 Task: Open Card Financial Audit Performance Review in Board Content Marketing Interactive Content Strategy and Execution to Workspace Career Coaching and add a team member Softage.1@softage.net, a label Red, a checklist Music Production, an attachment from your google drive, a color Red and finally, add a card description 'Review and update company policies and procedures' and a comment 'Given the potential impact of this task on our company reputation, let us ensure that we approach it with a sense of professionalism and respect.'. Add a start date 'Jan 09, 1900' with a due date 'Jan 16, 1900'
Action: Mouse moved to (85, 345)
Screenshot: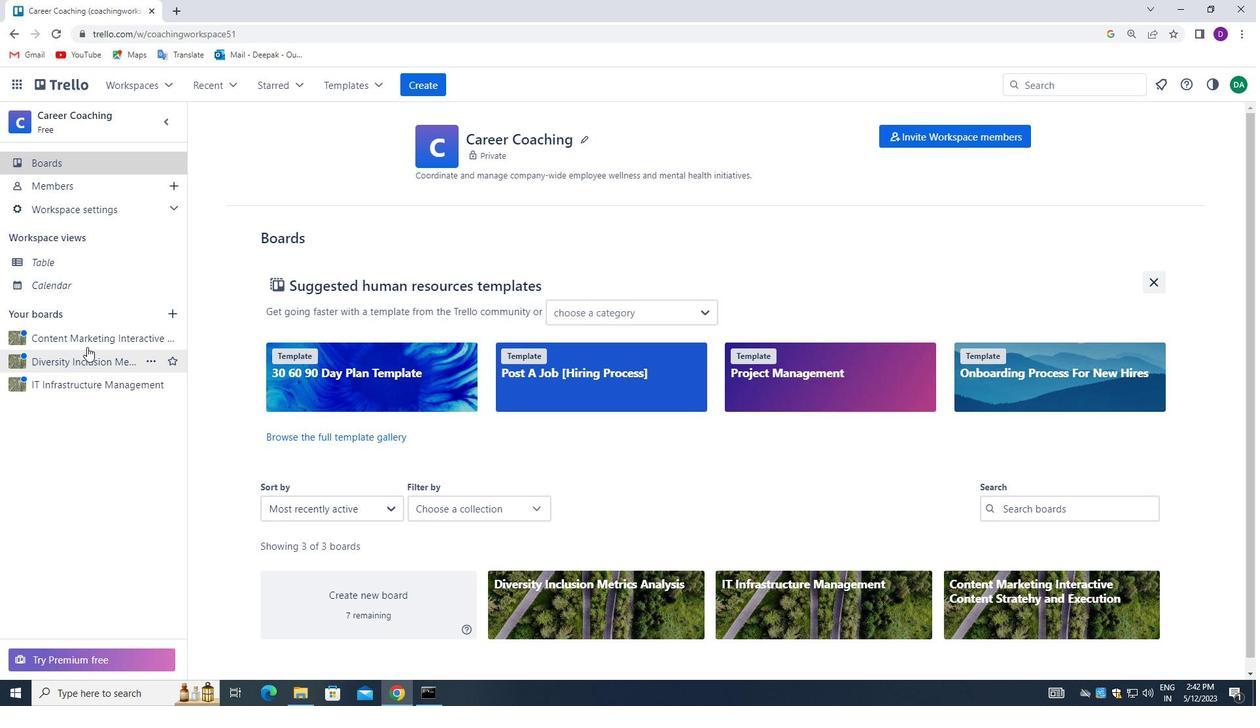 
Action: Mouse pressed left at (85, 345)
Screenshot: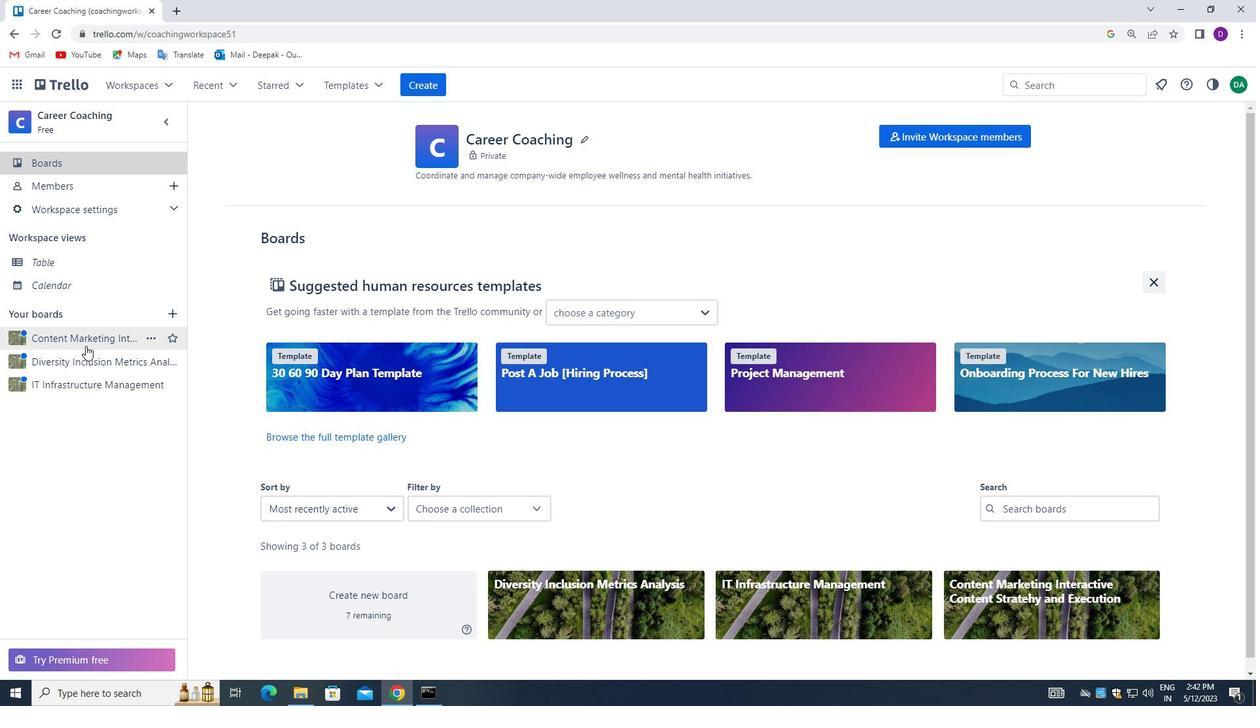 
Action: Mouse moved to (686, 197)
Screenshot: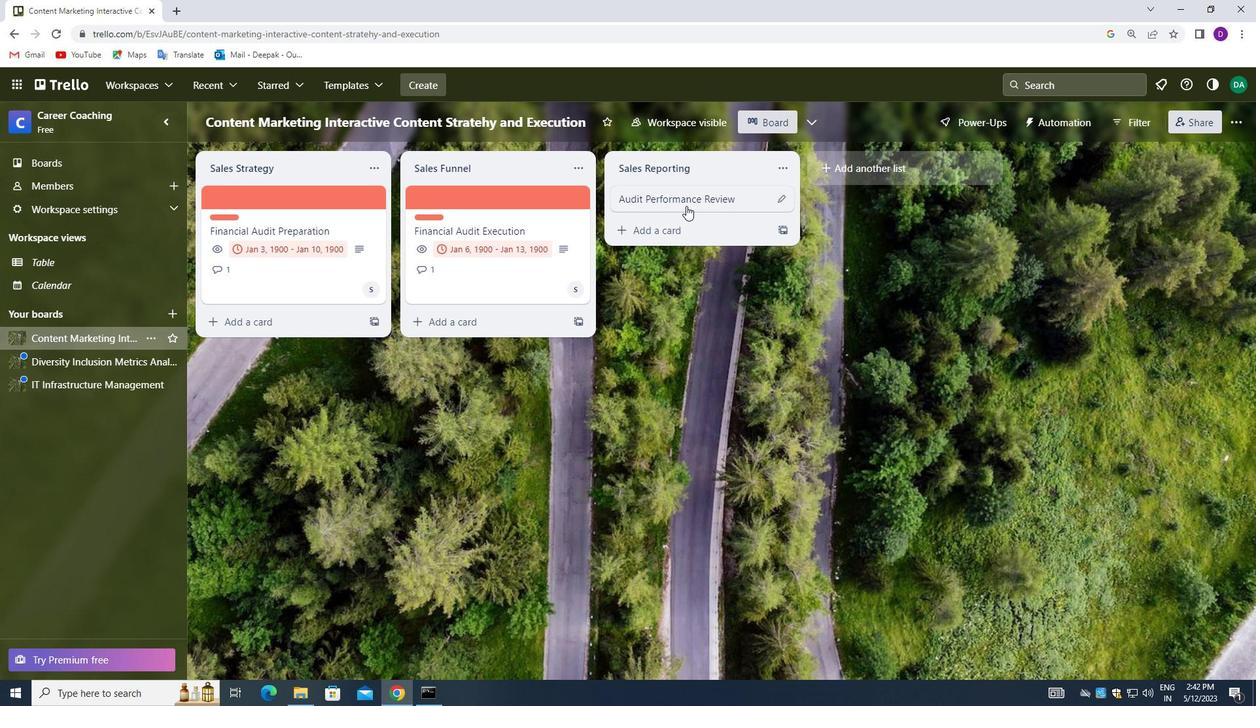
Action: Mouse pressed left at (686, 197)
Screenshot: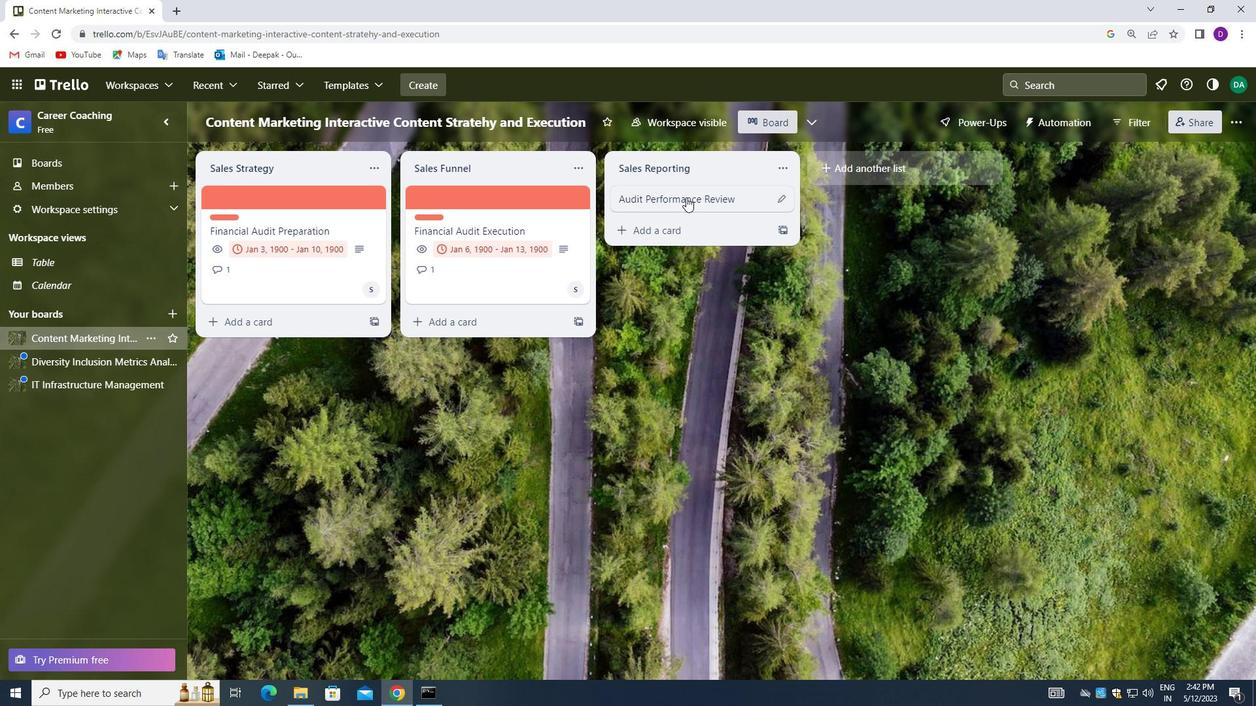 
Action: Mouse moved to (807, 257)
Screenshot: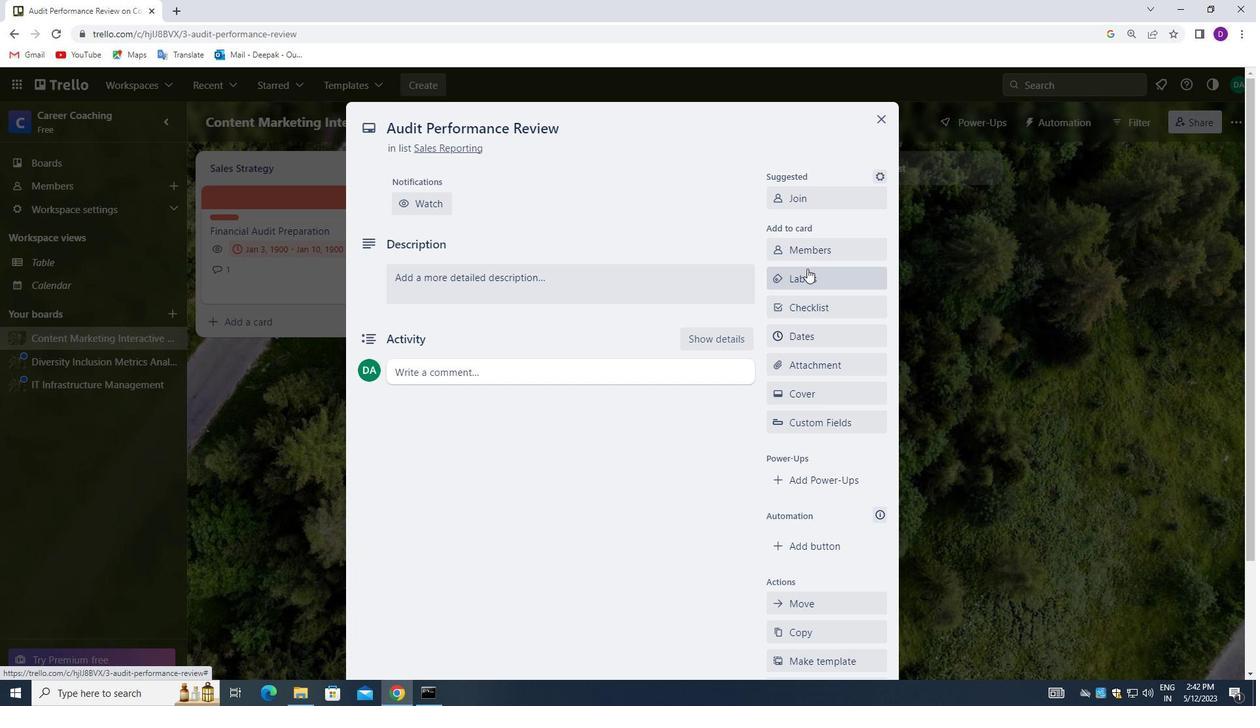 
Action: Mouse pressed left at (807, 257)
Screenshot: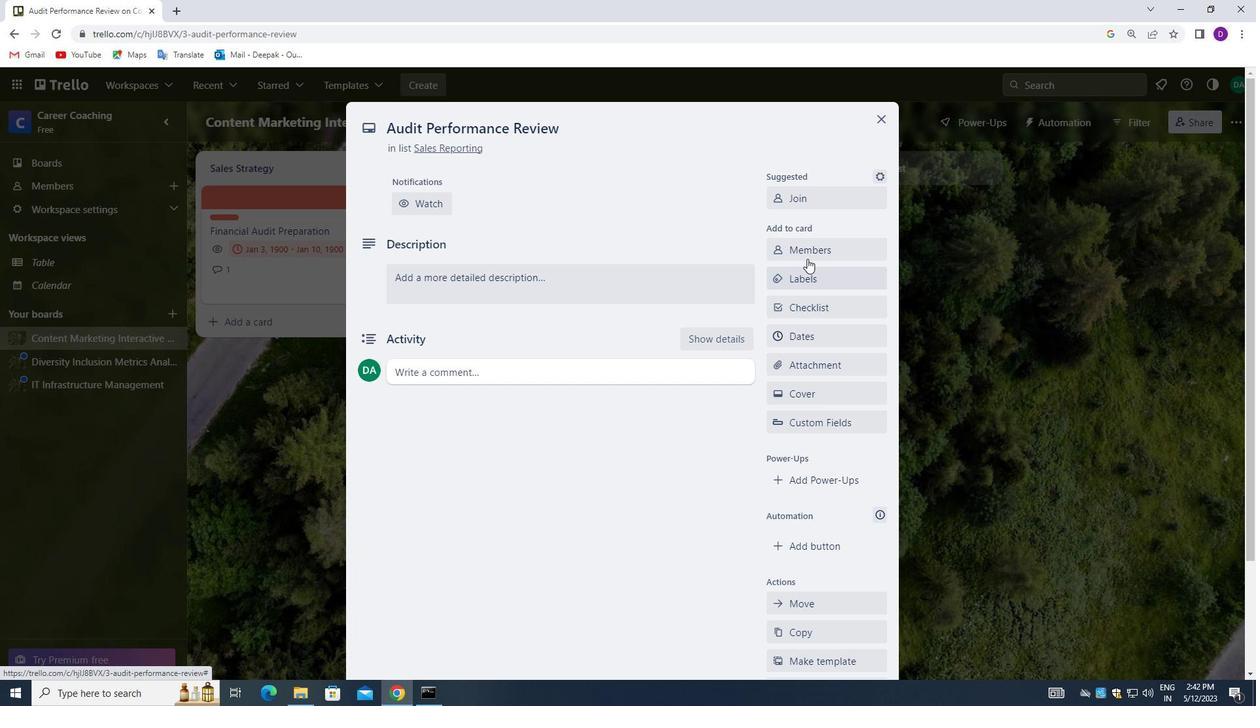 
Action: Mouse moved to (830, 315)
Screenshot: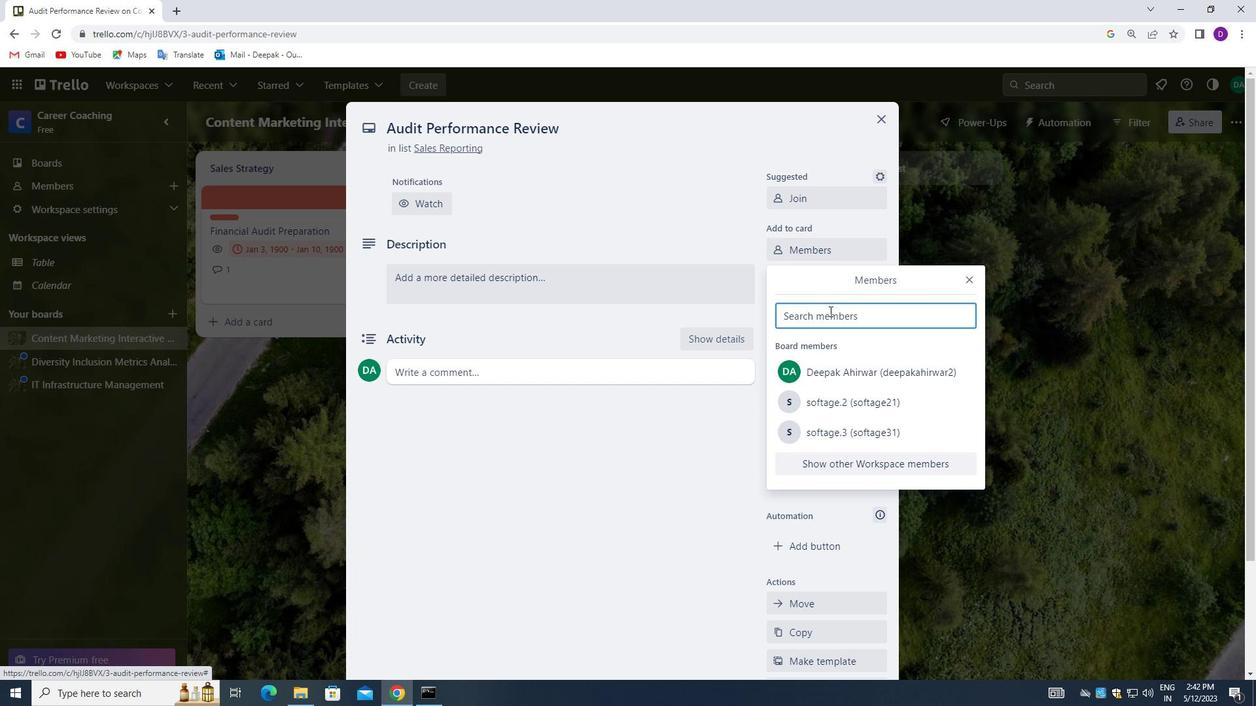 
Action: Mouse pressed left at (830, 315)
Screenshot: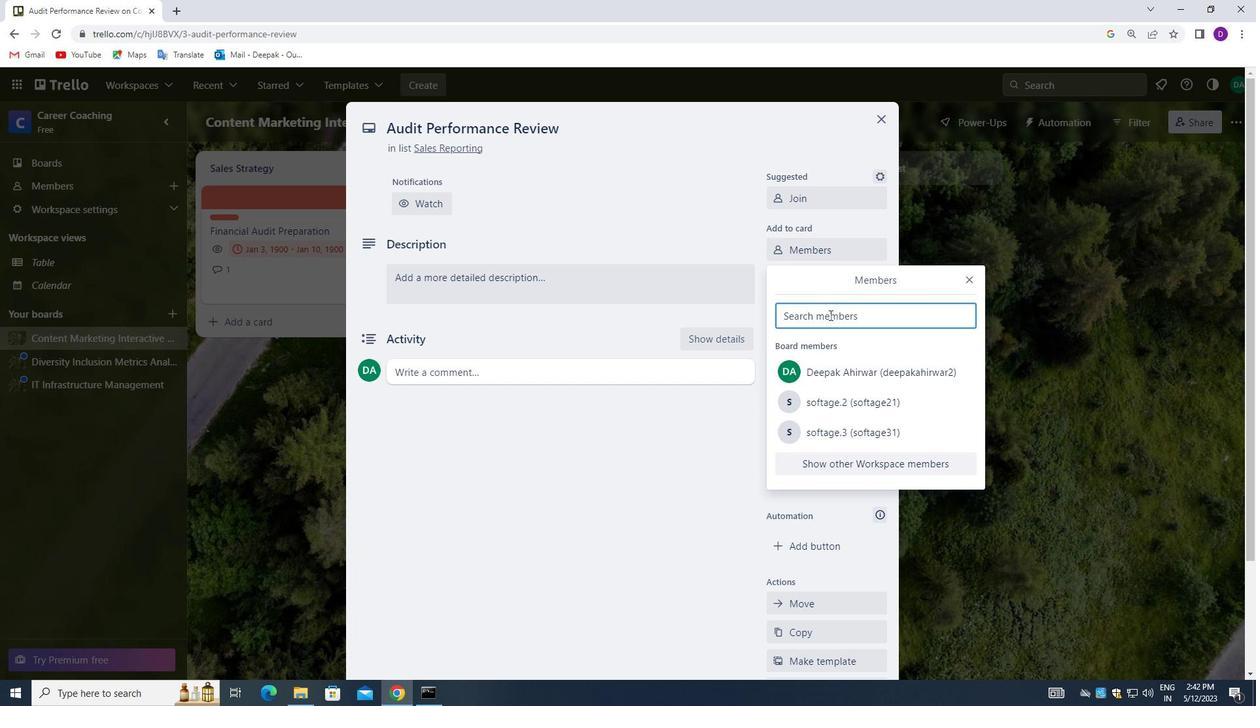 
Action: Mouse moved to (830, 316)
Screenshot: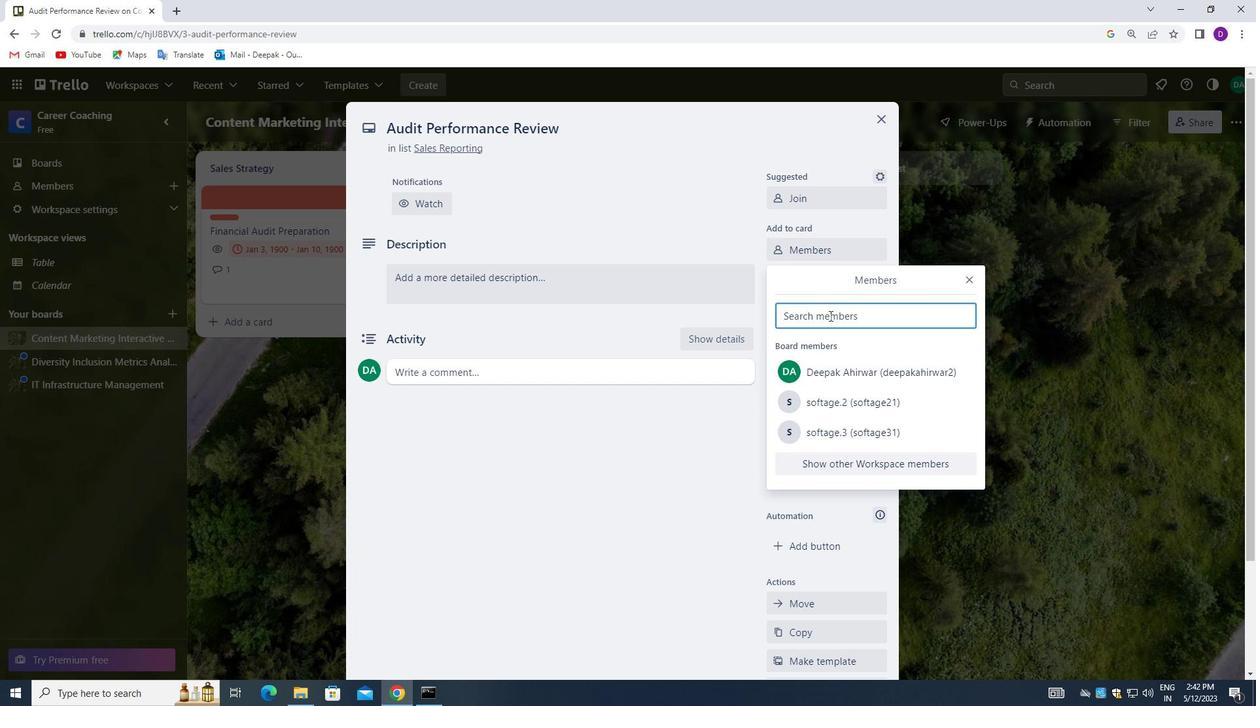 
Action: Key pressed softage.1<Key.shift>@SOFTAGE.NET
Screenshot: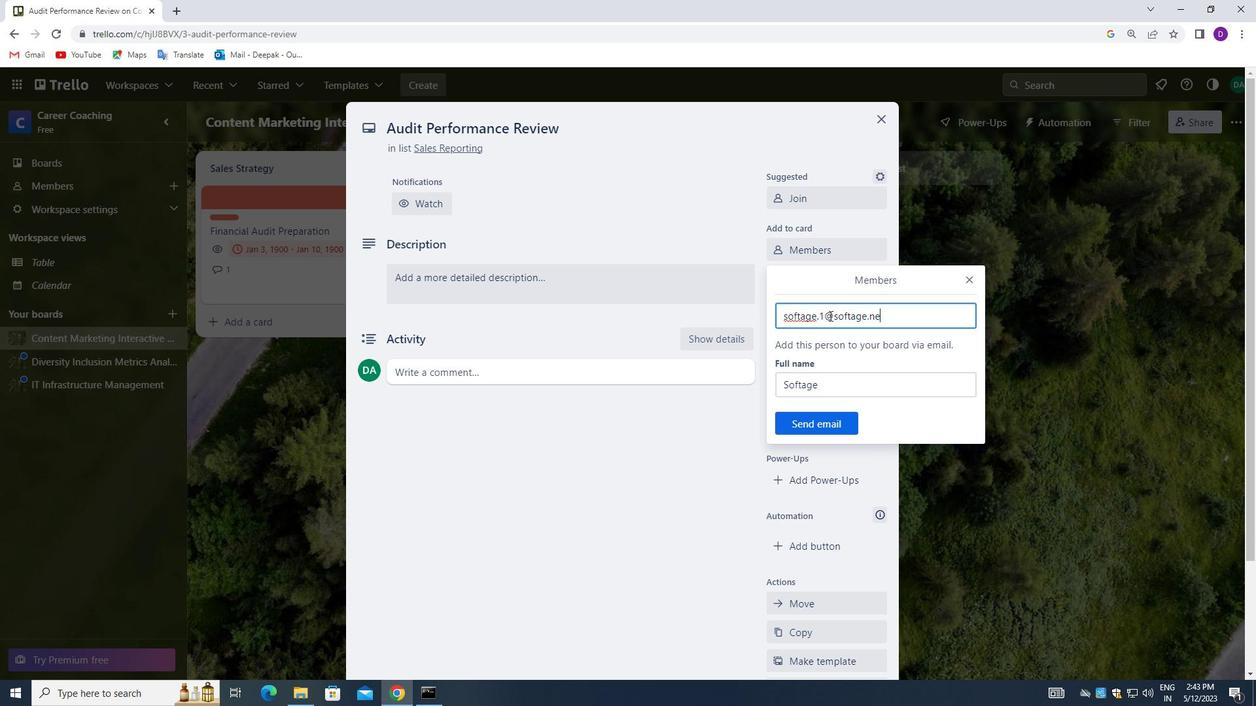 
Action: Mouse moved to (812, 418)
Screenshot: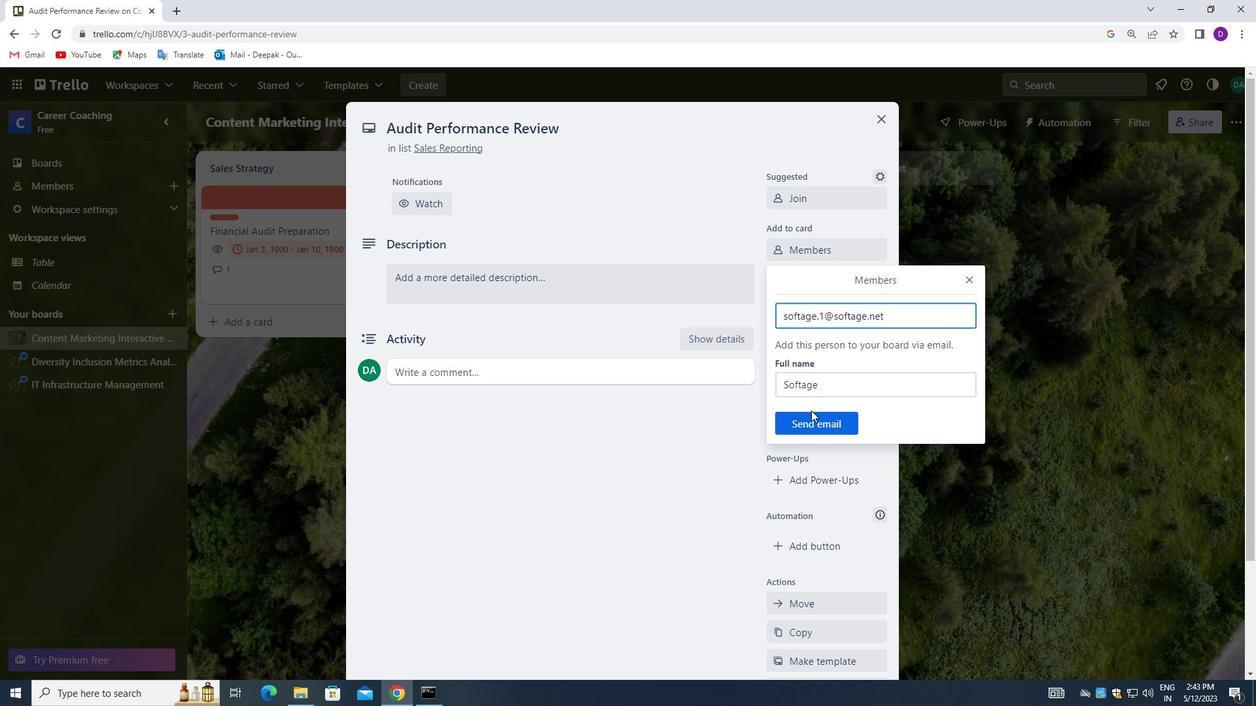
Action: Mouse pressed left at (812, 418)
Screenshot: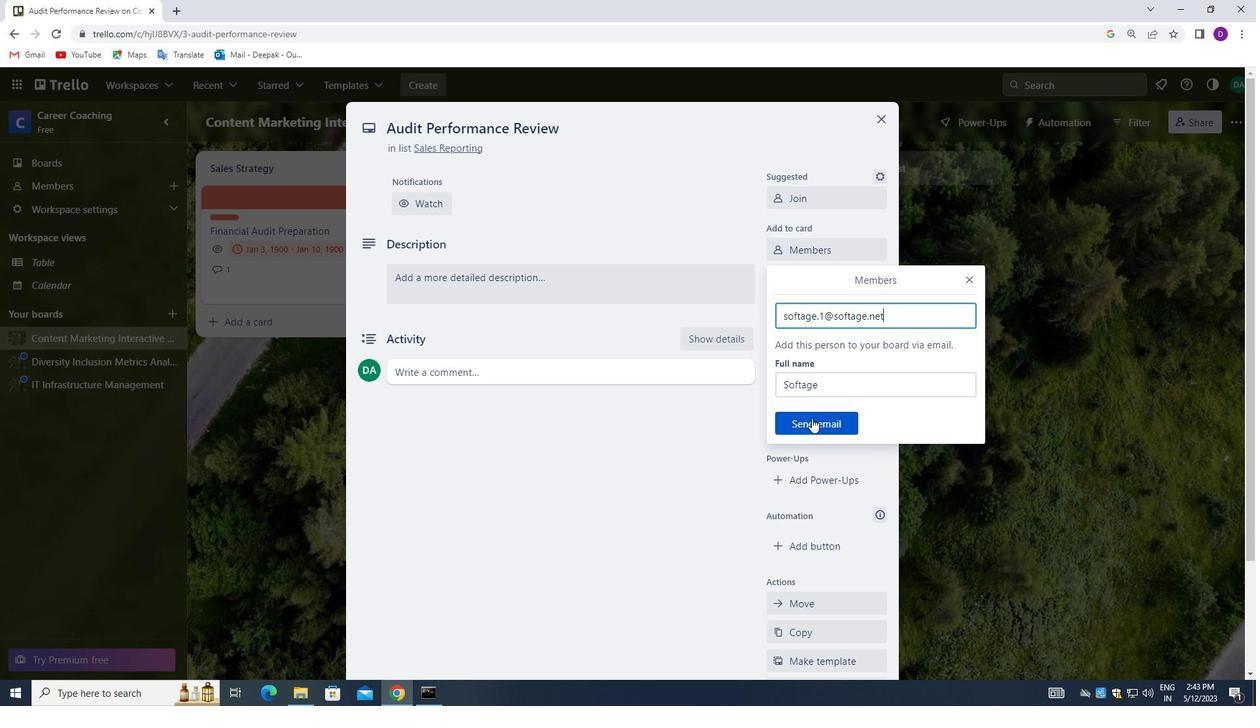 
Action: Mouse moved to (824, 284)
Screenshot: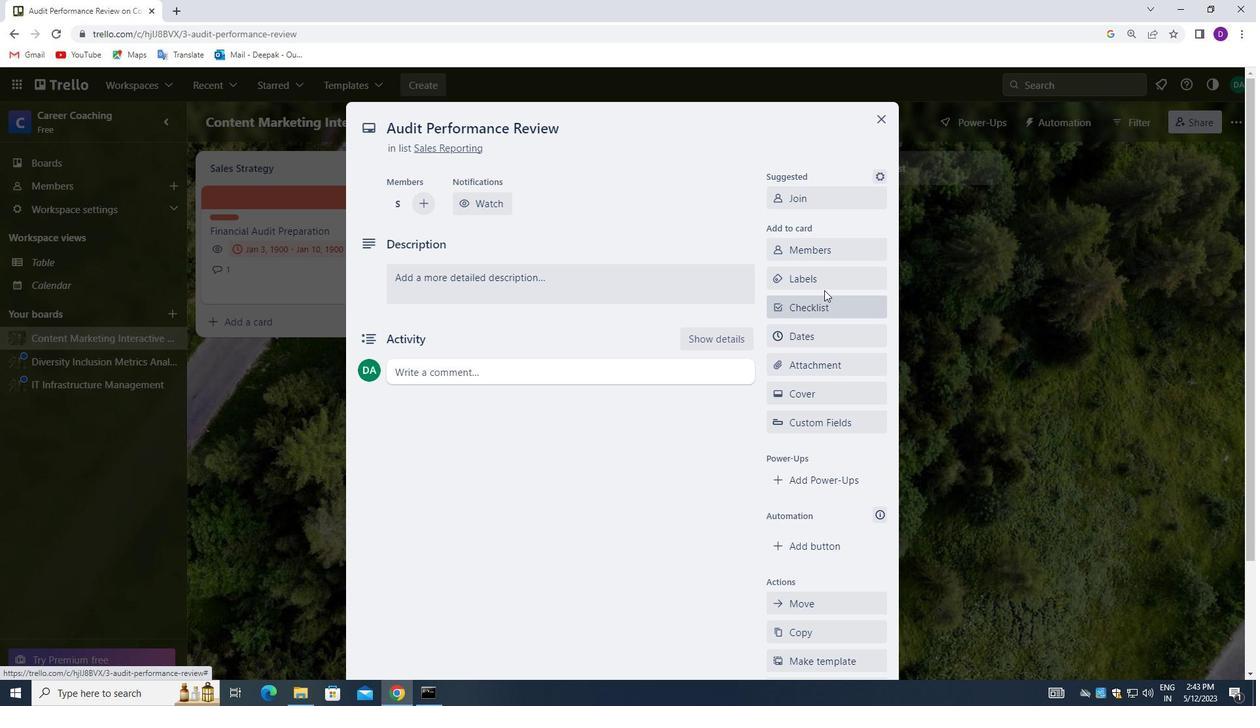 
Action: Mouse pressed left at (824, 284)
Screenshot: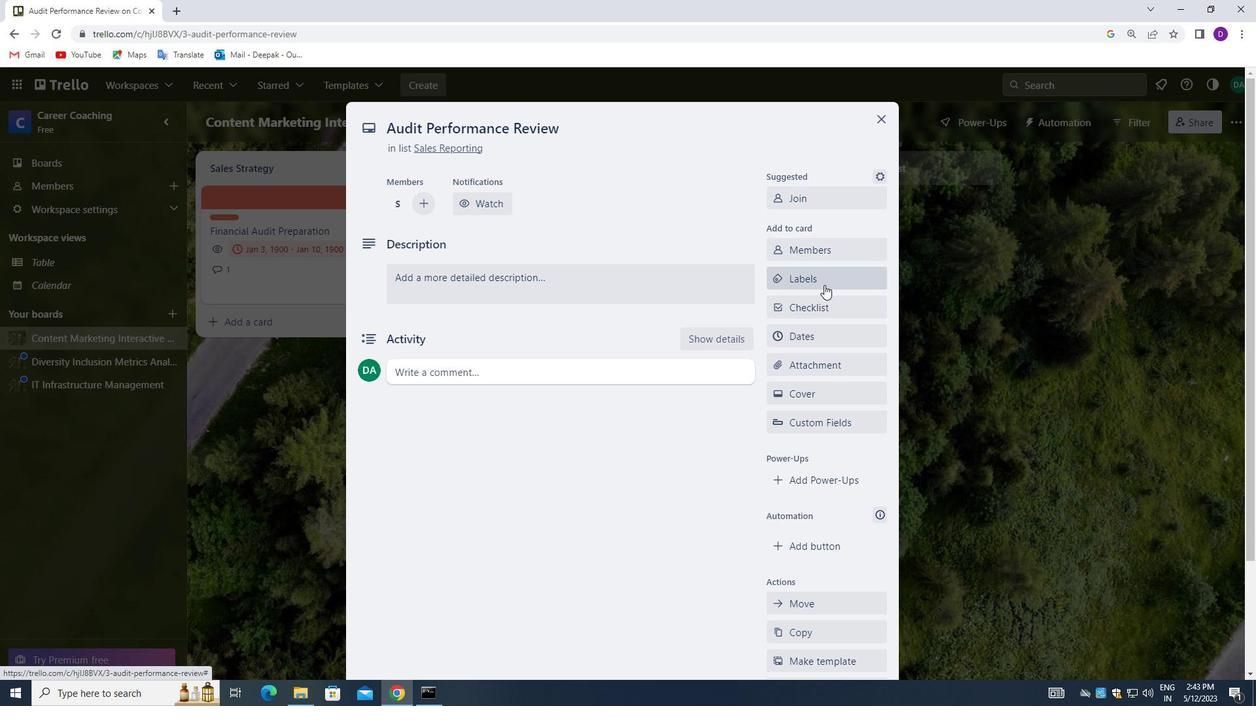 
Action: Mouse moved to (854, 473)
Screenshot: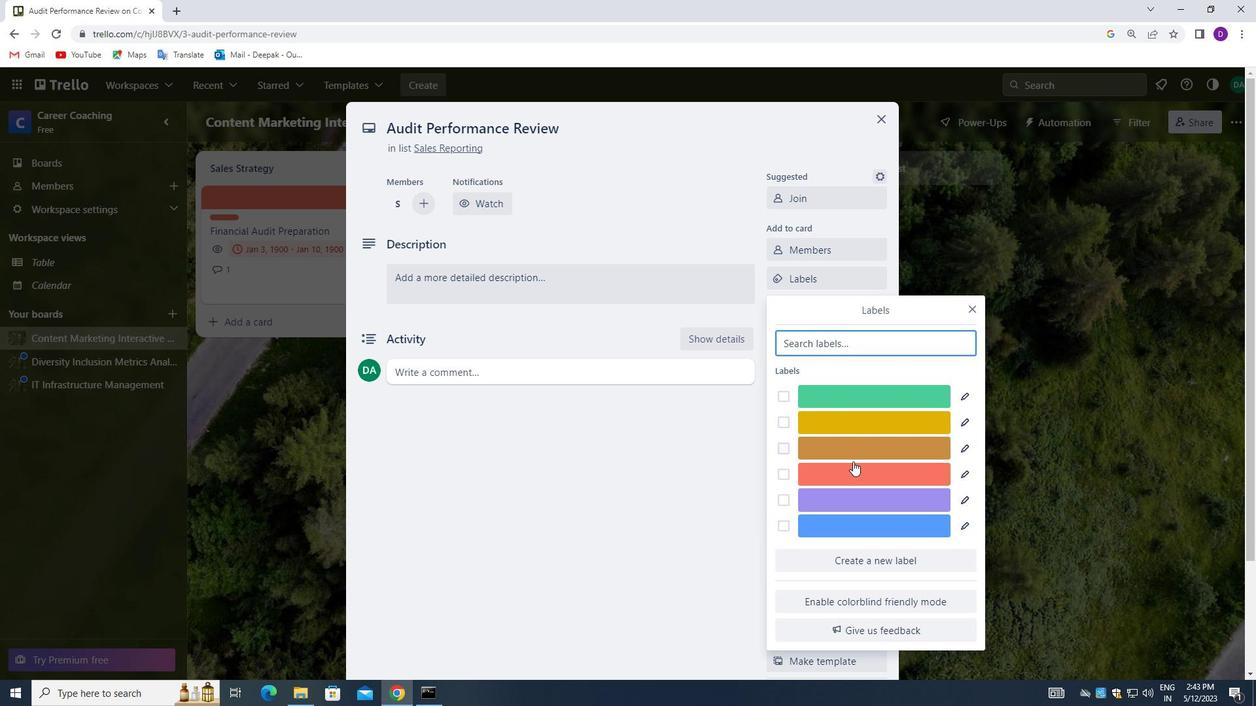 
Action: Mouse pressed left at (854, 473)
Screenshot: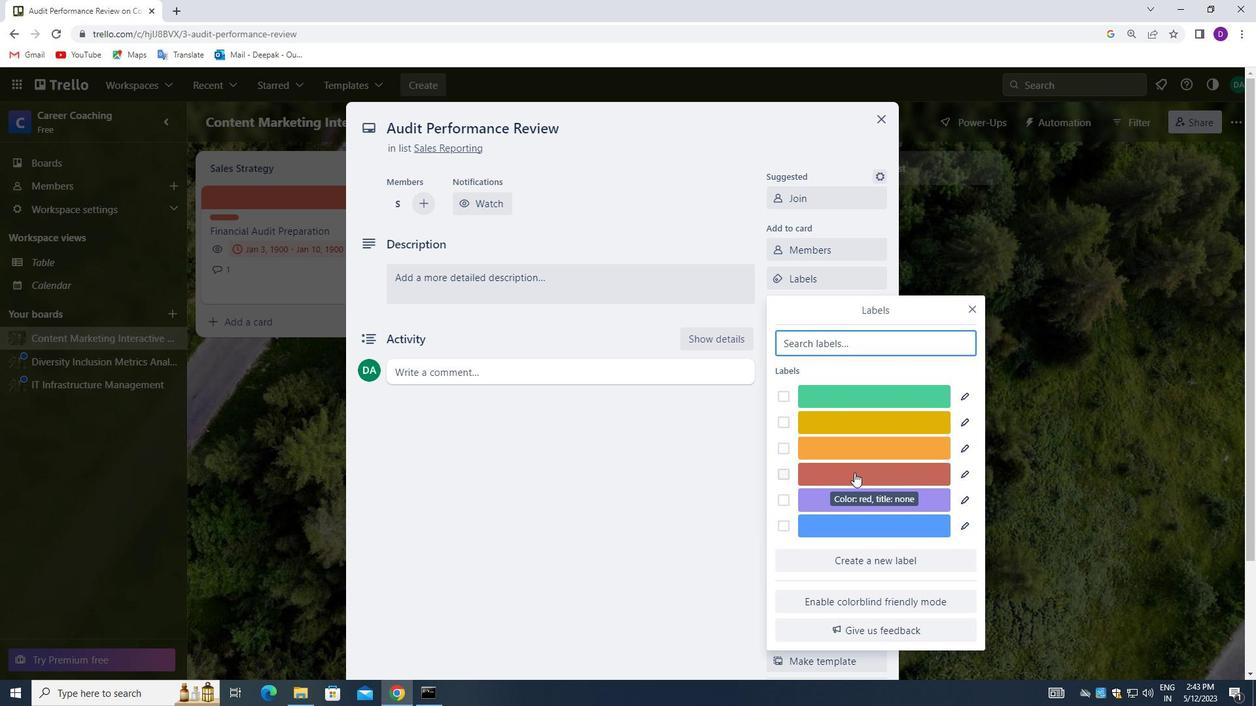 
Action: Mouse moved to (972, 308)
Screenshot: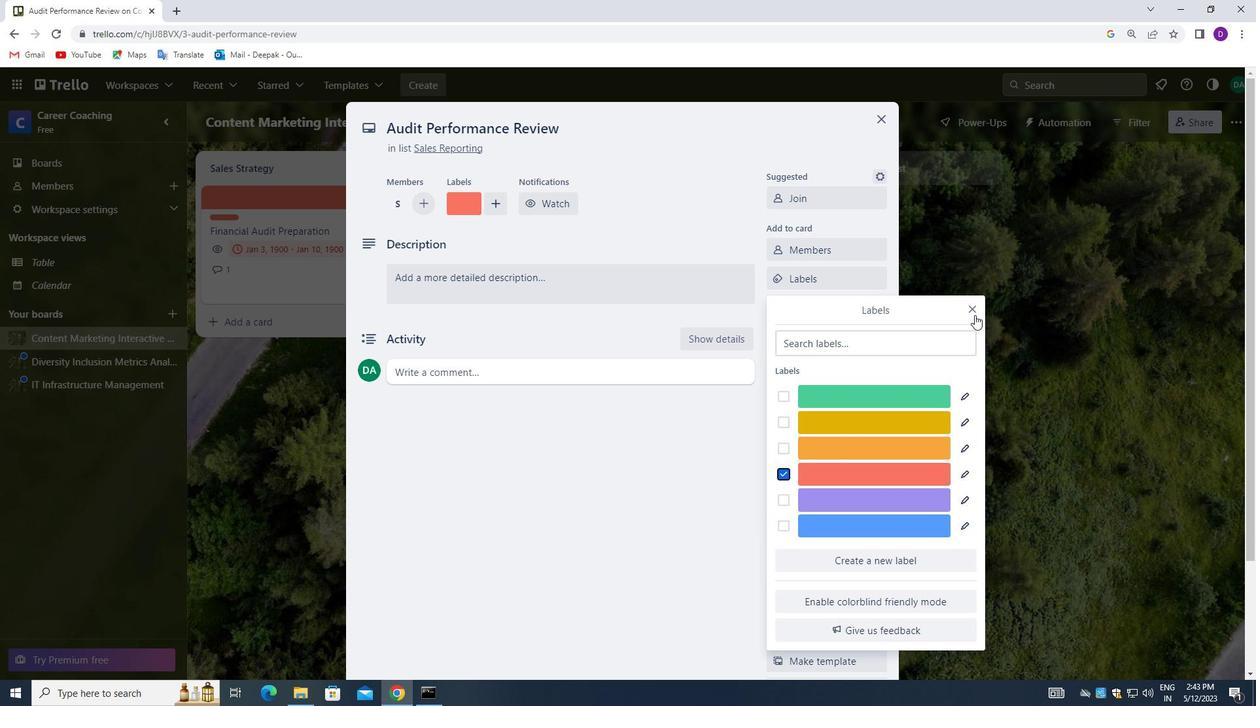
Action: Mouse pressed left at (972, 308)
Screenshot: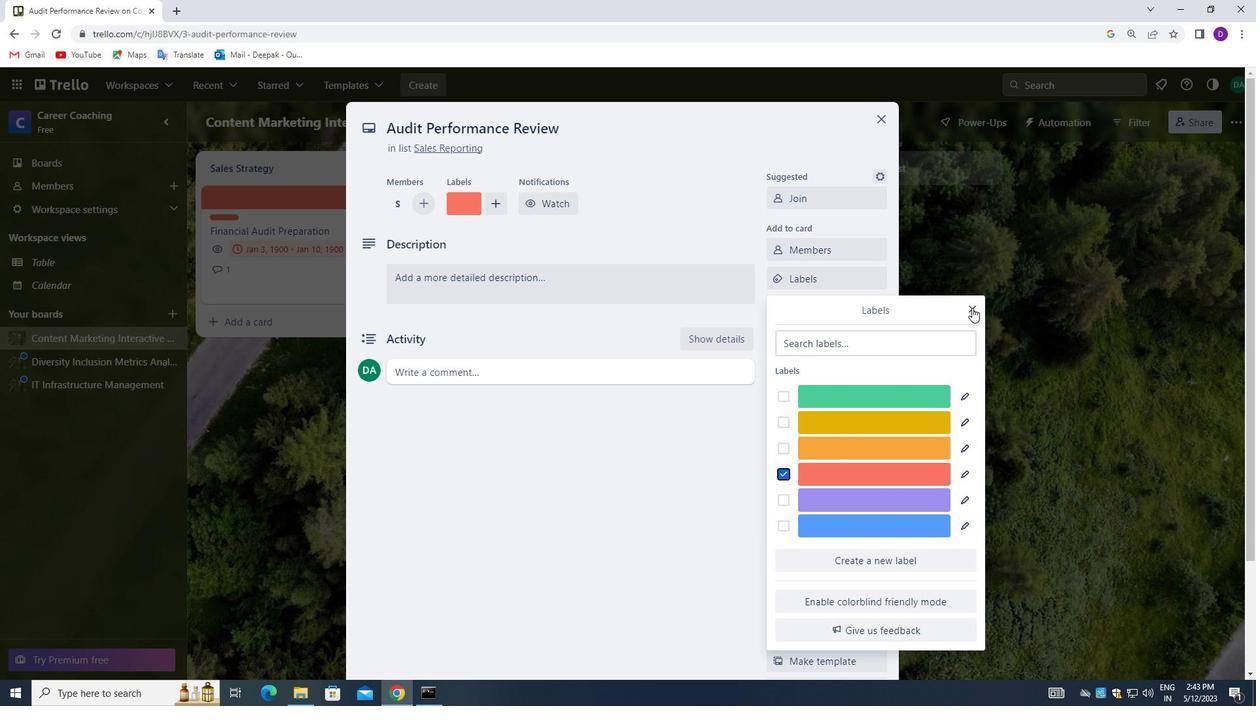 
Action: Mouse moved to (812, 307)
Screenshot: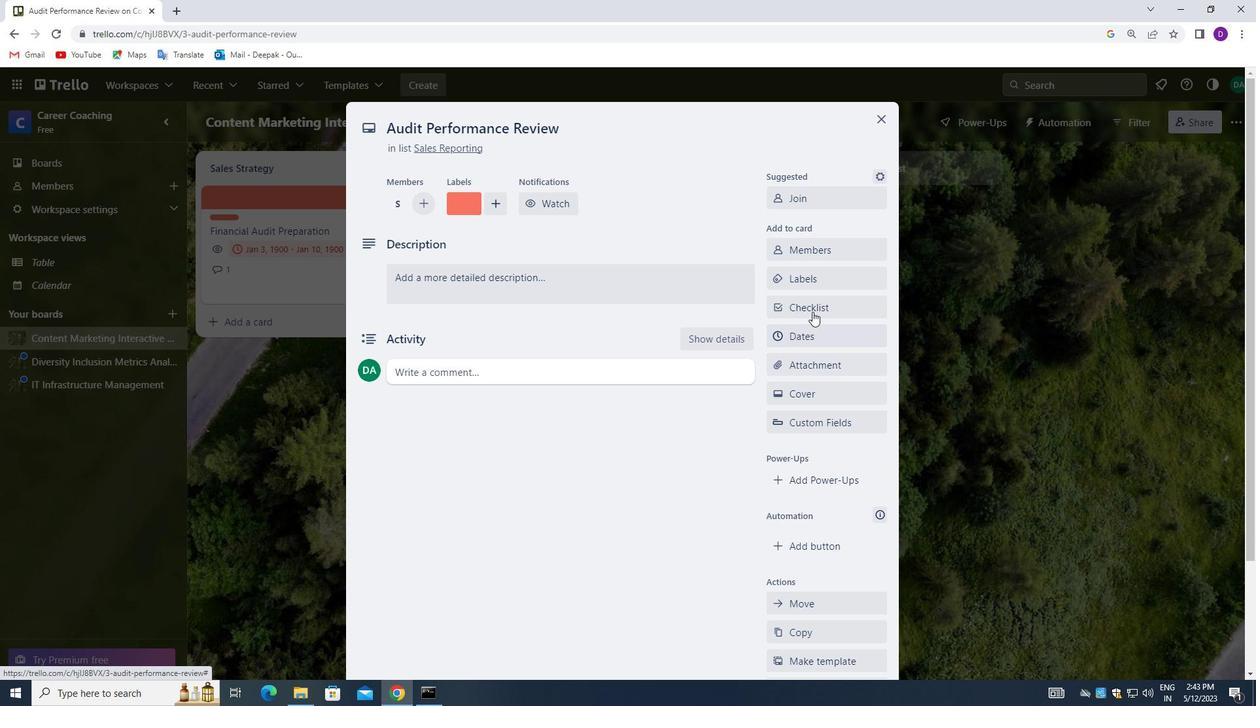 
Action: Mouse pressed left at (812, 307)
Screenshot: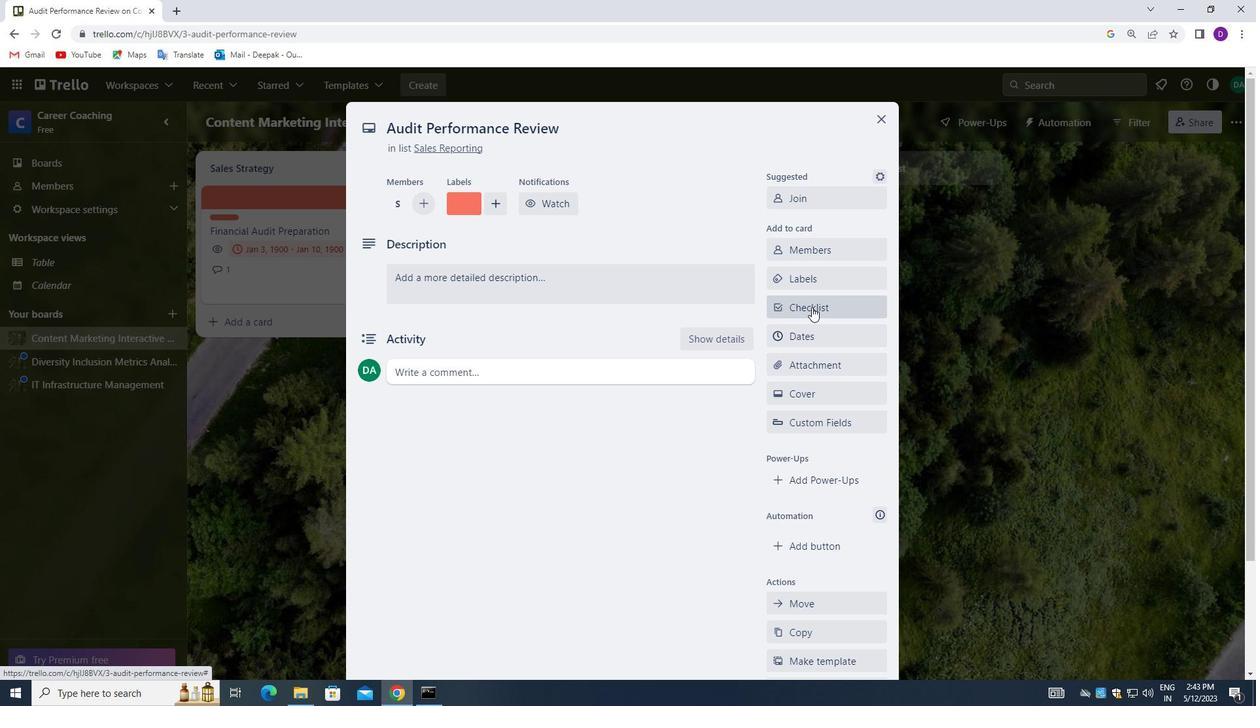 
Action: Mouse moved to (840, 373)
Screenshot: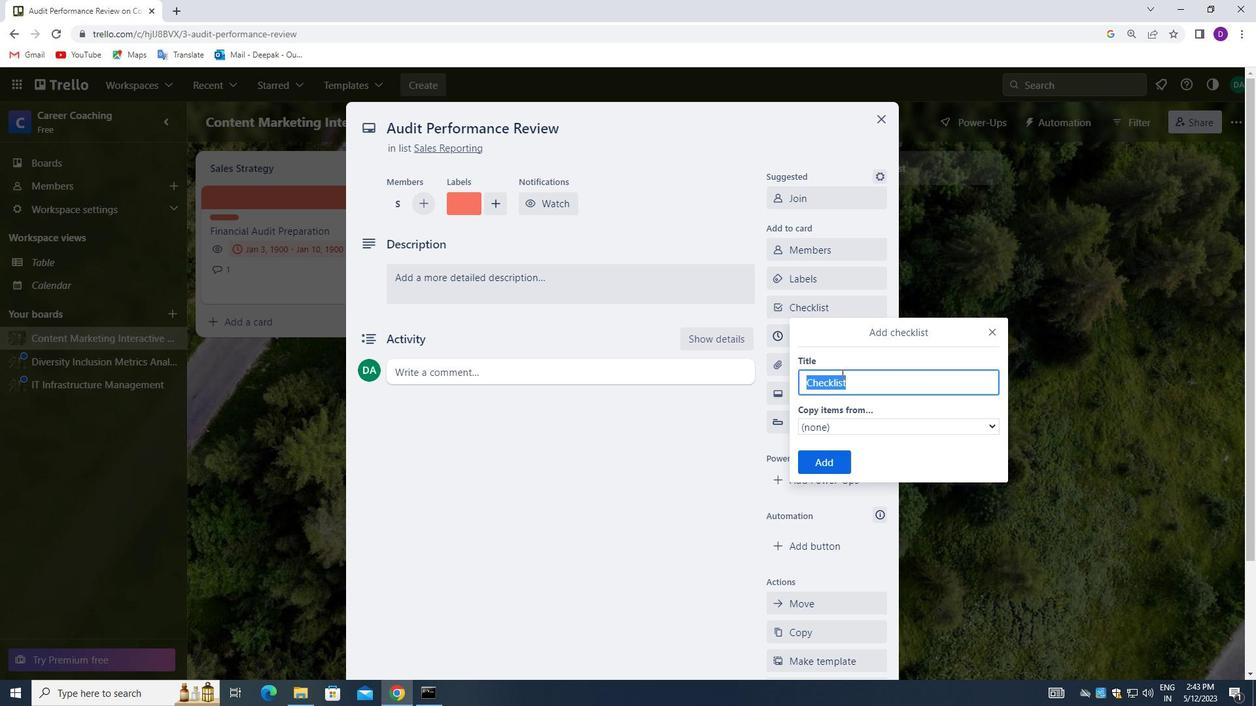
Action: Key pressed <Key.backspace><Key.shift>MUSIC<Key.space>P<Key.backspace><Key.shift>PRODUCTION
Screenshot: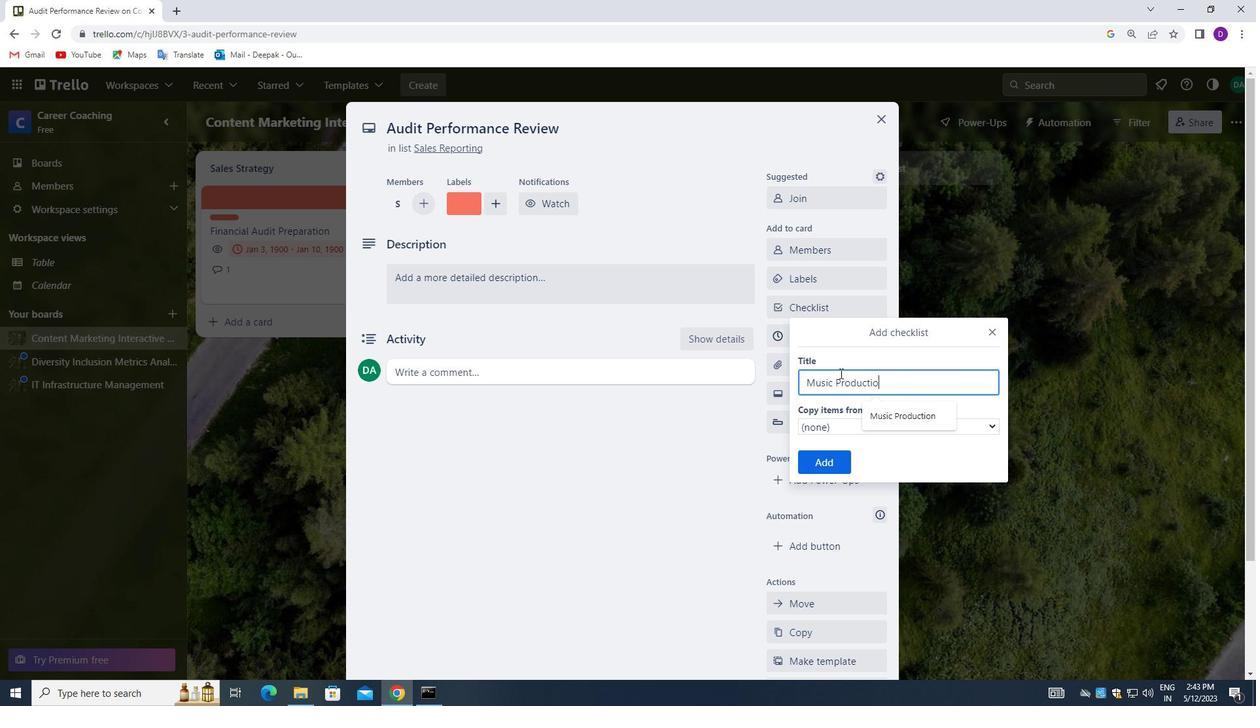 
Action: Mouse moved to (824, 457)
Screenshot: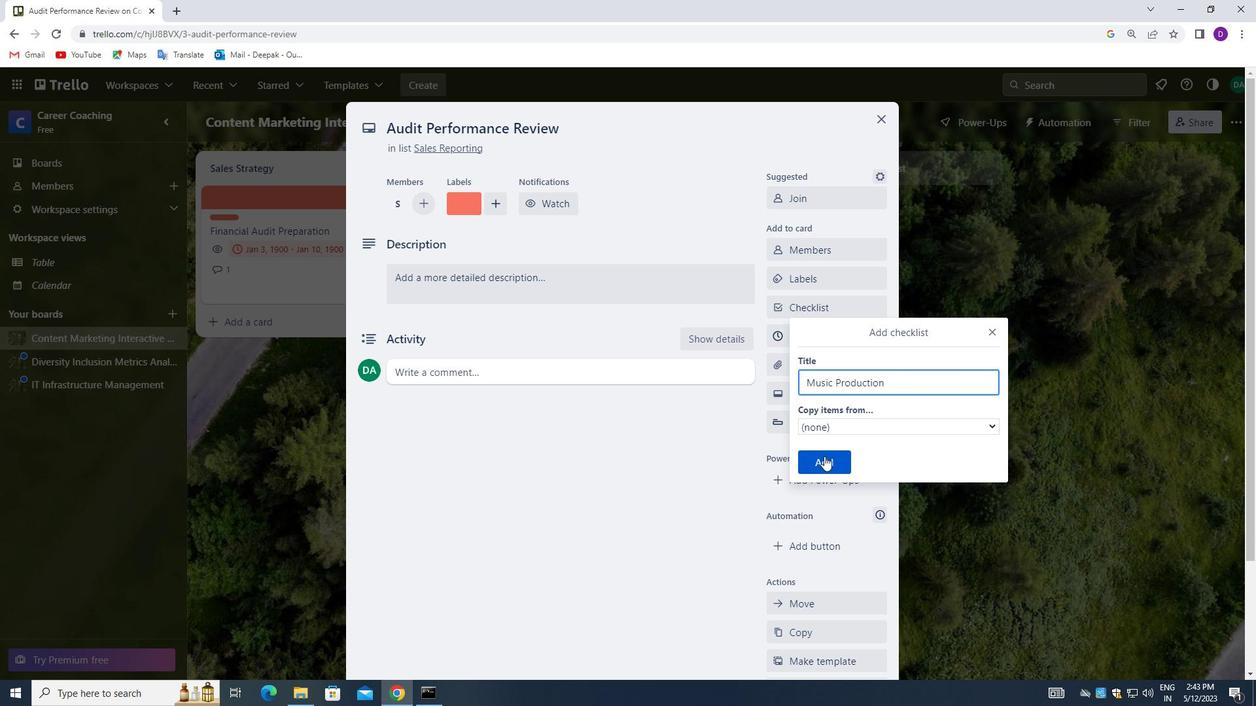 
Action: Mouse pressed left at (824, 457)
Screenshot: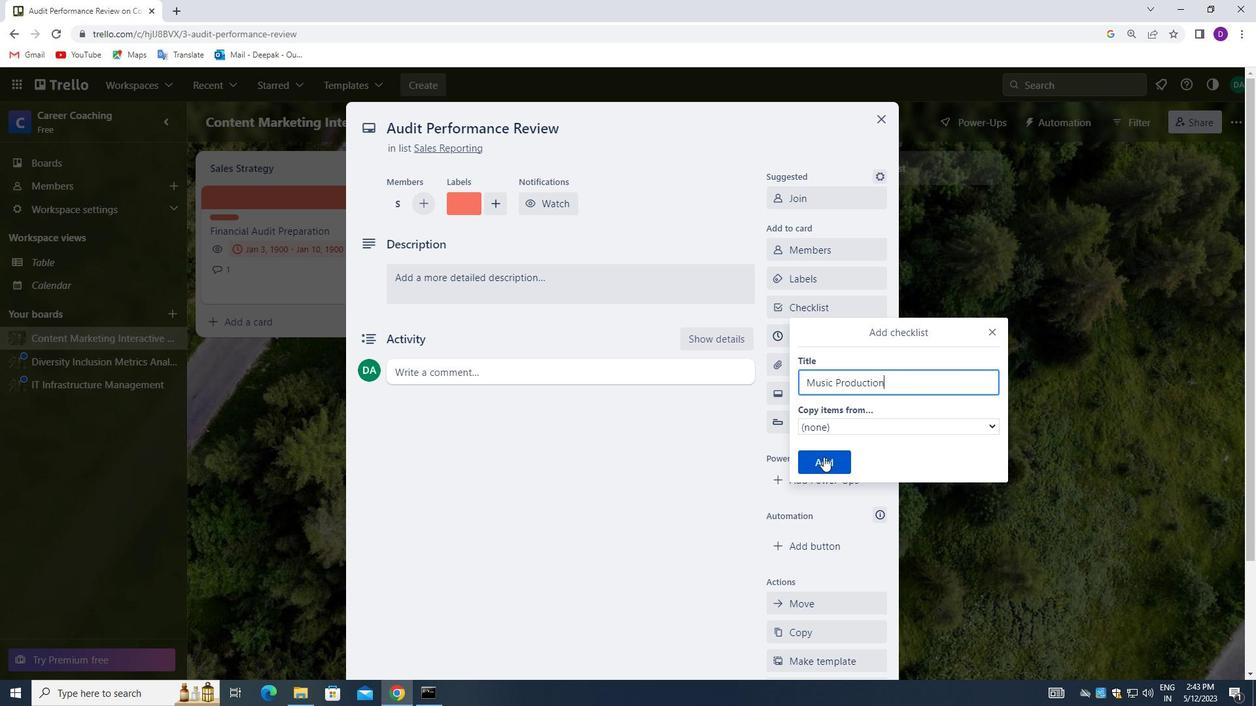 
Action: Mouse moved to (828, 361)
Screenshot: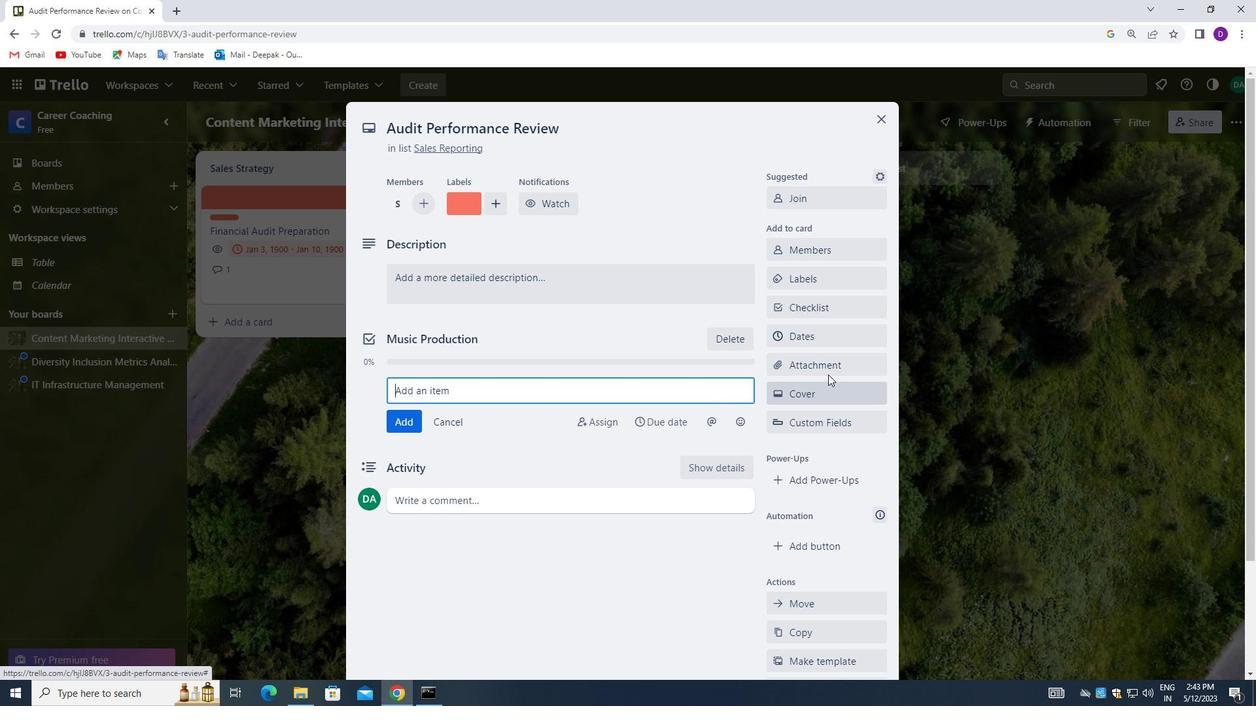
Action: Mouse pressed left at (828, 361)
Screenshot: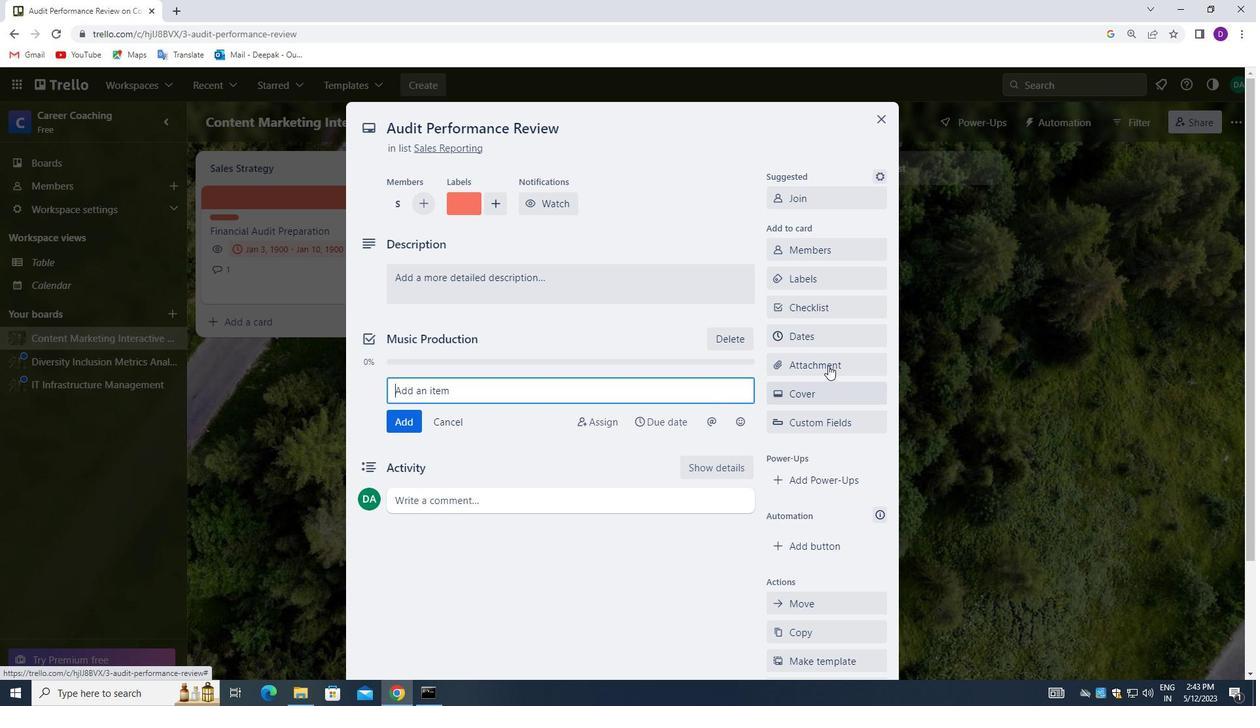 
Action: Mouse moved to (826, 193)
Screenshot: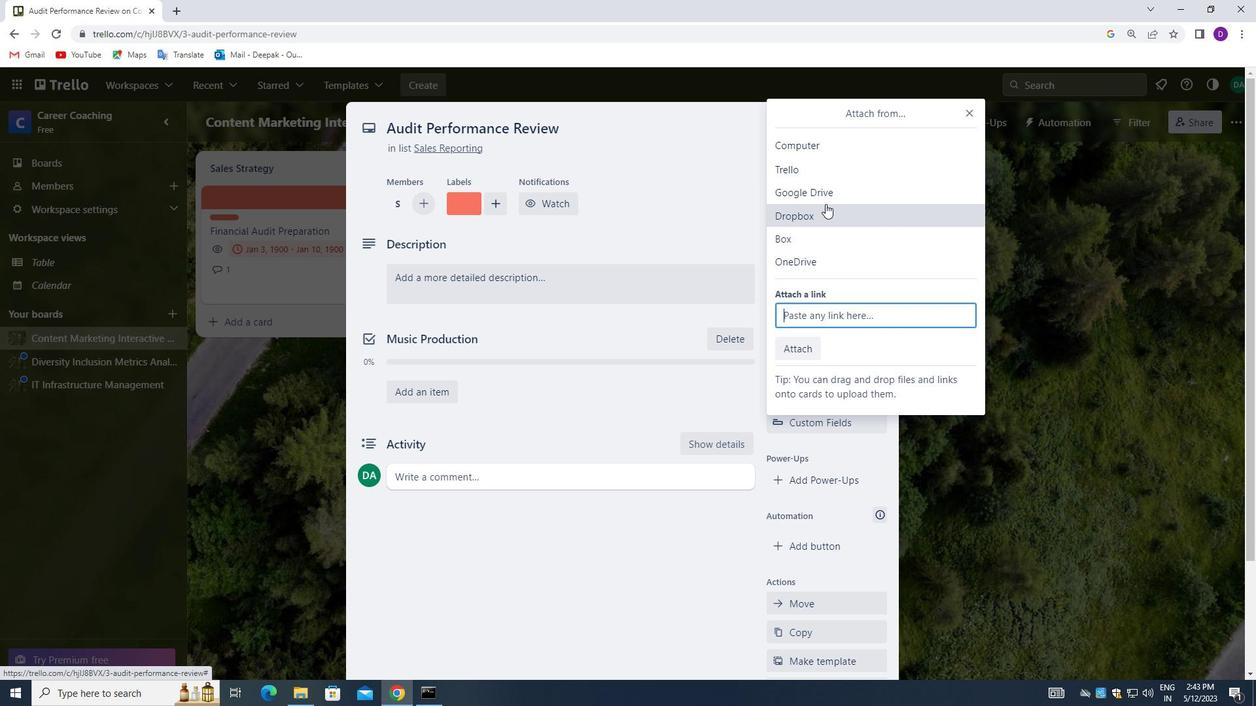 
Action: Mouse pressed left at (826, 193)
Screenshot: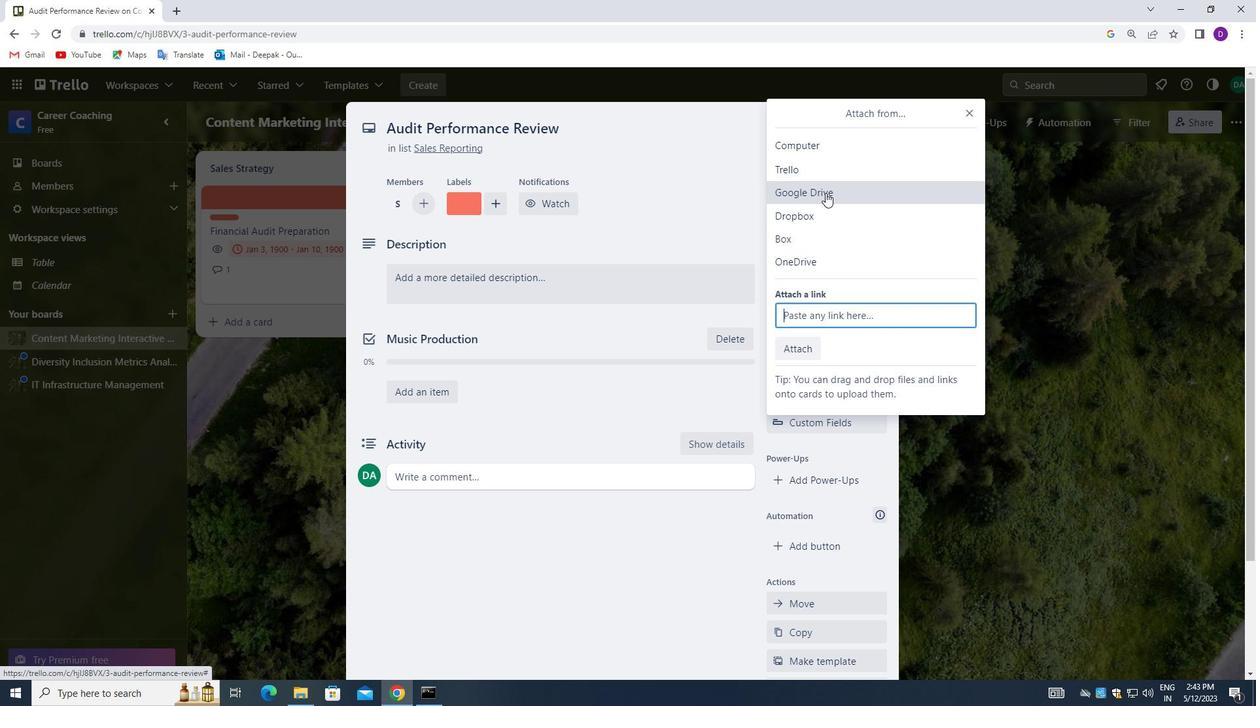 
Action: Mouse moved to (985, 159)
Screenshot: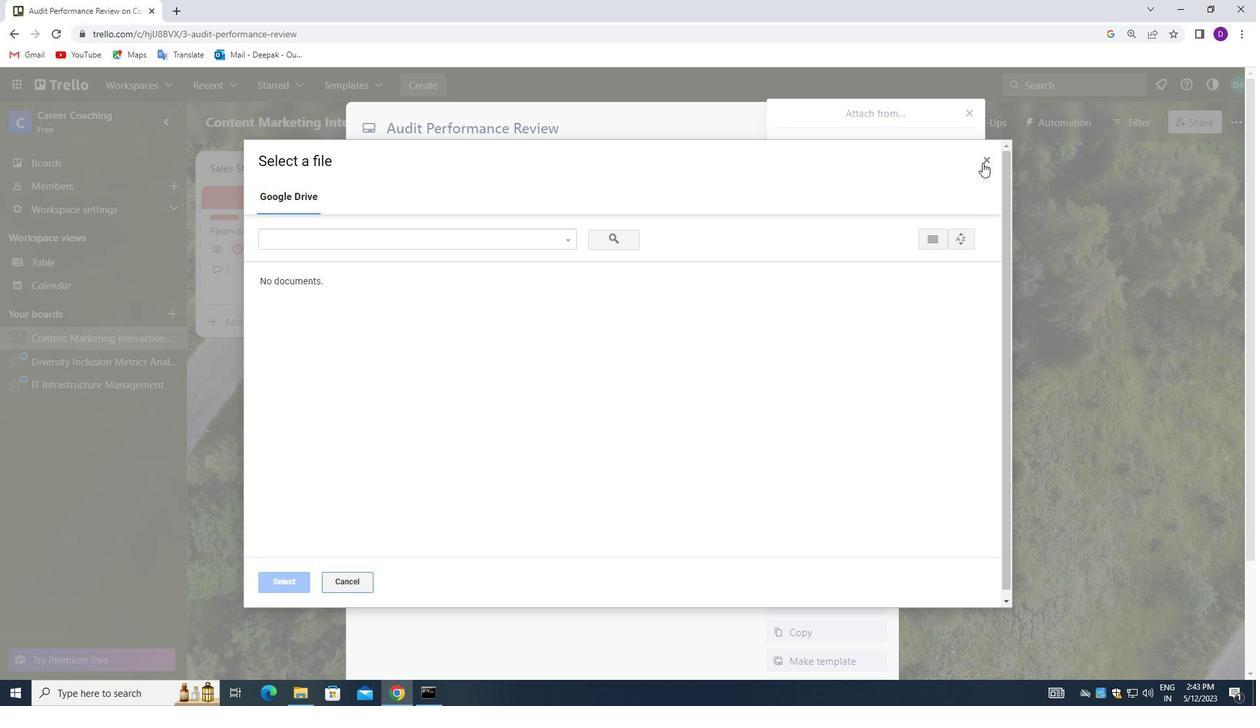 
Action: Mouse pressed left at (985, 159)
Screenshot: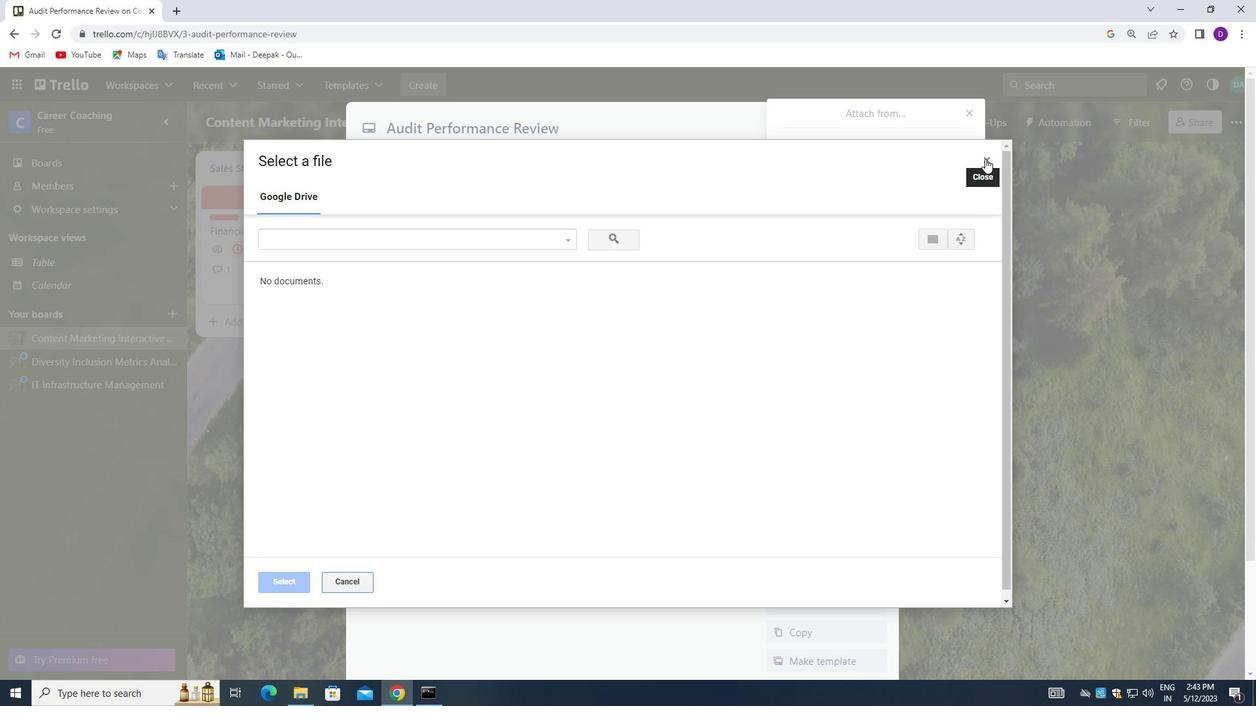 
Action: Mouse moved to (967, 115)
Screenshot: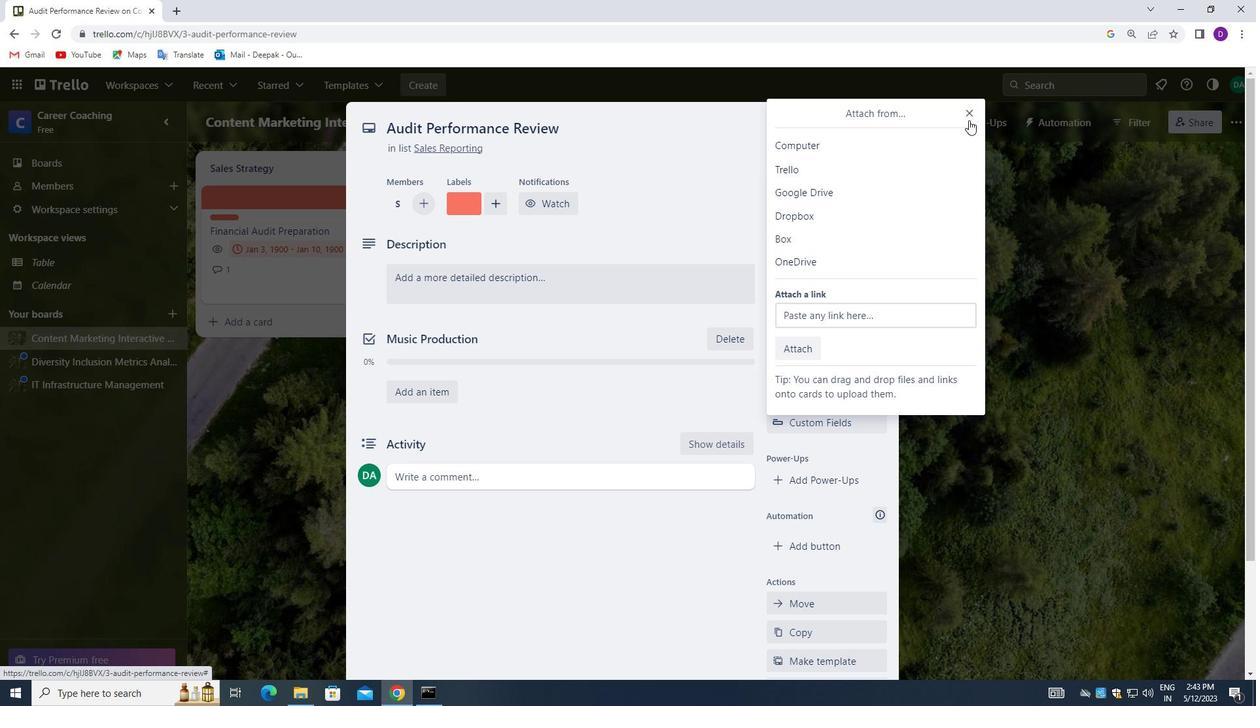 
Action: Mouse pressed left at (967, 115)
Screenshot: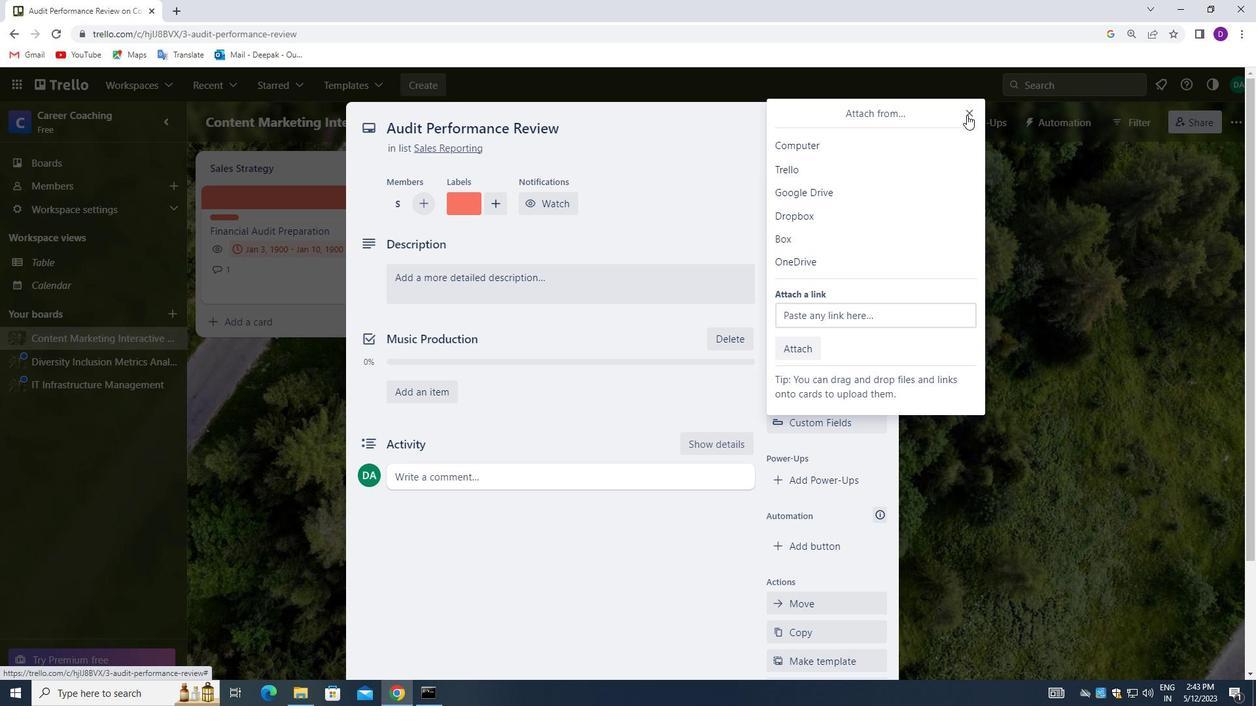 
Action: Mouse moved to (804, 389)
Screenshot: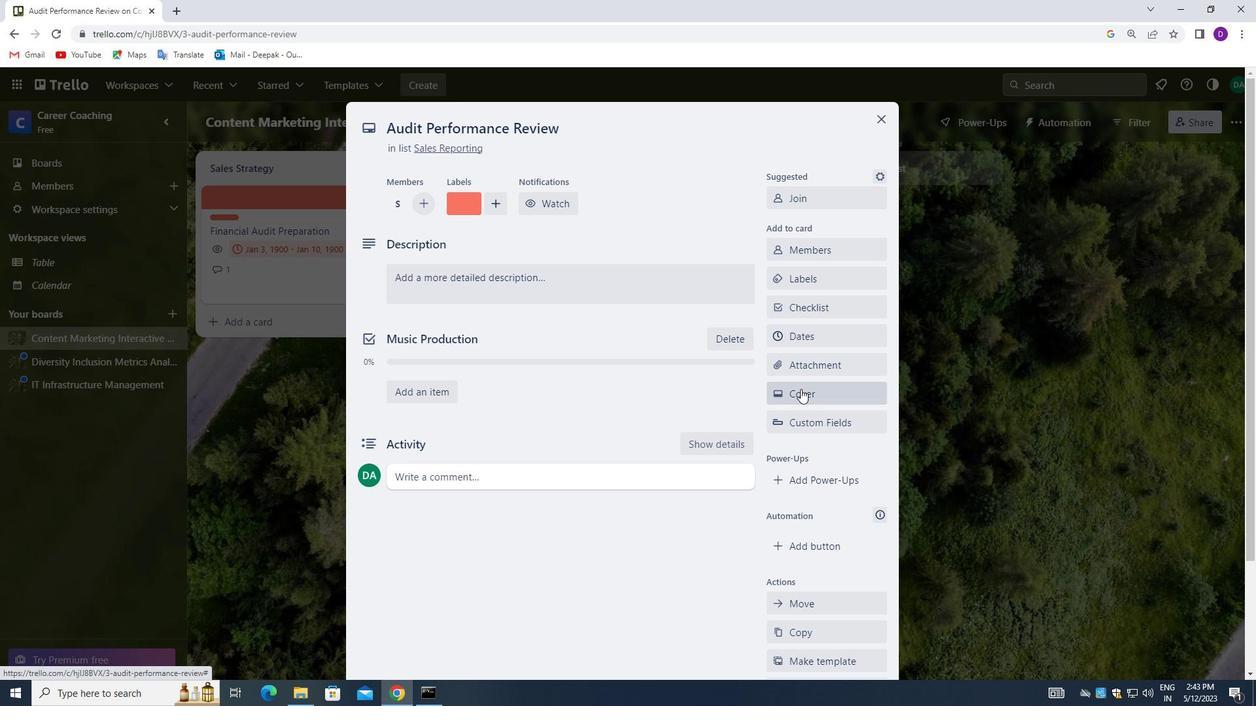 
Action: Mouse pressed left at (804, 389)
Screenshot: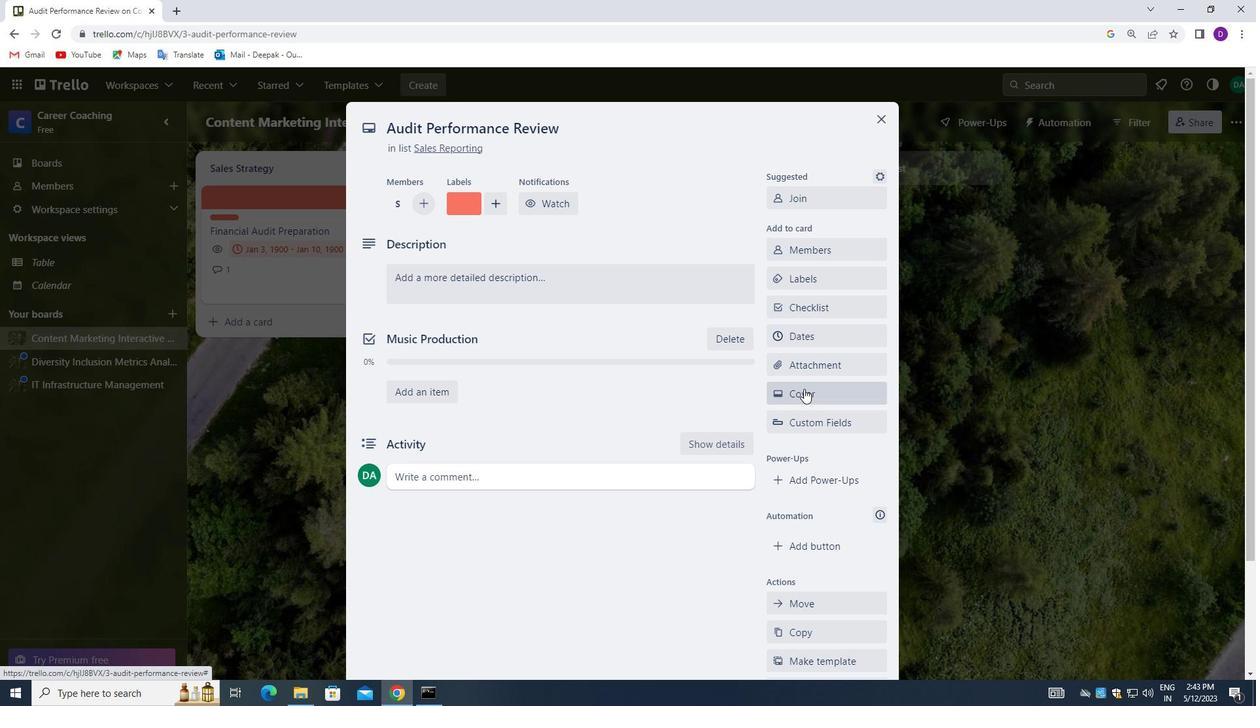 
Action: Mouse moved to (912, 399)
Screenshot: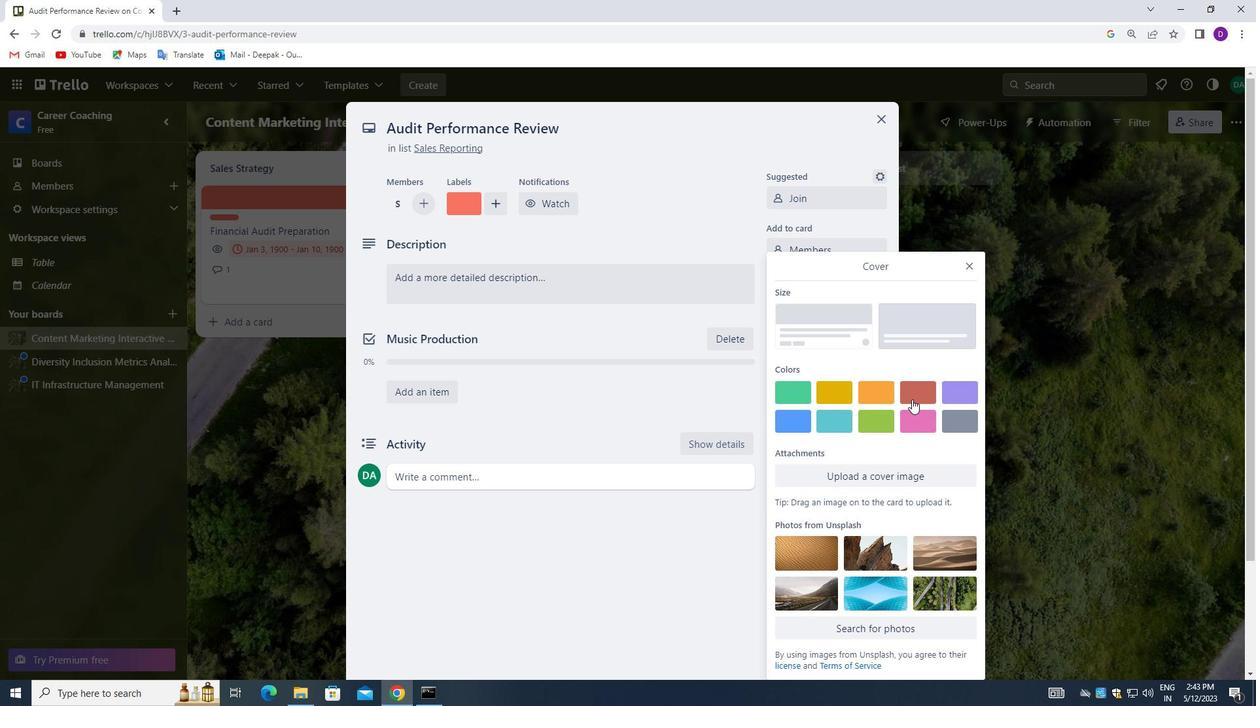 
Action: Mouse pressed left at (912, 399)
Screenshot: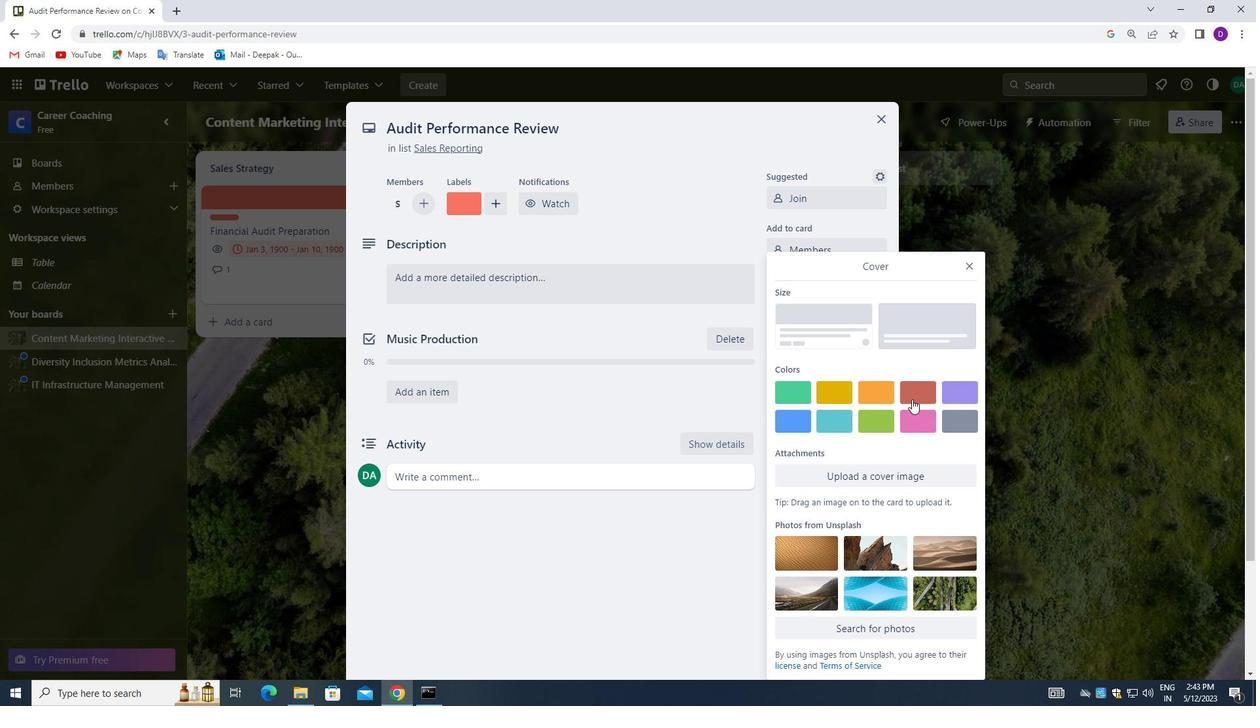 
Action: Mouse moved to (970, 236)
Screenshot: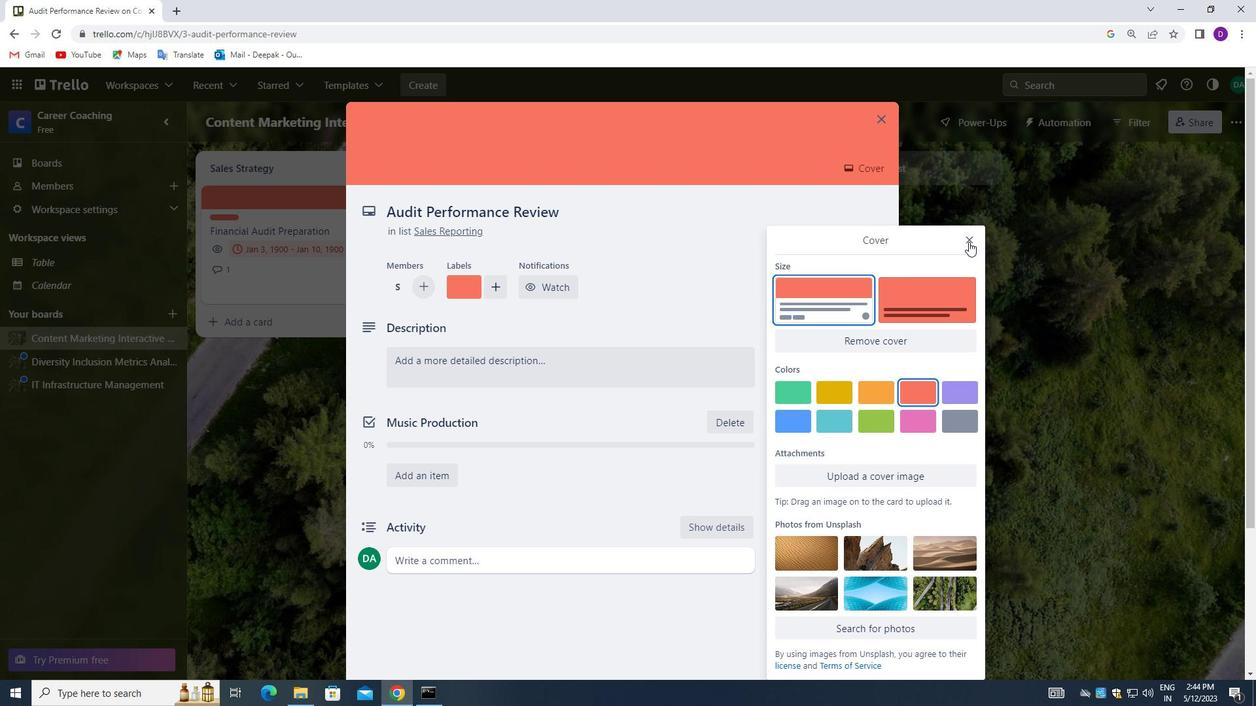 
Action: Mouse pressed left at (970, 236)
Screenshot: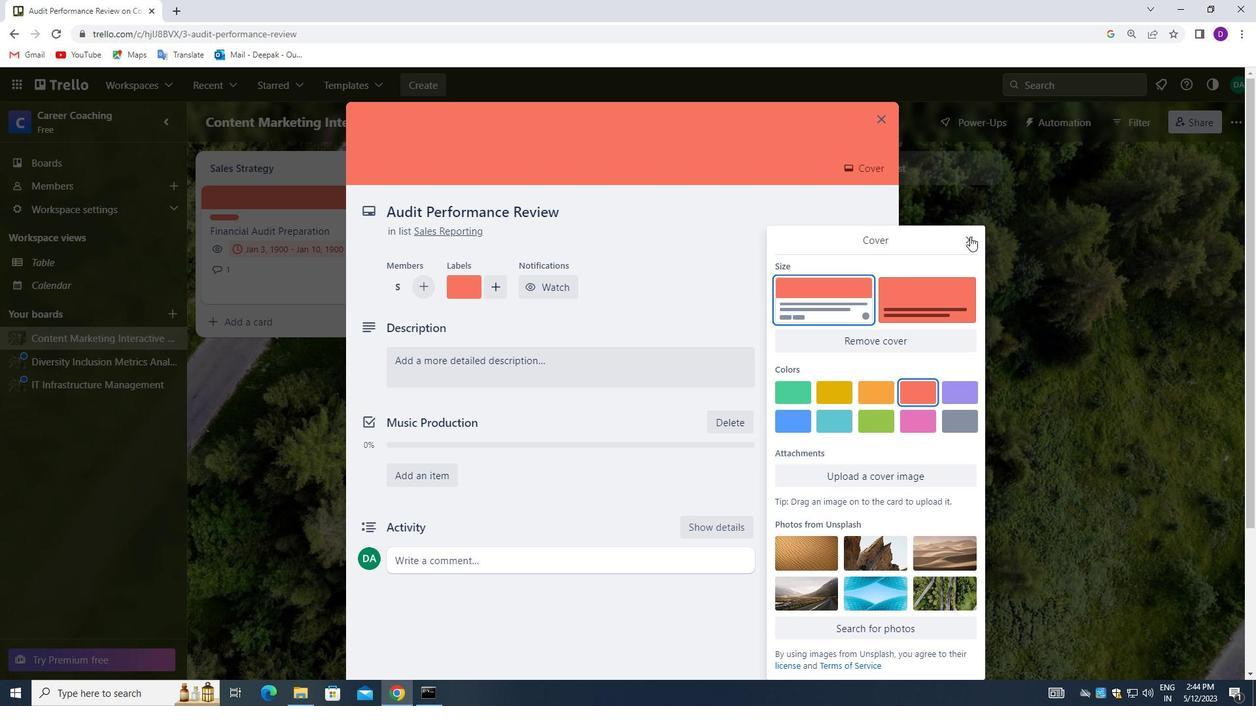 
Action: Mouse moved to (777, 339)
Screenshot: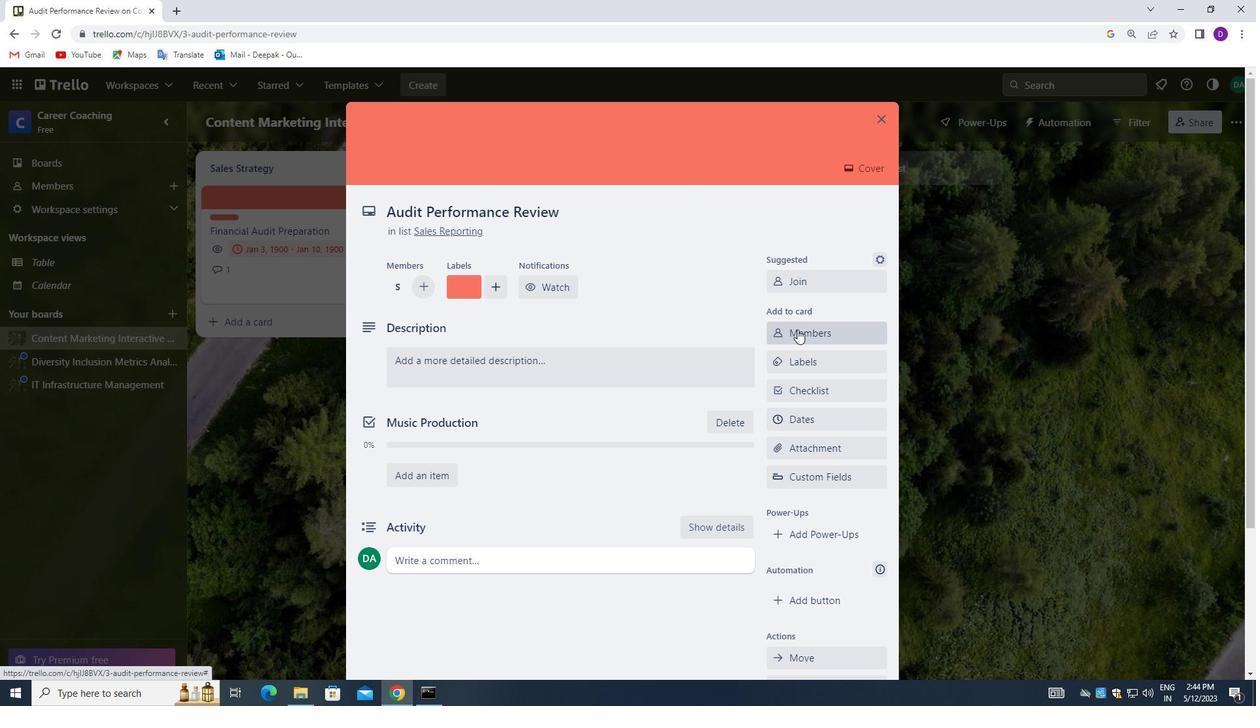 
Action: Mouse scrolled (777, 339) with delta (0, 0)
Screenshot: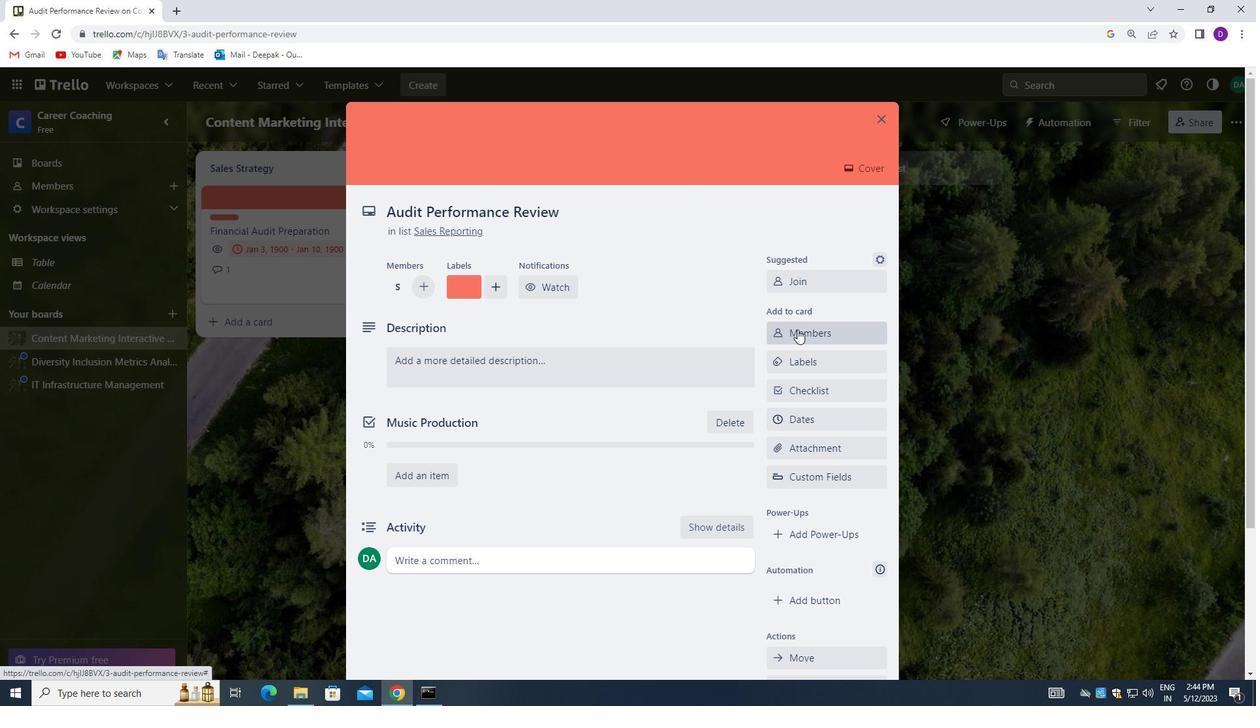 
Action: Mouse moved to (516, 293)
Screenshot: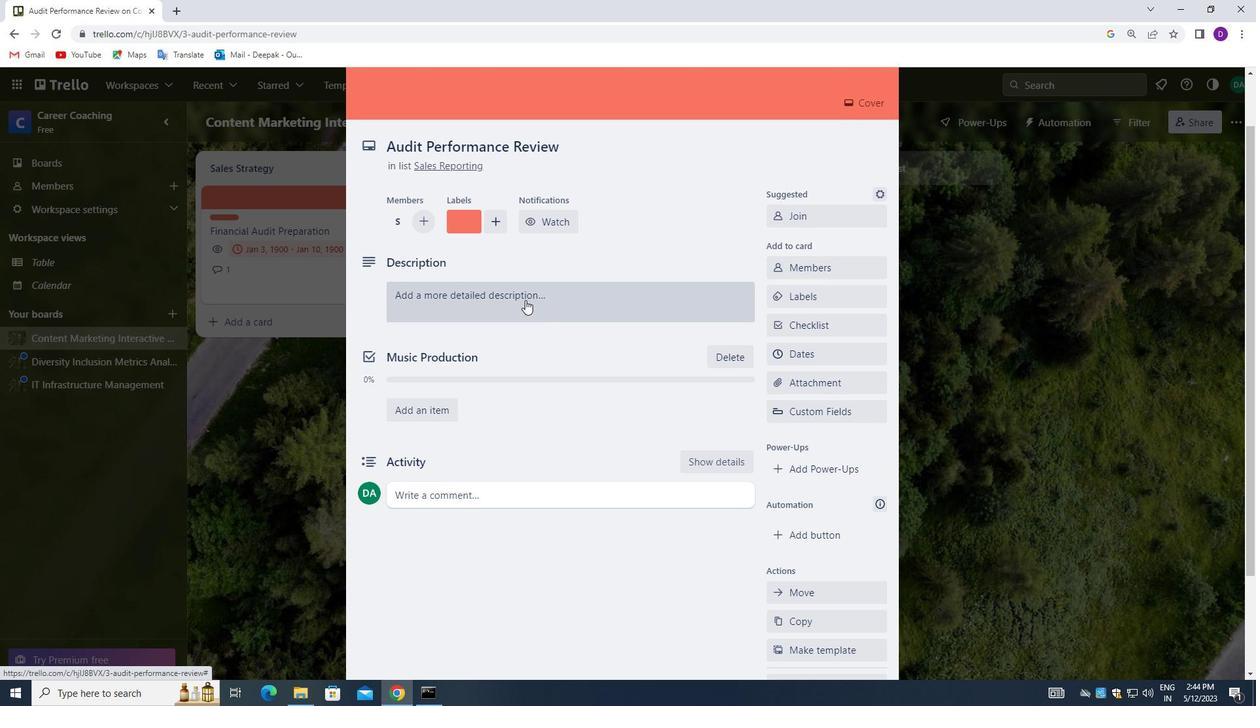 
Action: Mouse pressed left at (516, 293)
Screenshot: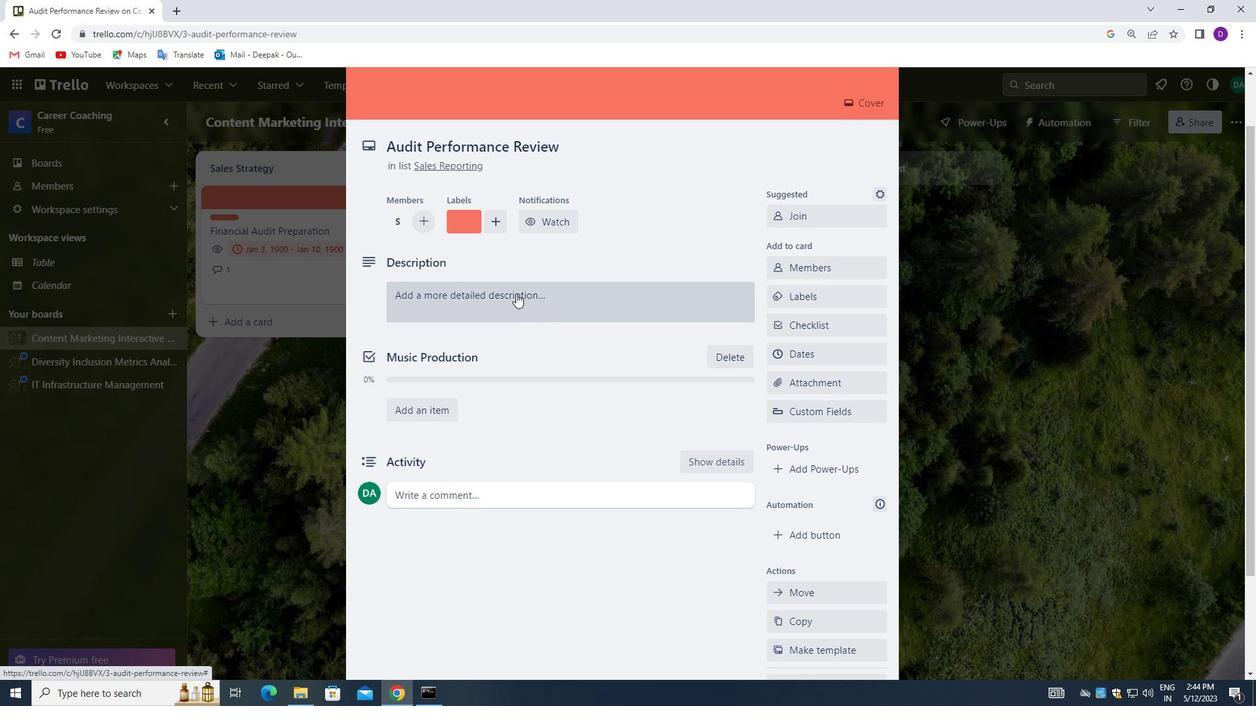 
Action: Mouse moved to (418, 352)
Screenshot: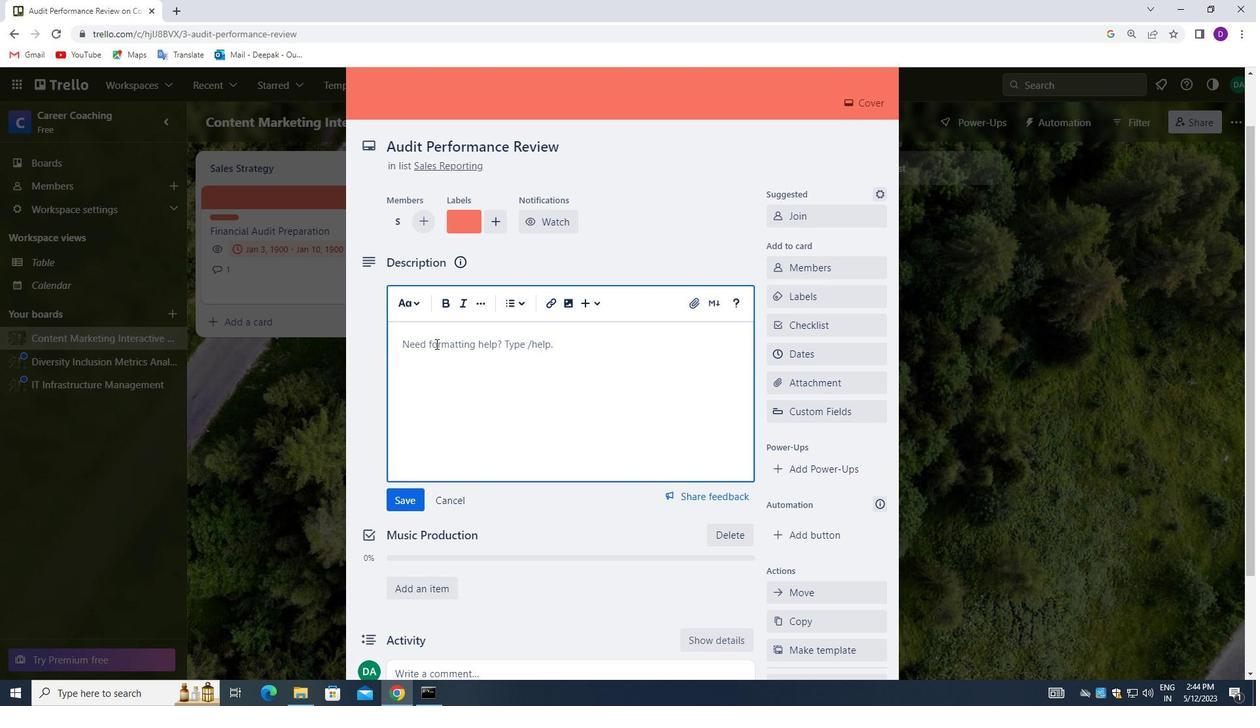 
Action: Key pressed <Key.shift_r>REVIEW<Key.space>AND<Key.space>UPDATE<Key.space>COMPANY<Key.space>POLICIES<Key.space>AND<Key.space>PROCEF<Key.backspace>DURES<Key.space><Key.backspace>.
Screenshot: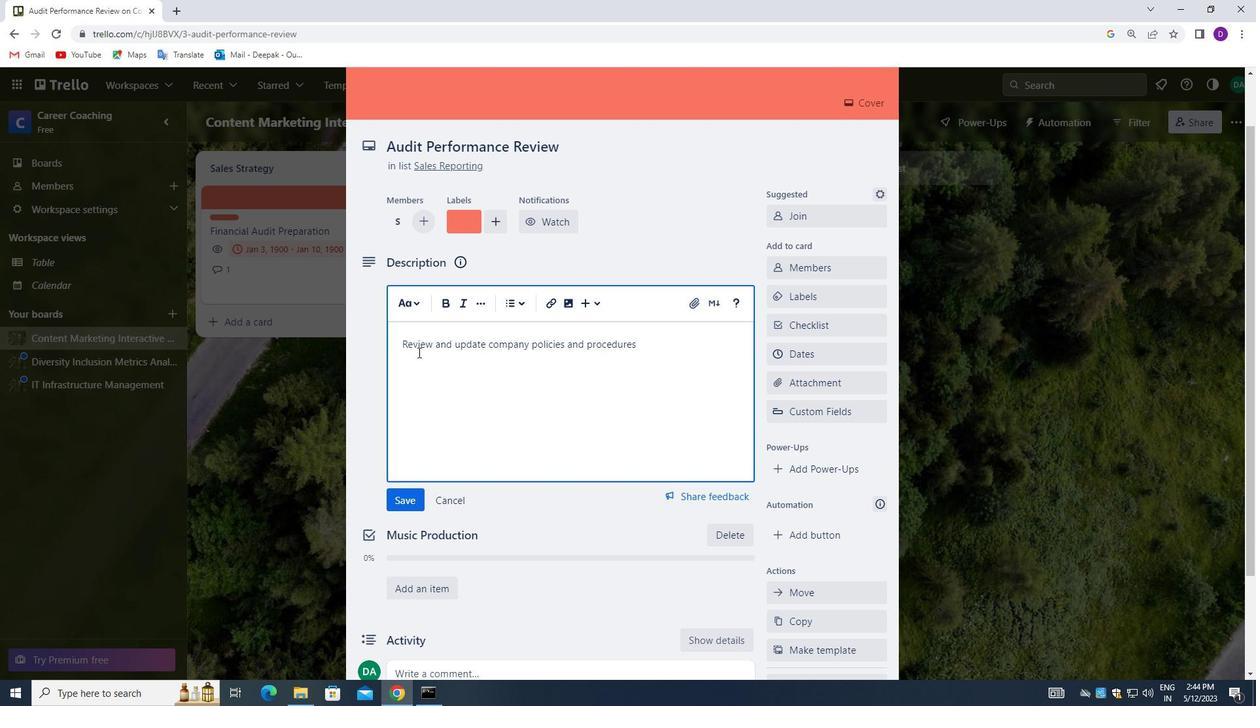 
Action: Mouse moved to (398, 494)
Screenshot: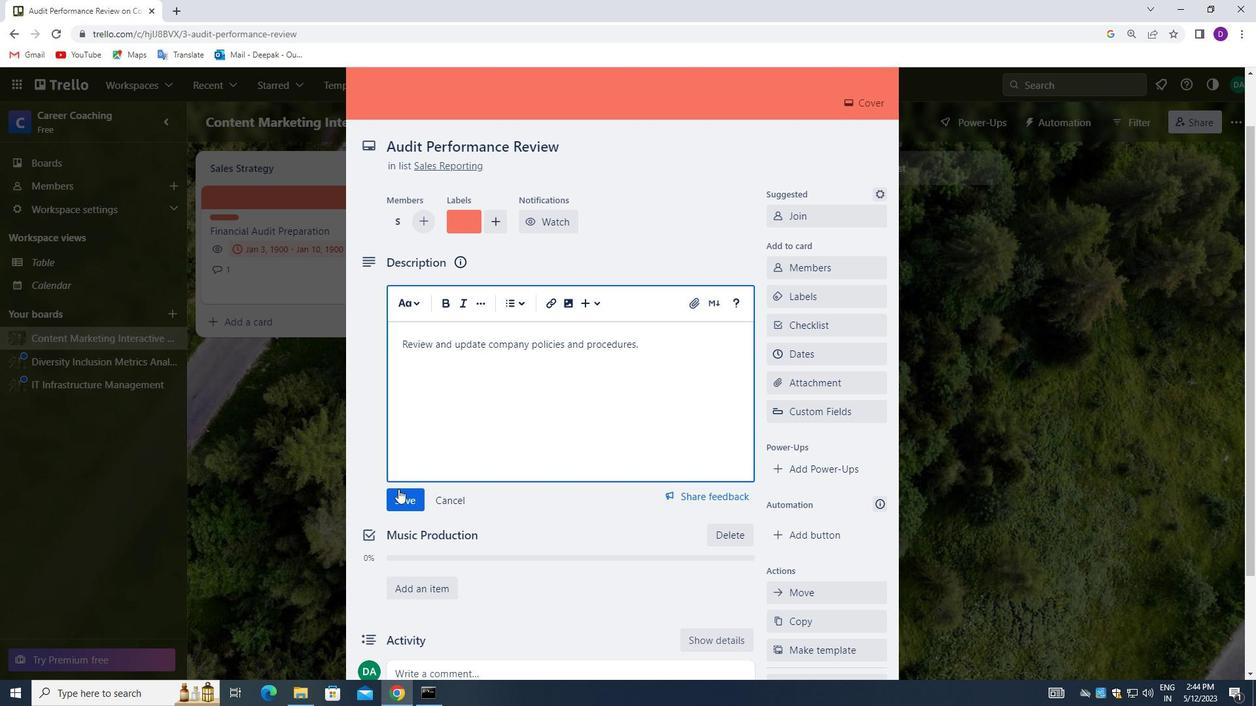 
Action: Mouse pressed left at (398, 494)
Screenshot: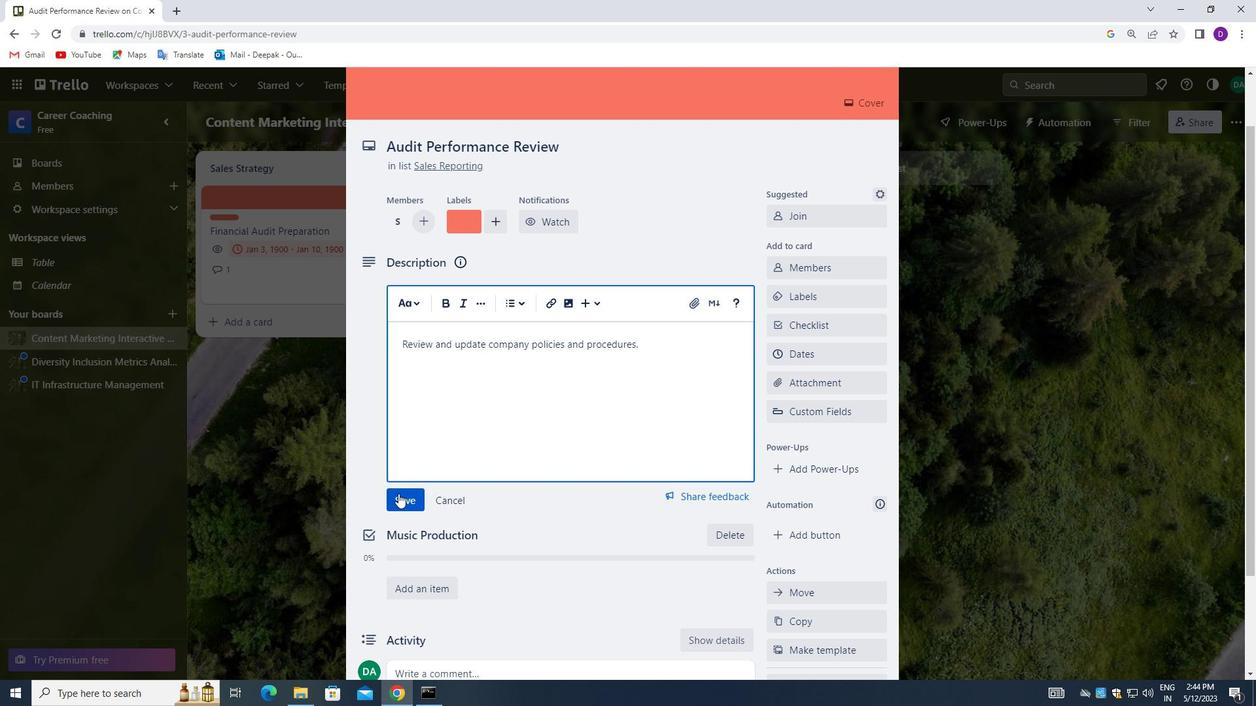 
Action: Mouse moved to (482, 469)
Screenshot: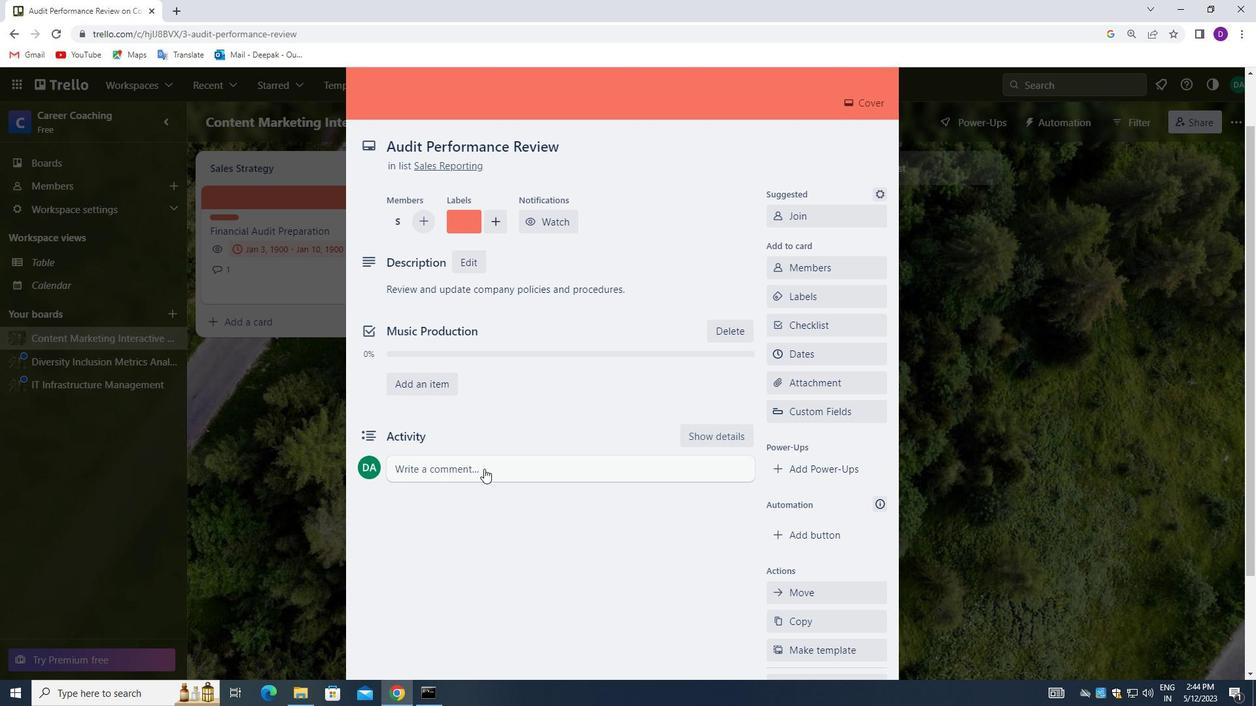 
Action: Mouse pressed left at (482, 469)
Screenshot: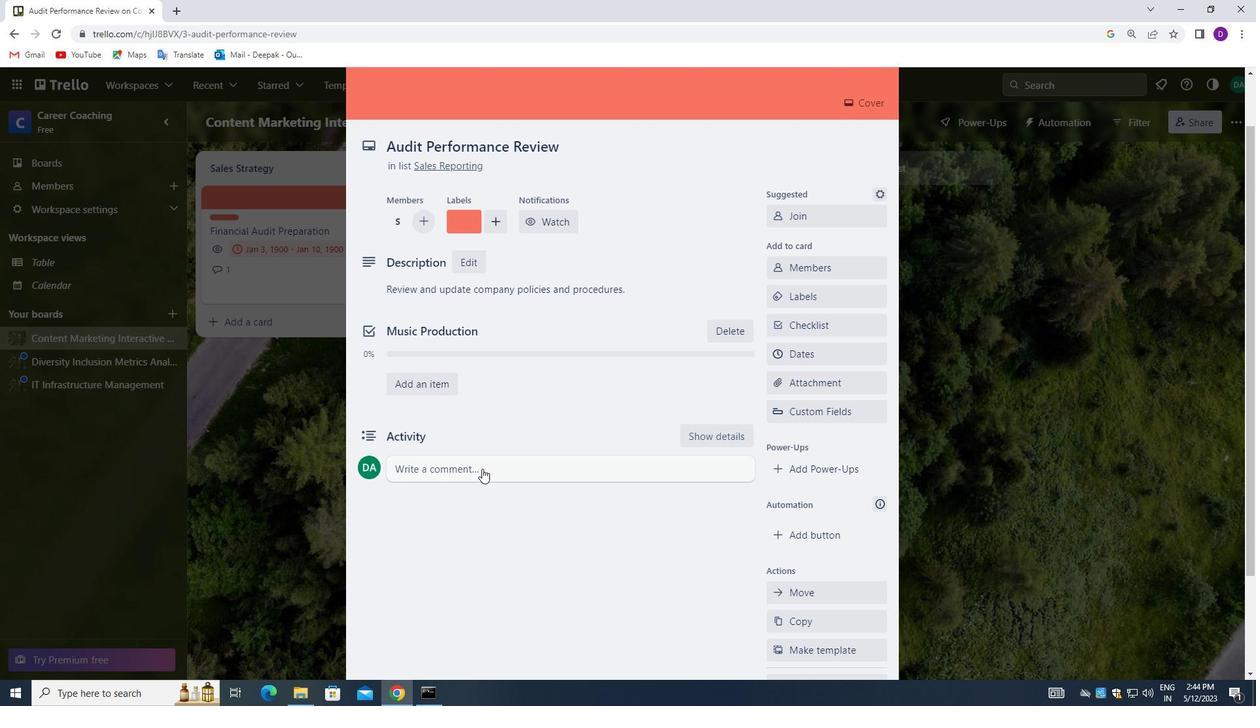 
Action: Mouse moved to (453, 508)
Screenshot: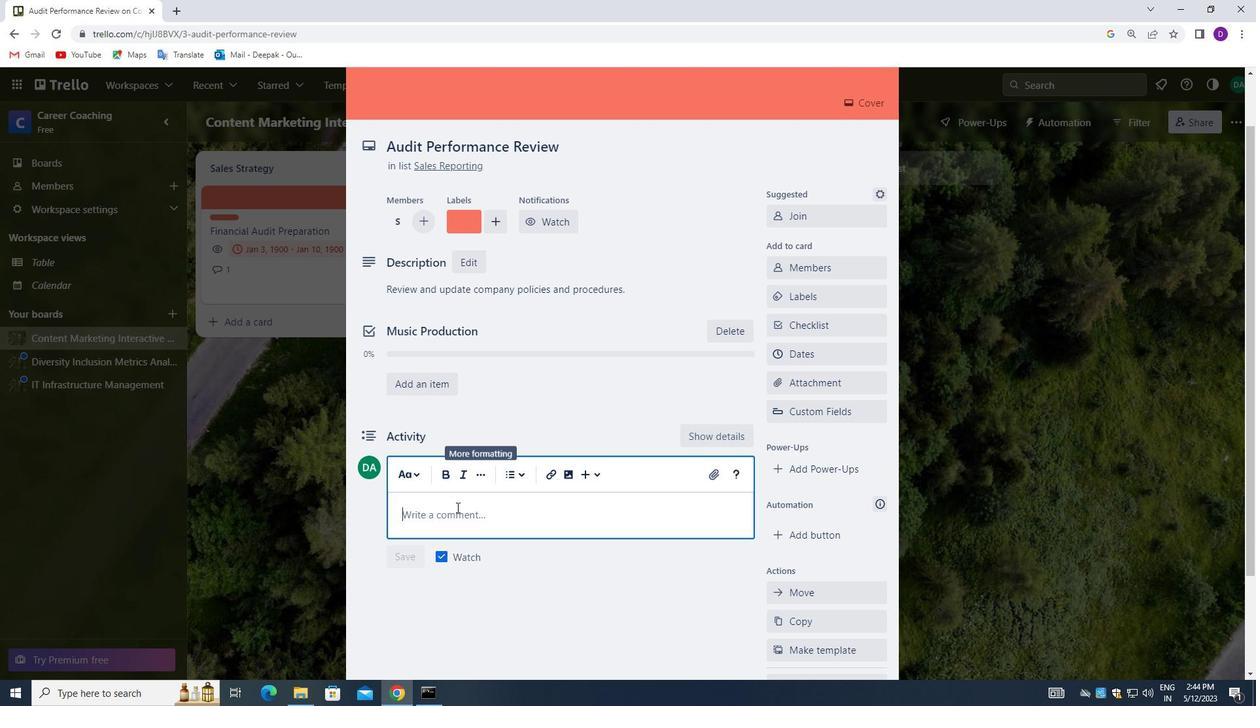 
Action: Mouse pressed left at (453, 508)
Screenshot: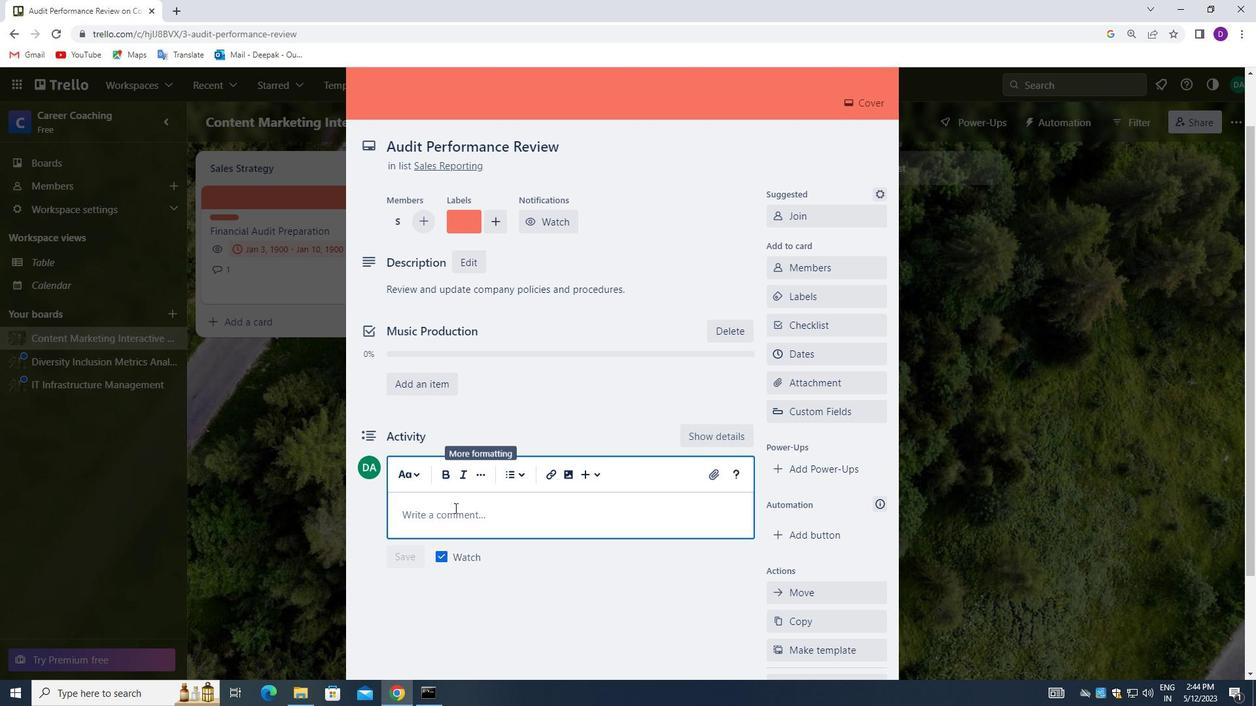 
Action: Mouse moved to (206, 417)
Screenshot: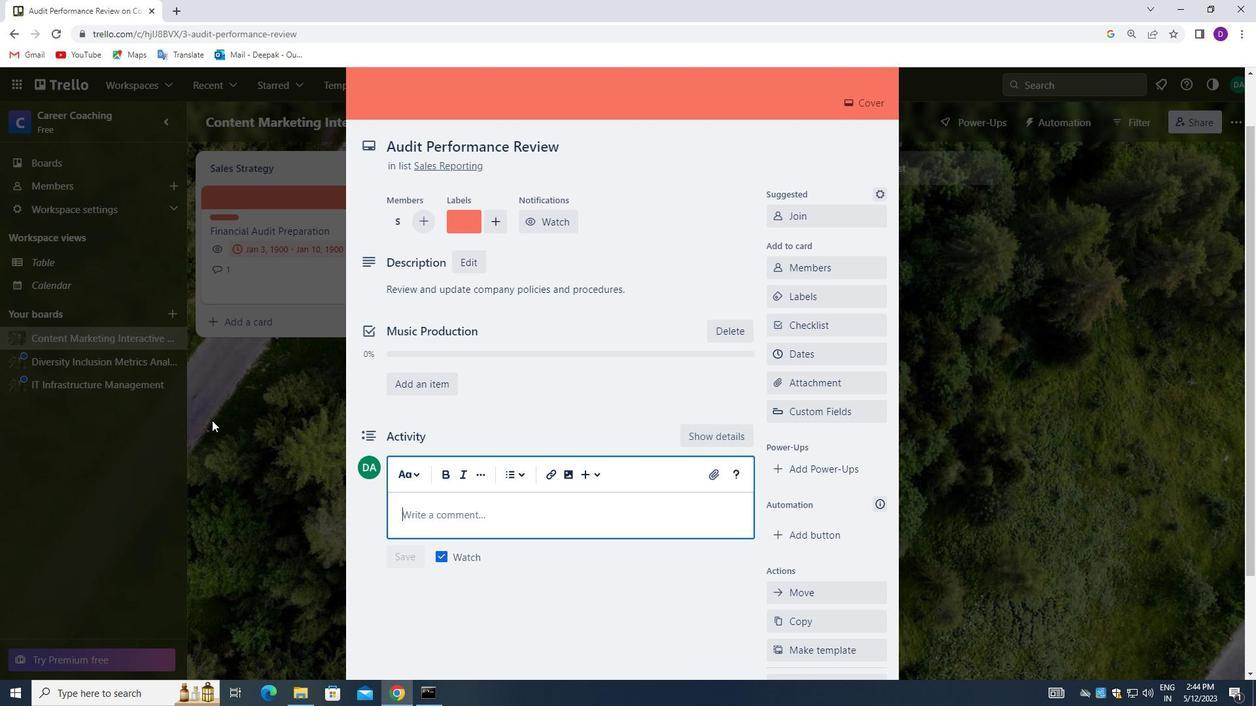 
Action: Key pressed <Key.shift_r>GIVEN<Key.space>THE<Key.space>POTENTIAL<Key.space>IMPACT<Key.space>OF<Key.space>THIS<Key.space>TASK<Key.space>ON<Key.space>OUT<Key.backspace>R<Key.space>COMPANY<Key.space>REPUTATION<Key.space><Key.backspace>,<Key.space>LET<Key.space>US<Key.space>ENSURE<Key.space>THAT<Key.space>WE<Key.space>APPROACH<Key.space>IT<Key.space>WITH<Key.space>A<Key.space>SENSE<Key.space>OF<Key.space>PROFESSIONALISM<Key.space>AND<Key.space>RESJP<Key.backspace><Key.backspace>PECT.
Screenshot: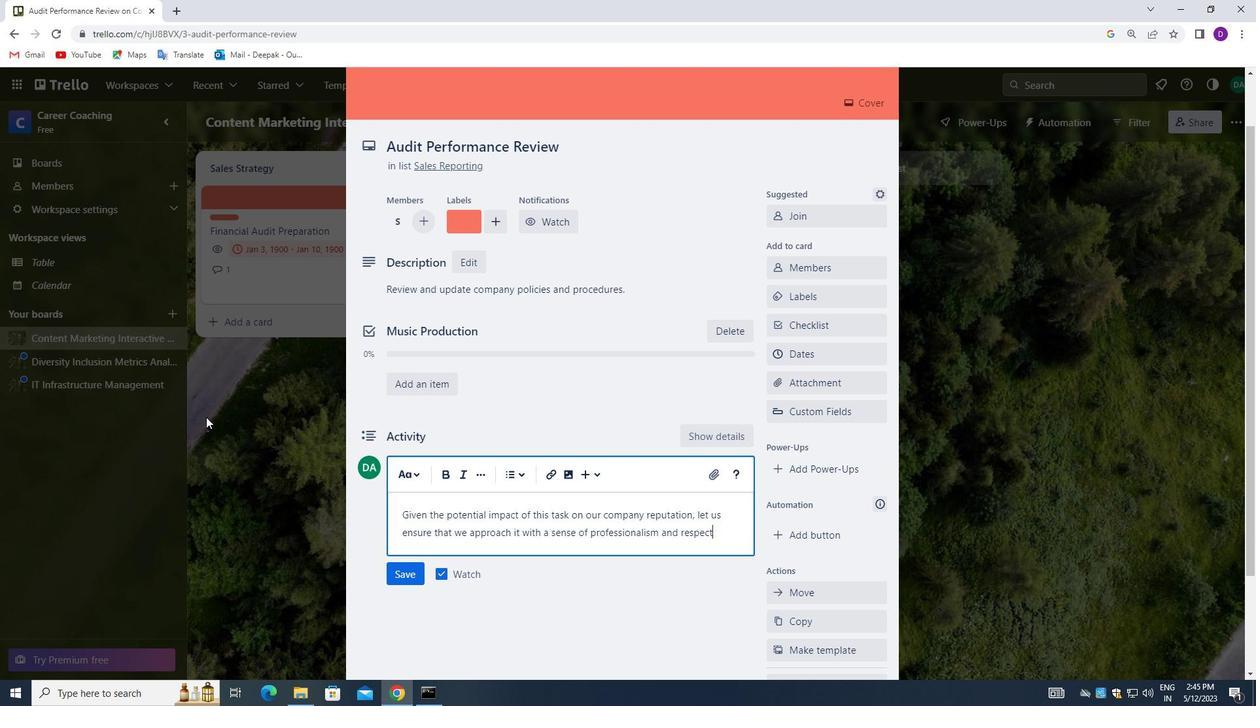 
Action: Mouse moved to (399, 576)
Screenshot: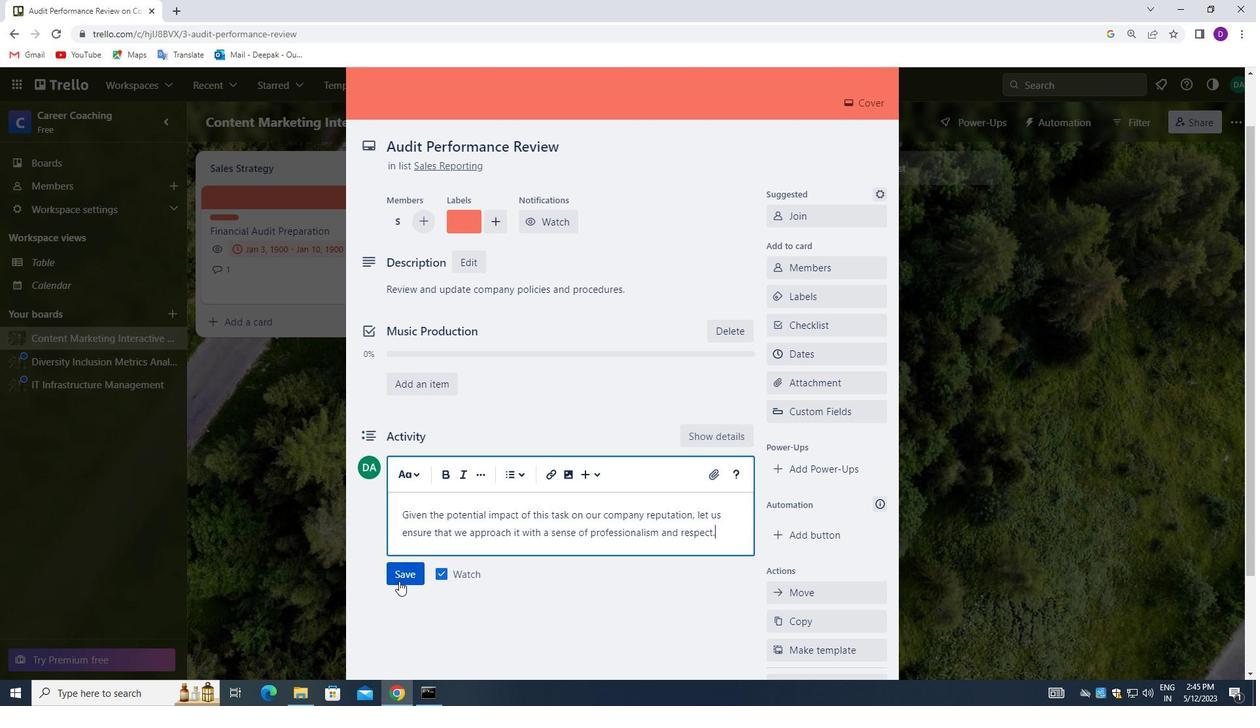 
Action: Mouse pressed left at (399, 576)
Screenshot: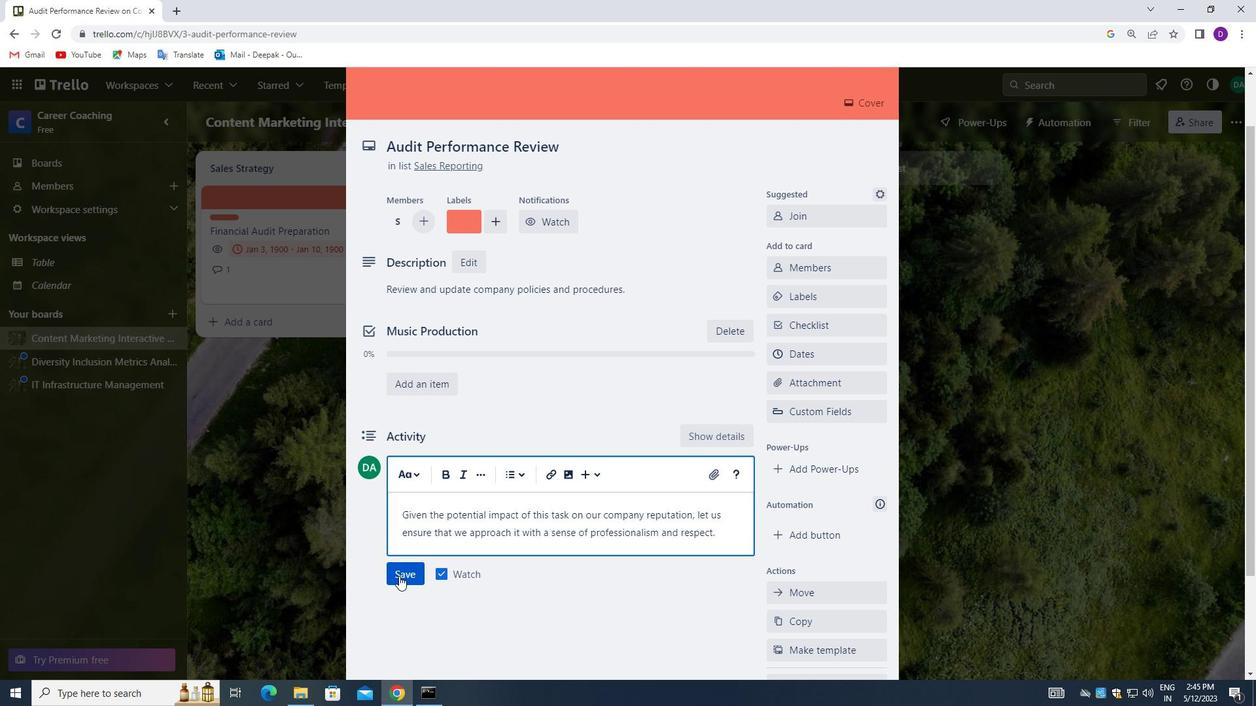 
Action: Mouse moved to (823, 350)
Screenshot: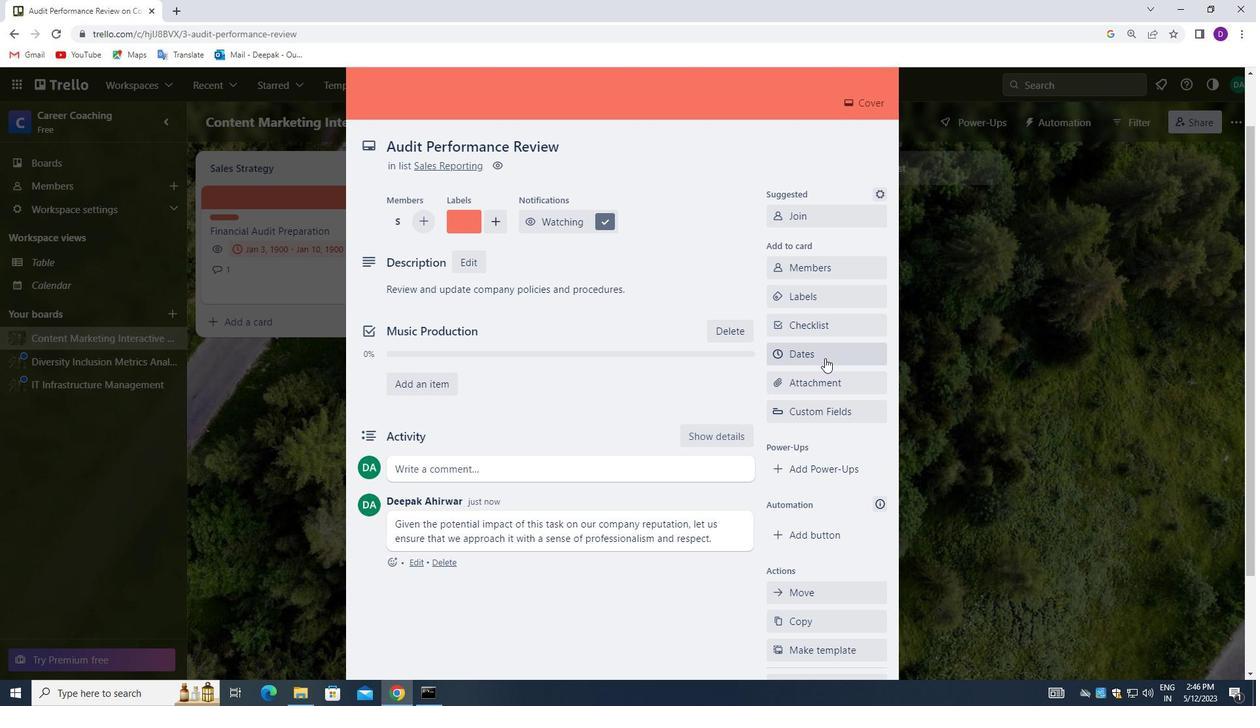 
Action: Mouse pressed left at (823, 350)
Screenshot: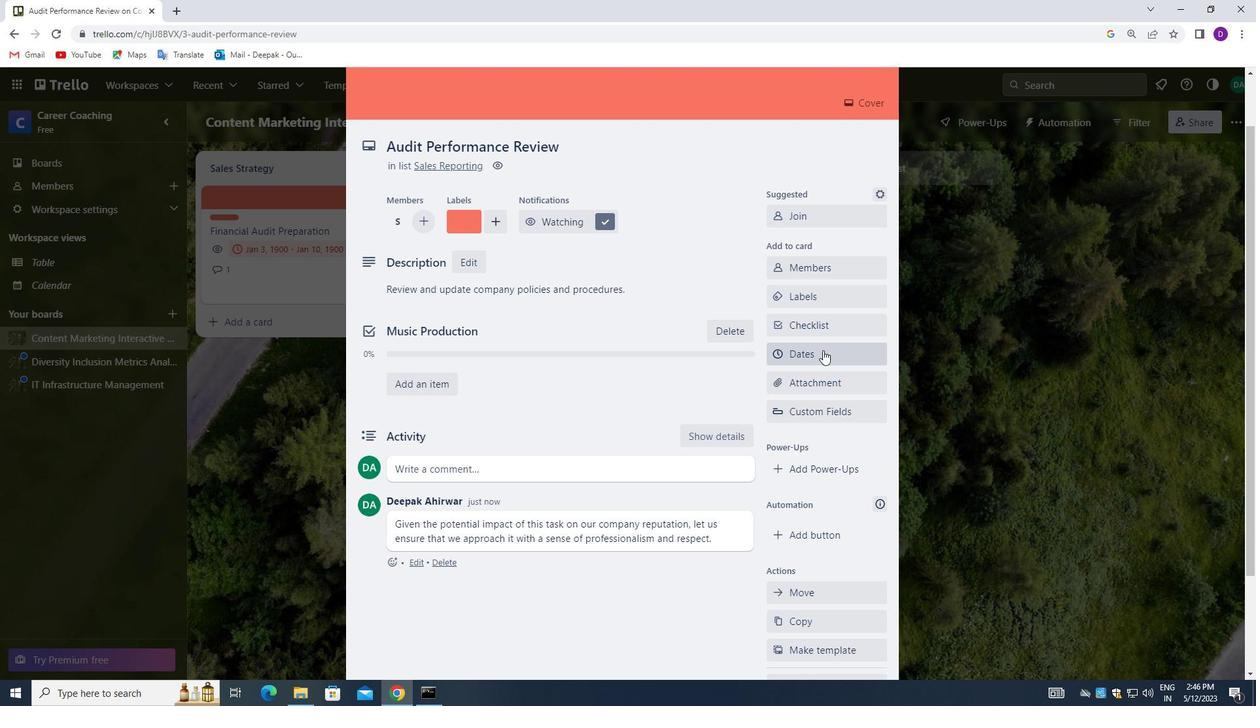 
Action: Mouse moved to (782, 383)
Screenshot: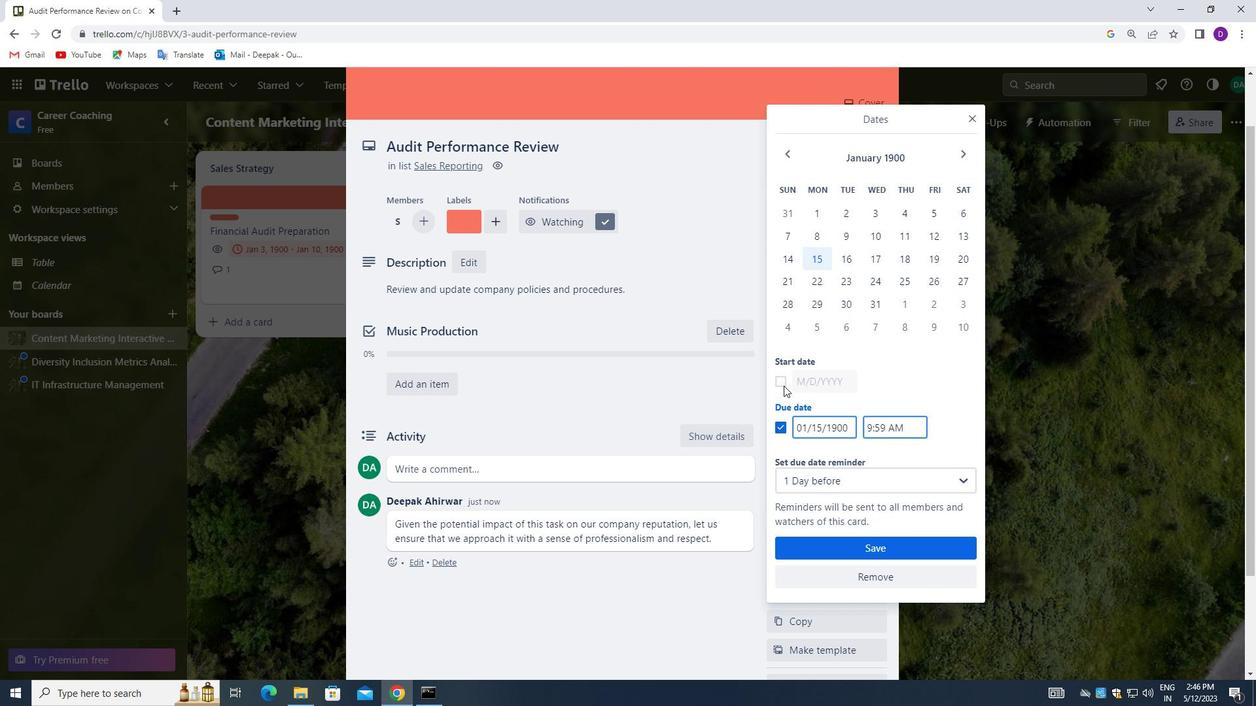 
Action: Mouse pressed left at (782, 383)
Screenshot: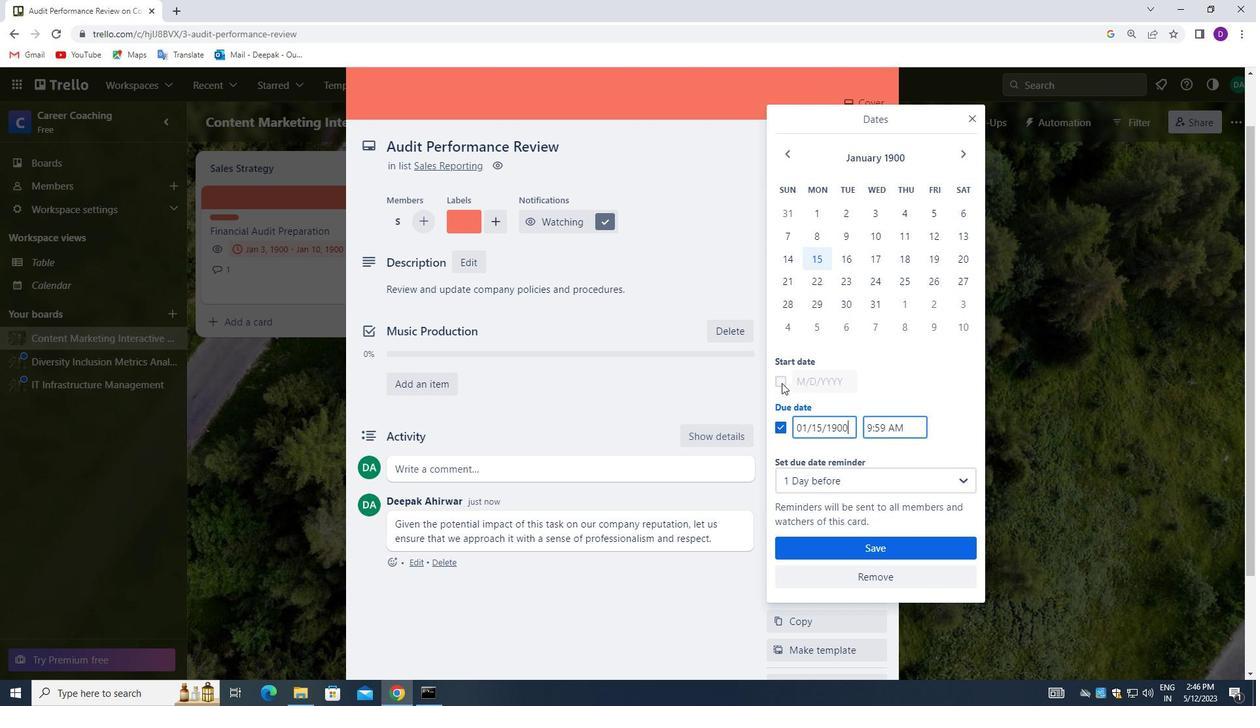 
Action: Mouse moved to (849, 382)
Screenshot: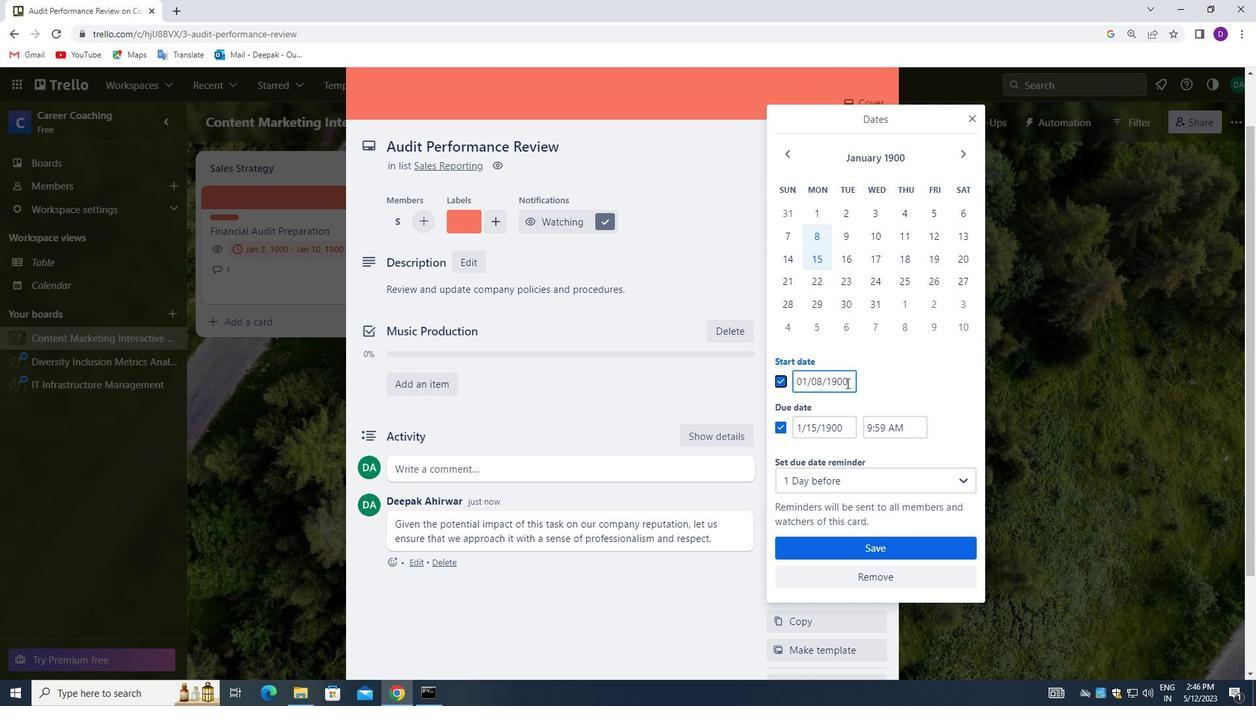 
Action: Mouse pressed left at (849, 382)
Screenshot: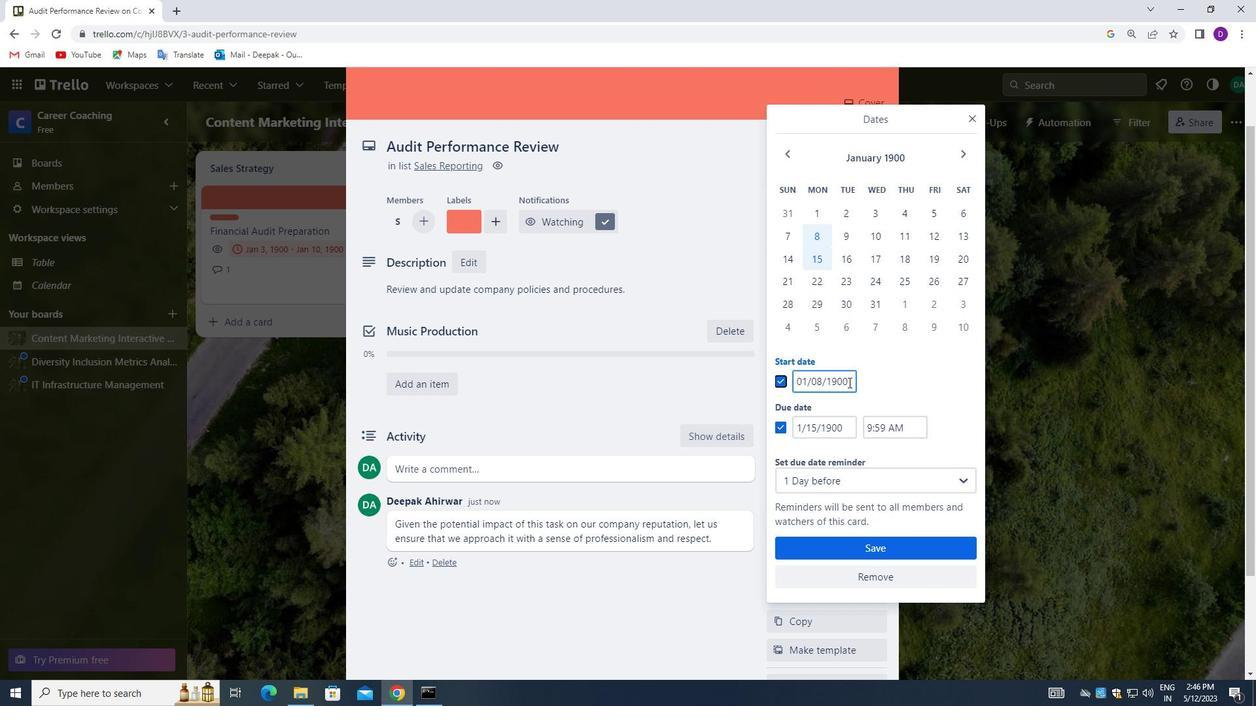 
Action: Mouse moved to (886, 366)
Screenshot: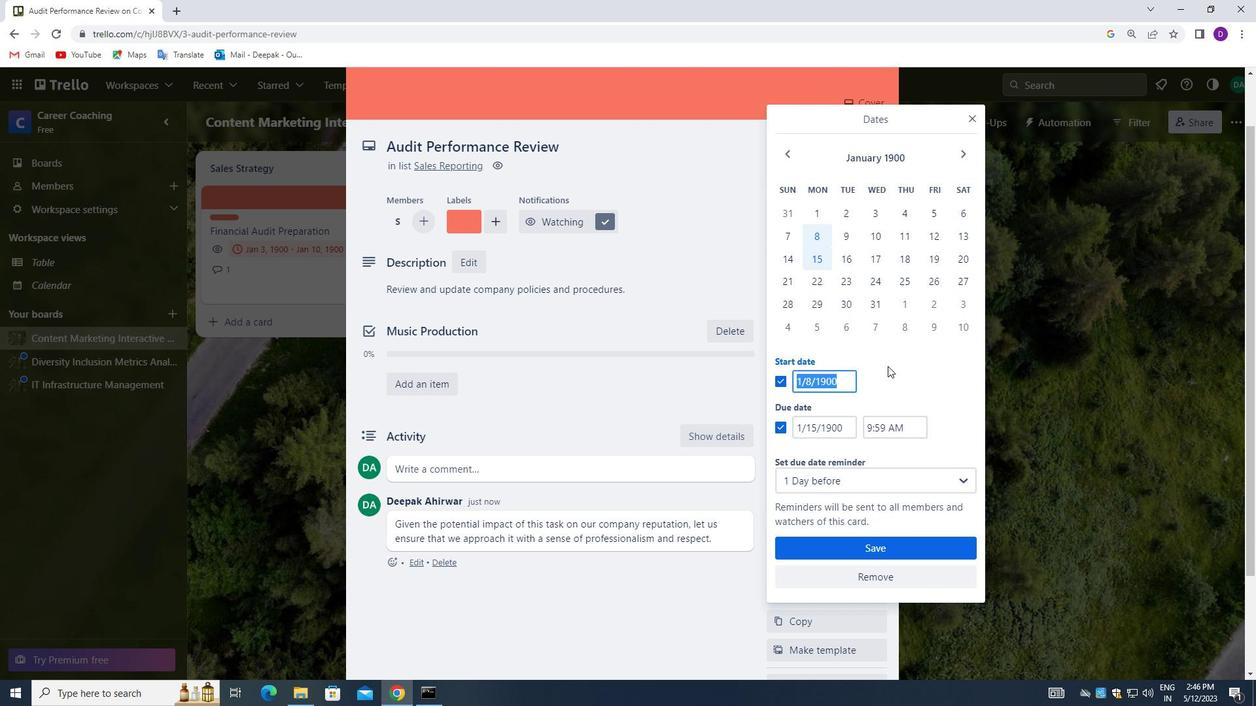 
Action: Key pressed <Key.backspace>
Screenshot: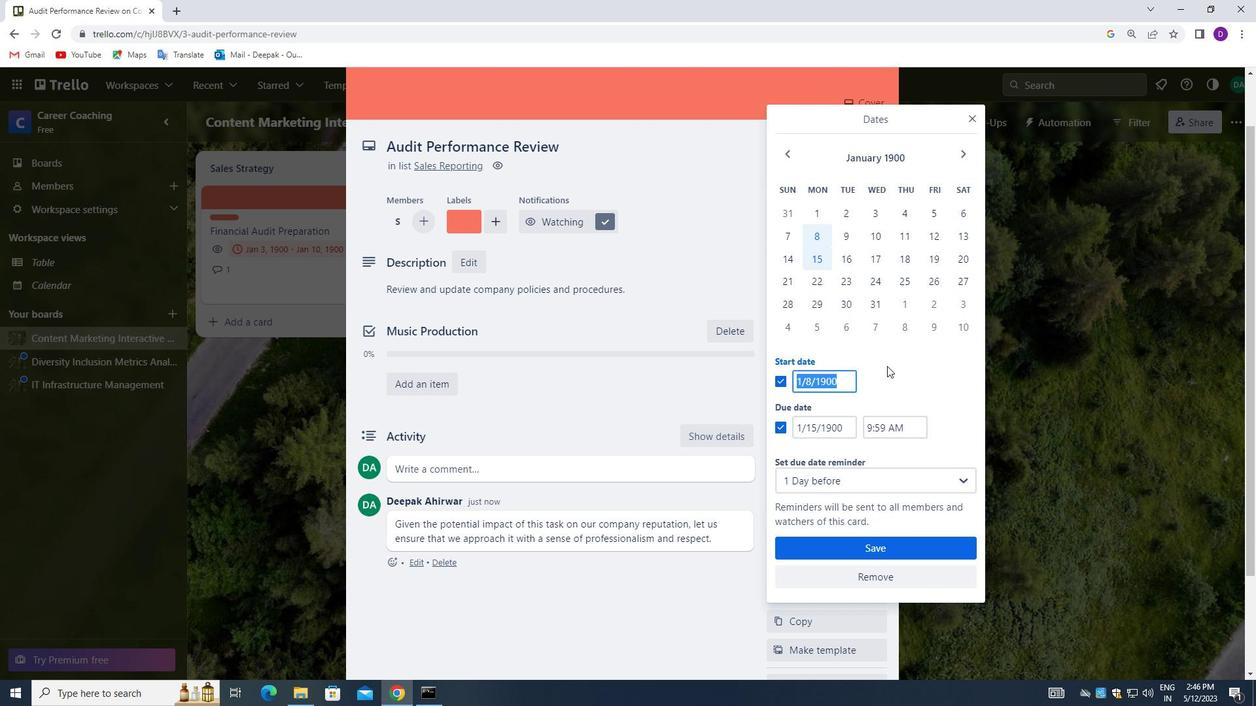 
Action: Mouse moved to (886, 365)
Screenshot: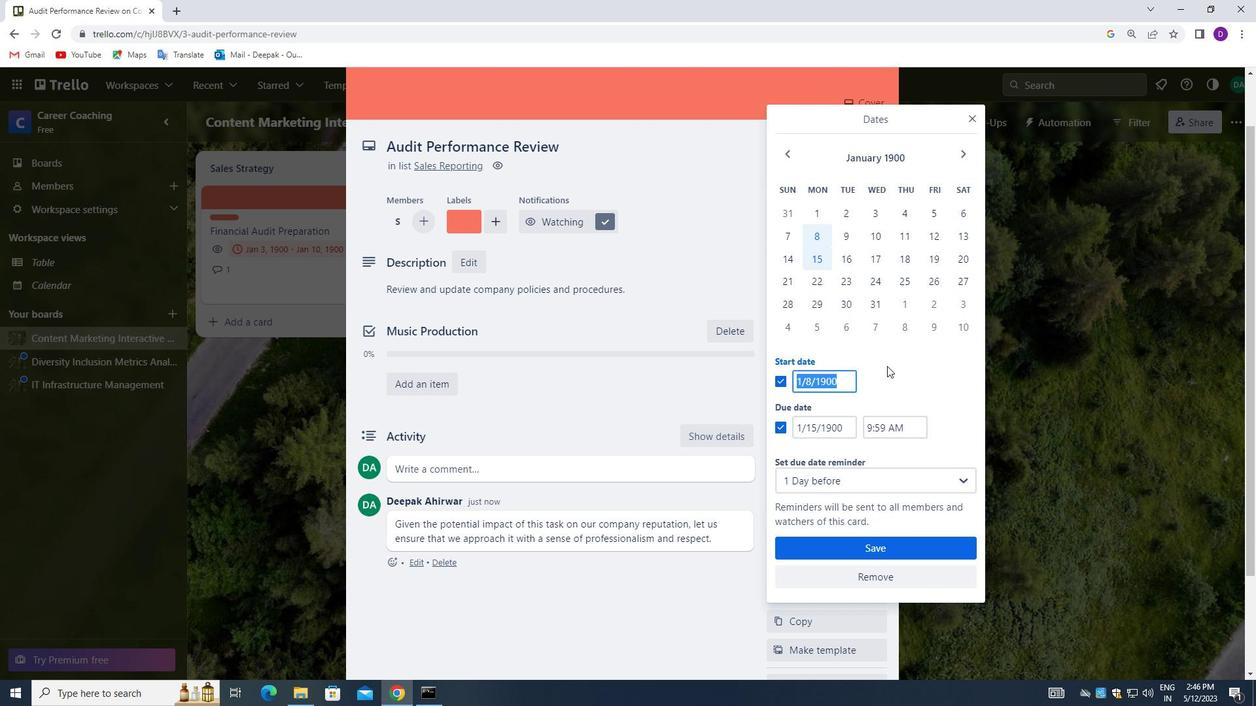 
Action: Key pressed 01
Screenshot: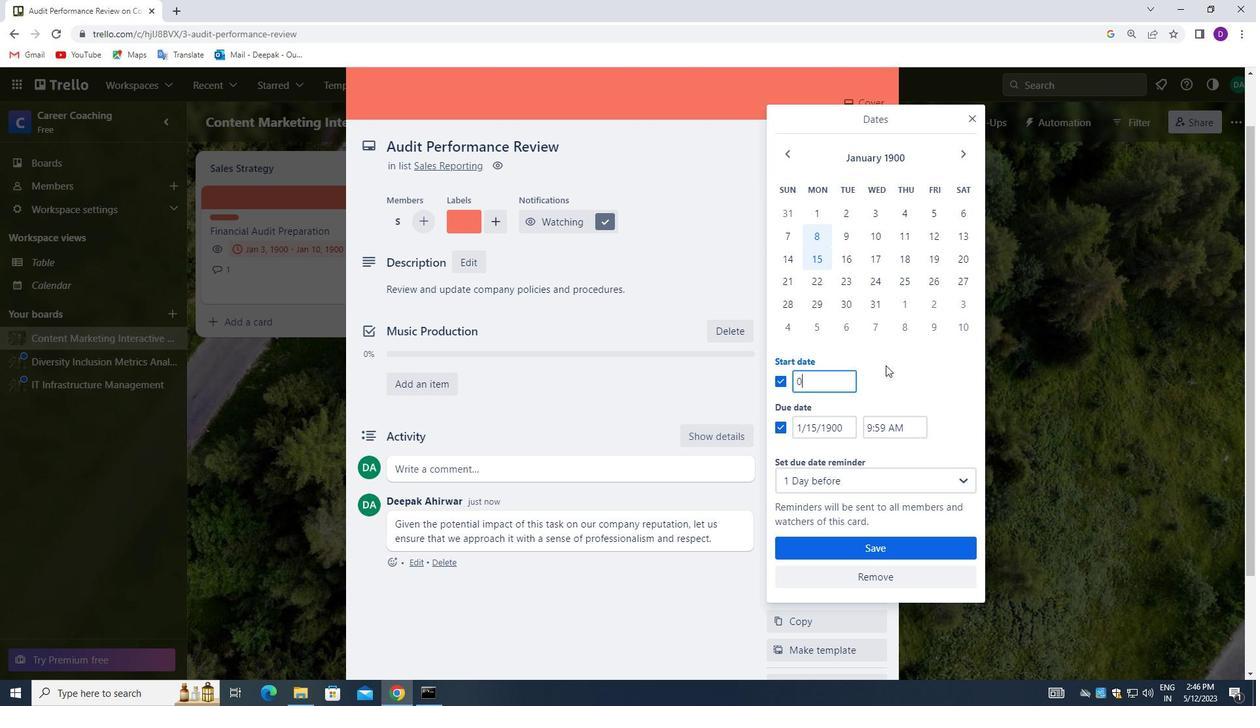 
Action: Mouse moved to (885, 365)
Screenshot: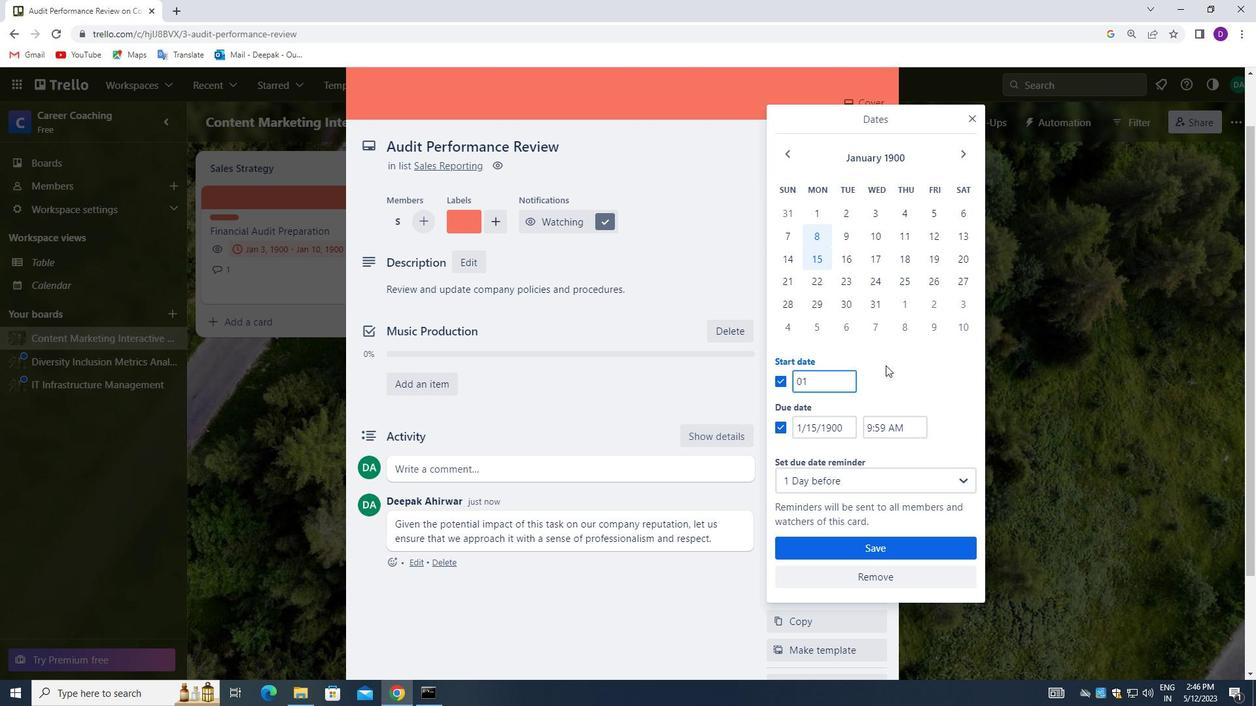 
Action: Key pressed /09/1900
Screenshot: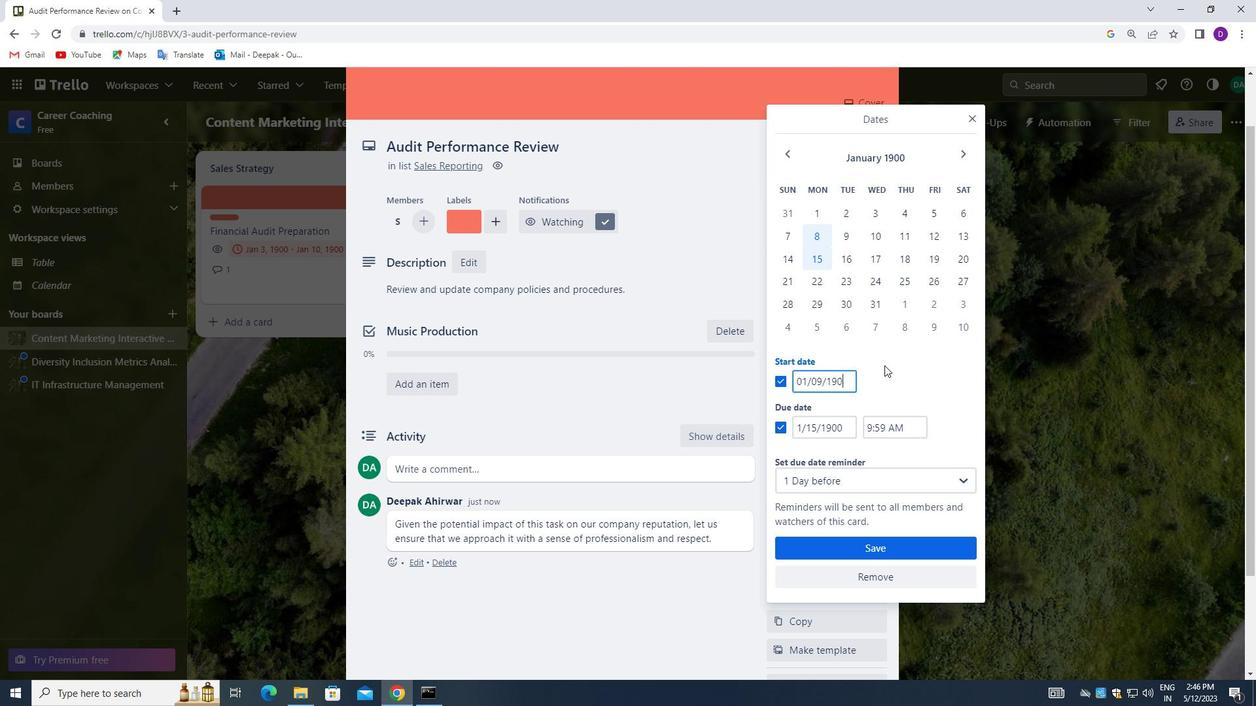 
Action: Mouse moved to (843, 426)
Screenshot: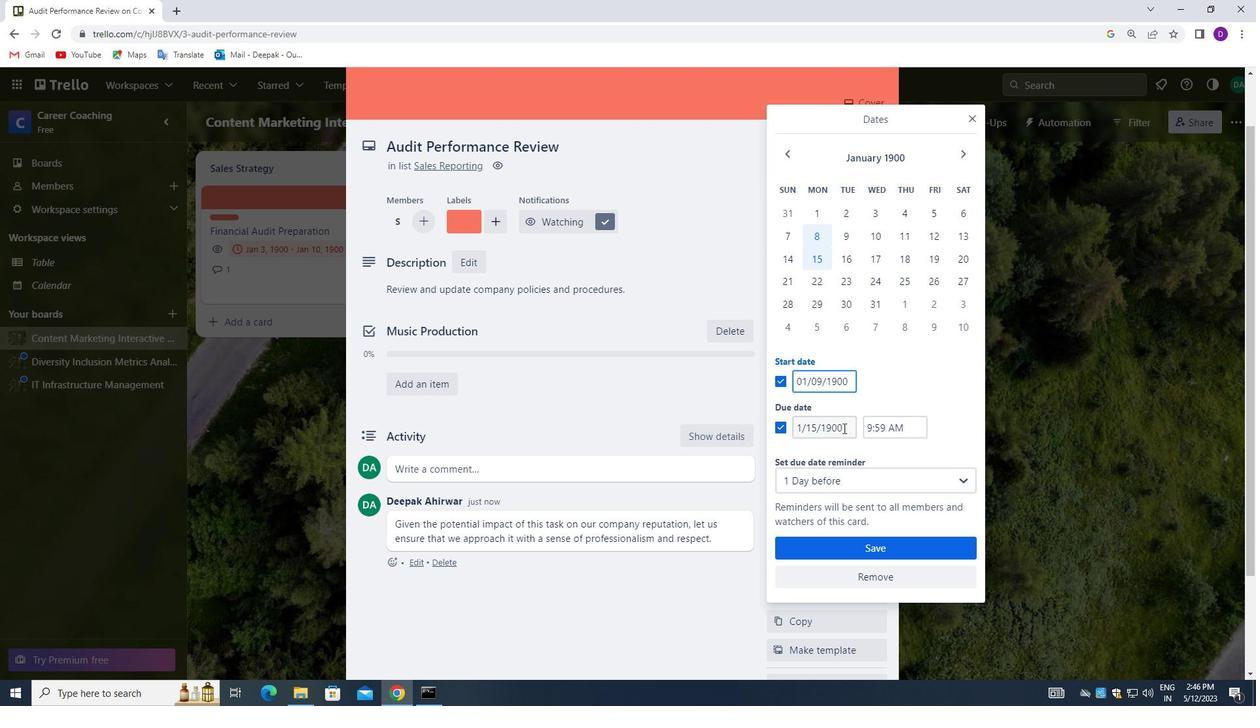 
Action: Mouse pressed left at (843, 426)
Screenshot: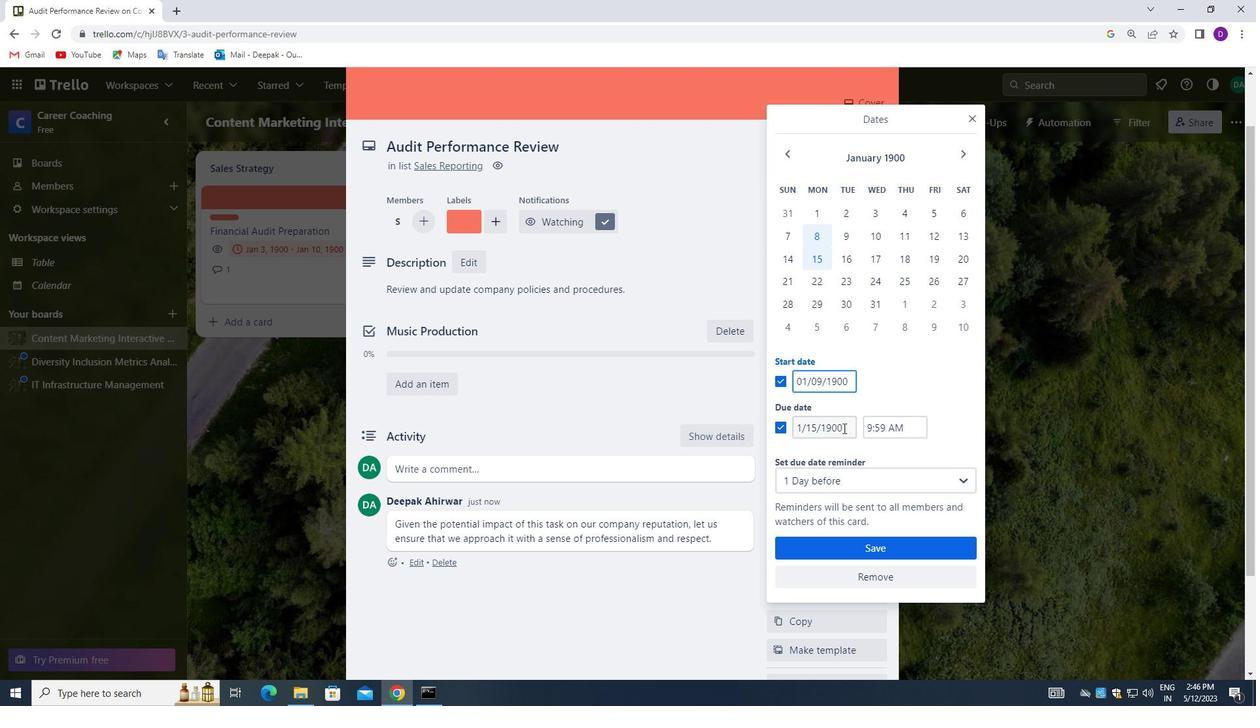 
Action: Mouse moved to (761, 395)
Screenshot: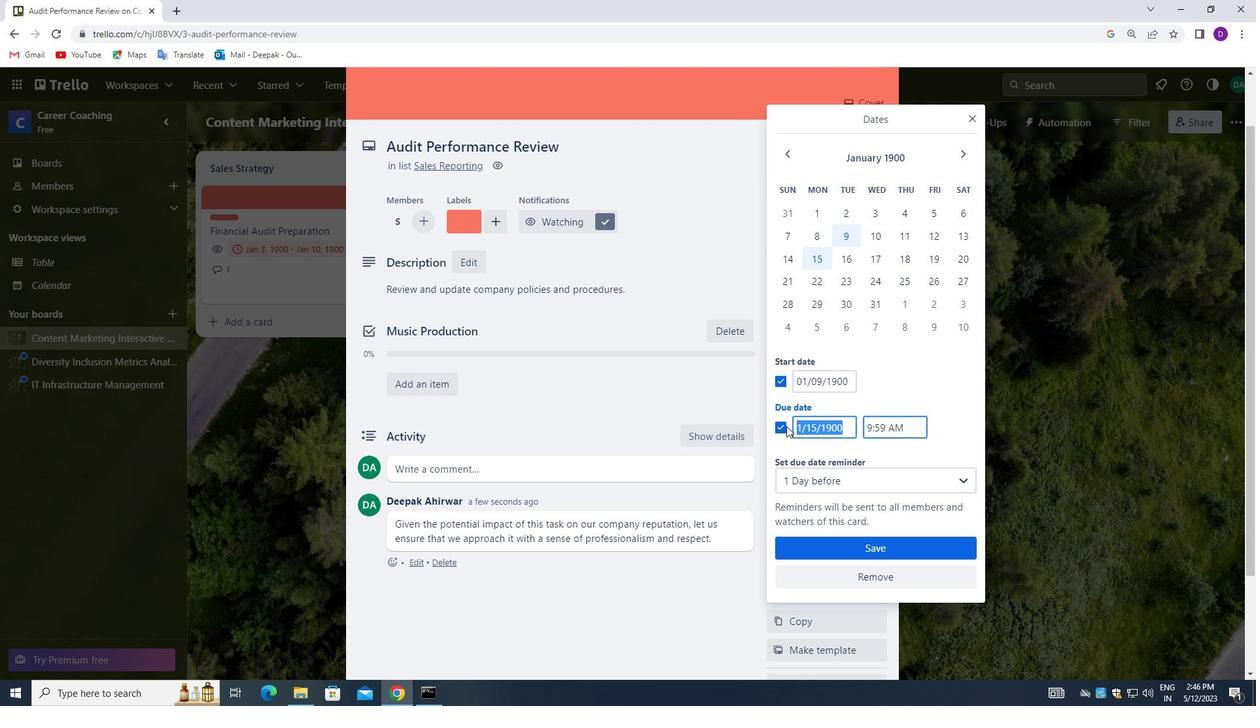 
Action: Key pressed <Key.backspace>01/16/1900
Screenshot: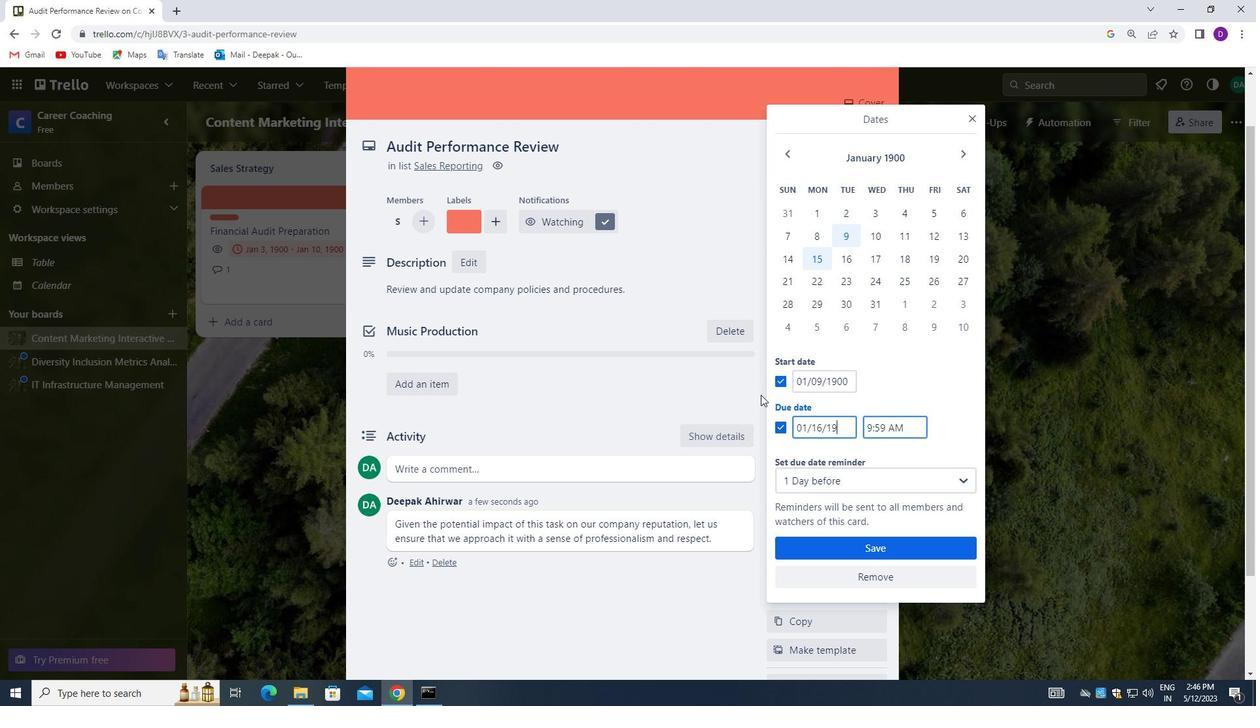 
Action: Mouse moved to (883, 545)
Screenshot: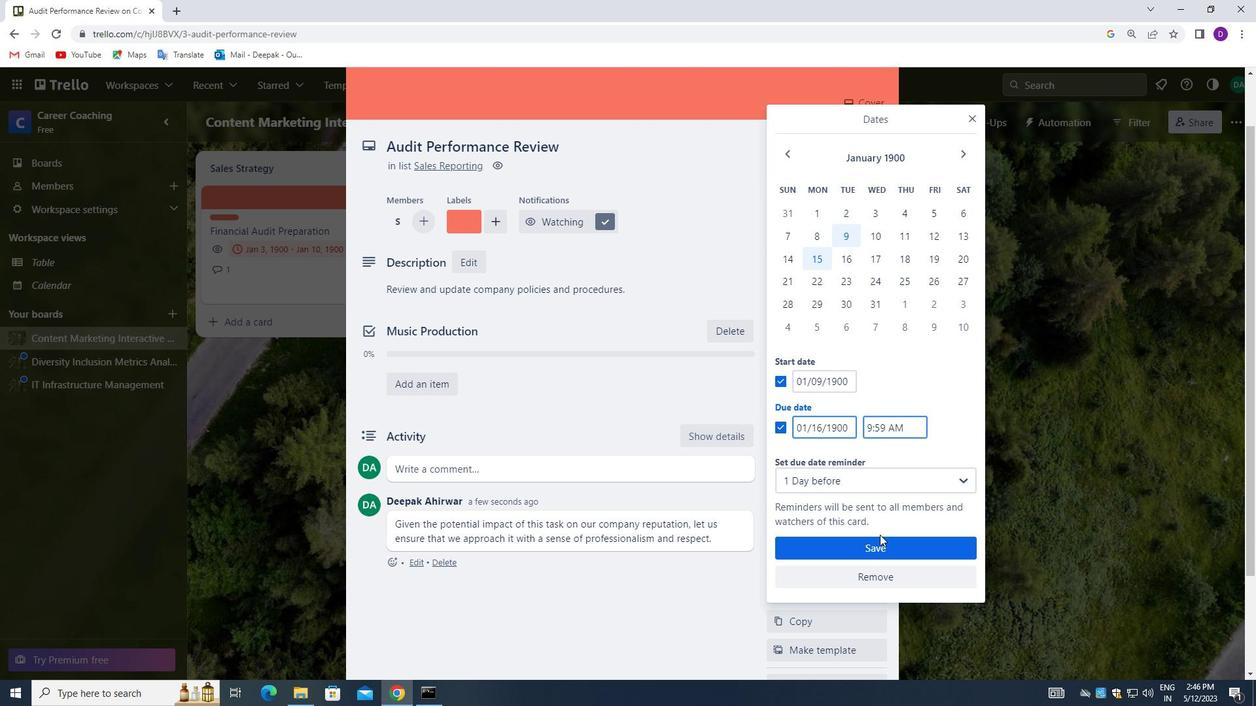 
Action: Mouse pressed left at (883, 545)
Screenshot: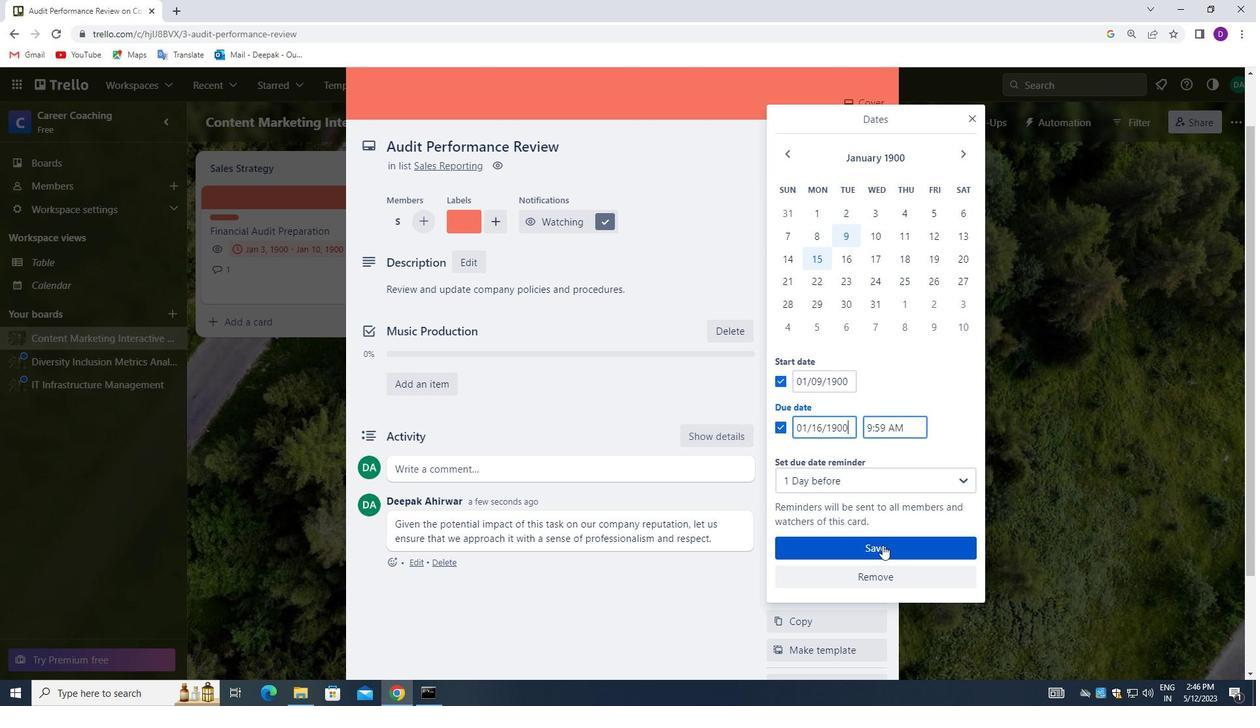
Action: Mouse moved to (695, 538)
Screenshot: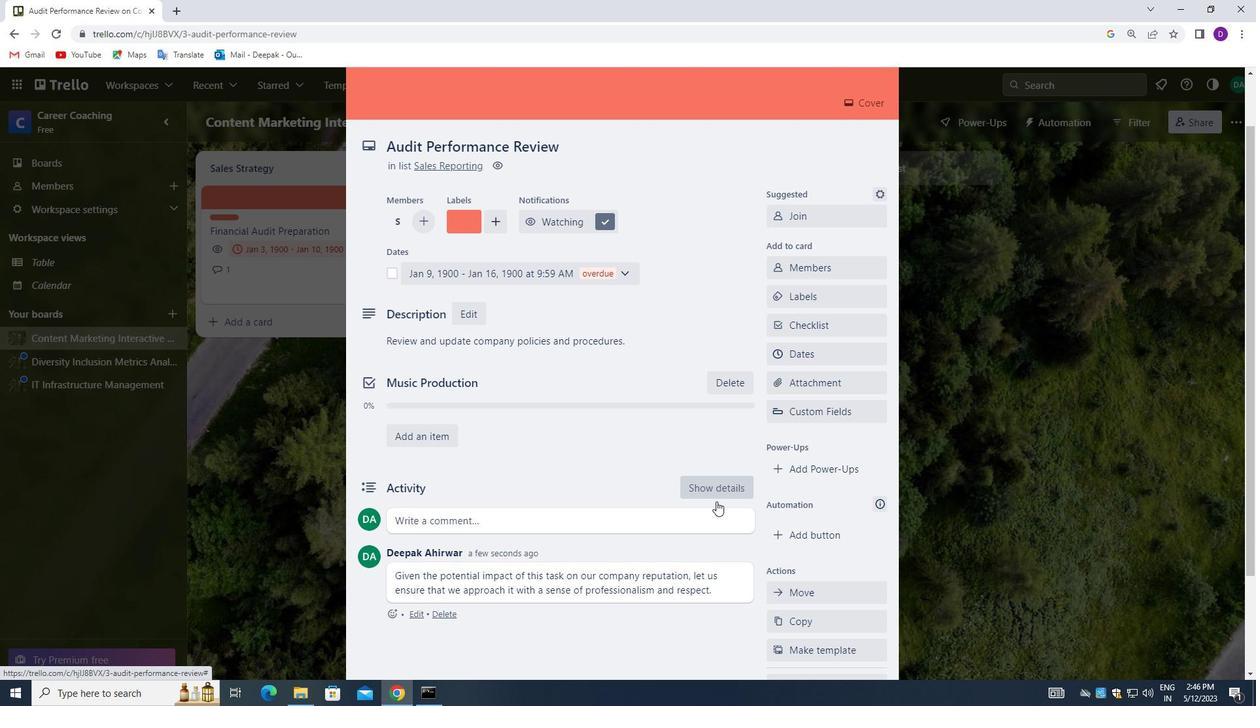 
Action: Mouse scrolled (695, 537) with delta (0, 0)
Screenshot: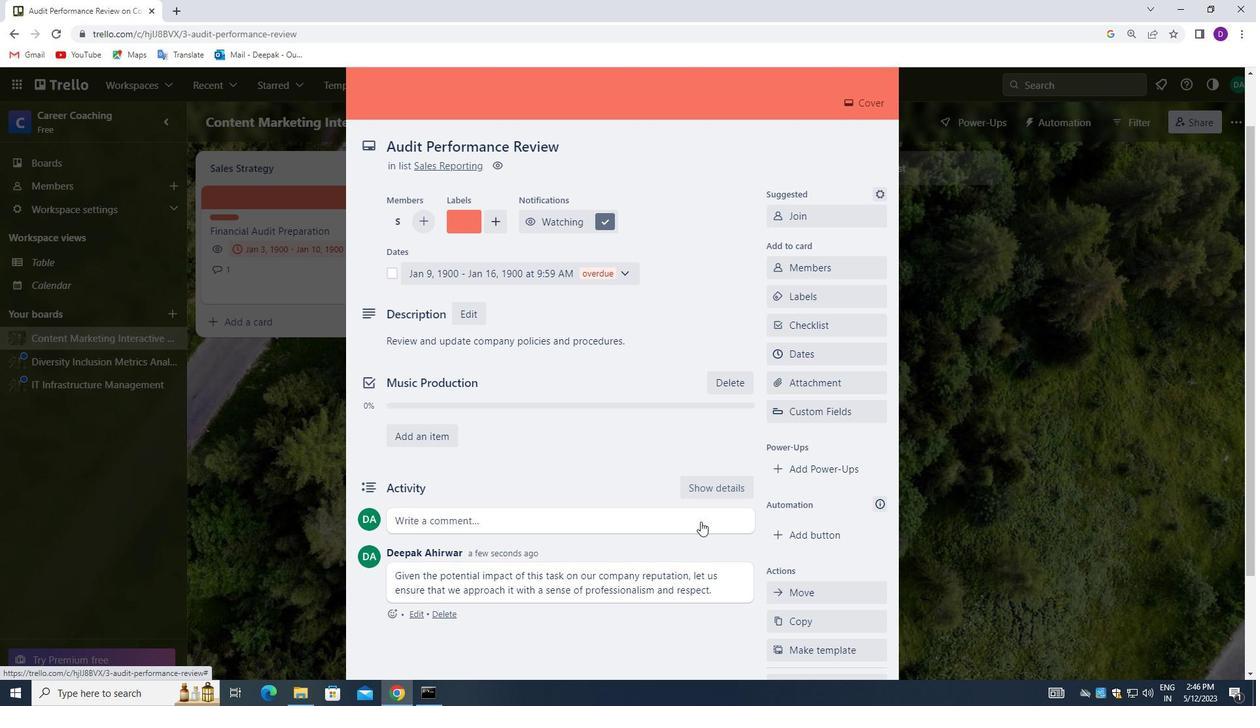 
Action: Mouse moved to (695, 538)
Screenshot: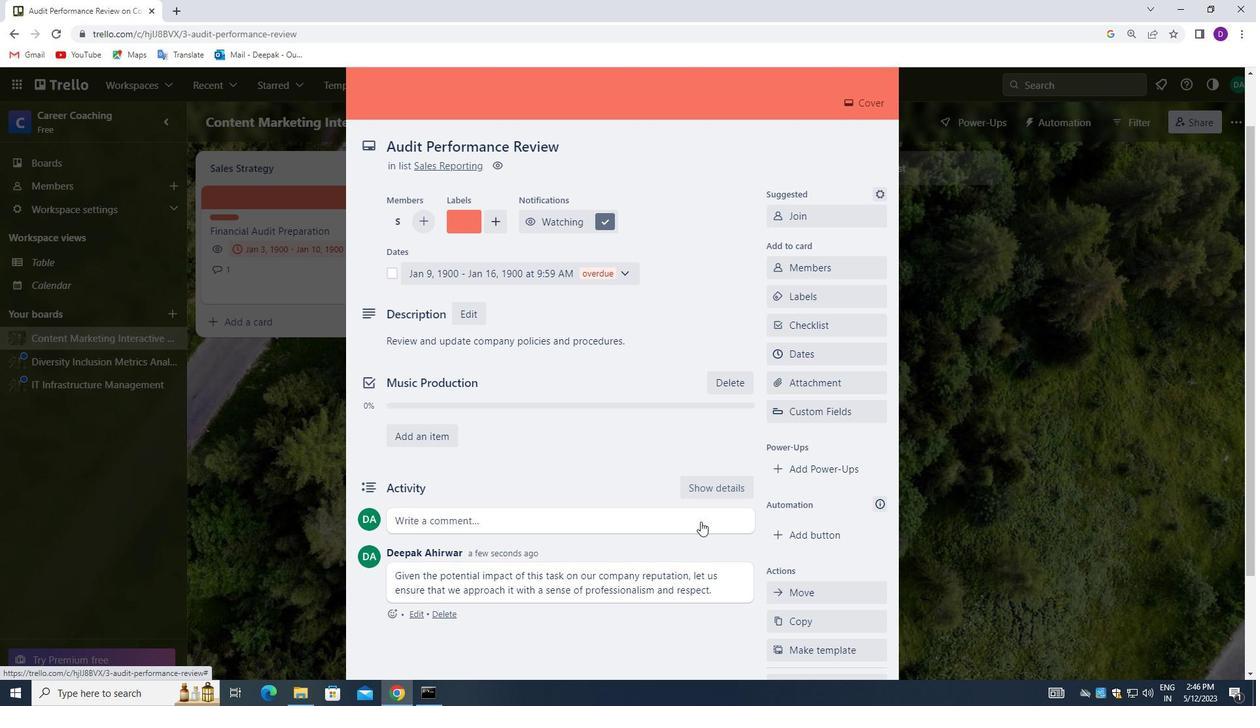 
Action: Mouse scrolled (695, 538) with delta (0, 0)
Screenshot: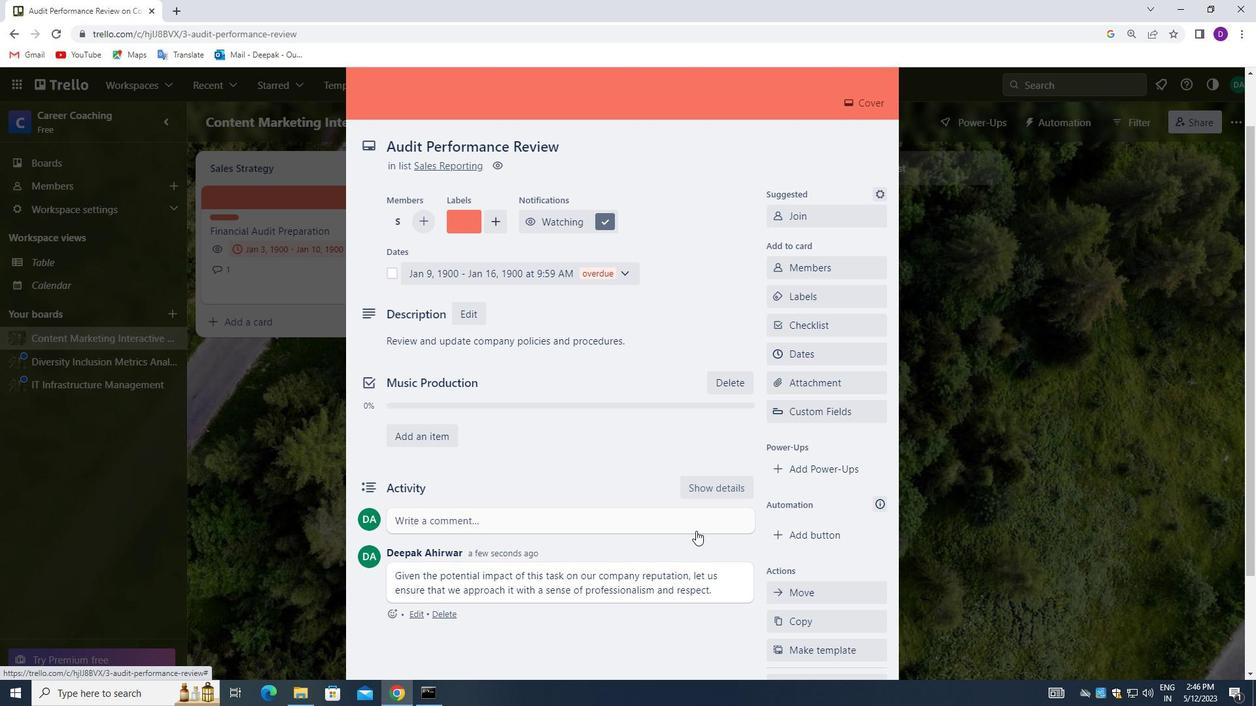 
Action: Mouse moved to (709, 536)
Screenshot: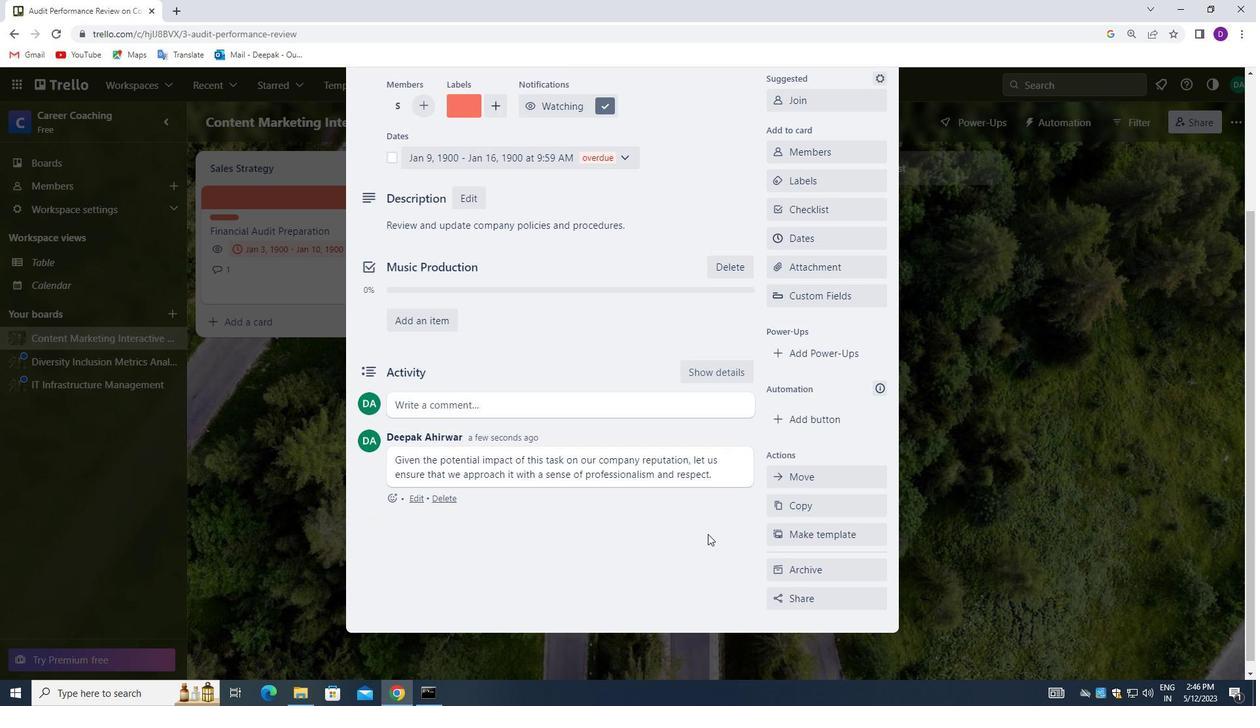 
Action: Mouse scrolled (709, 535) with delta (0, 0)
Screenshot: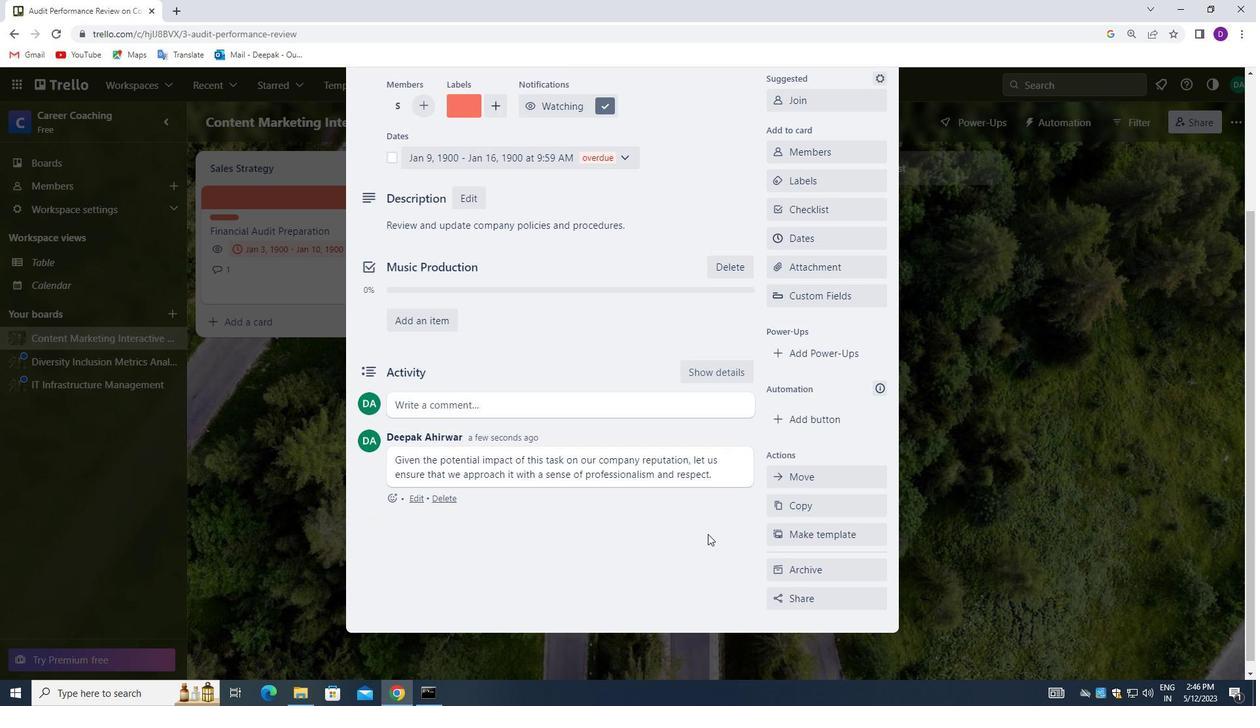 
Action: Mouse moved to (631, 549)
Screenshot: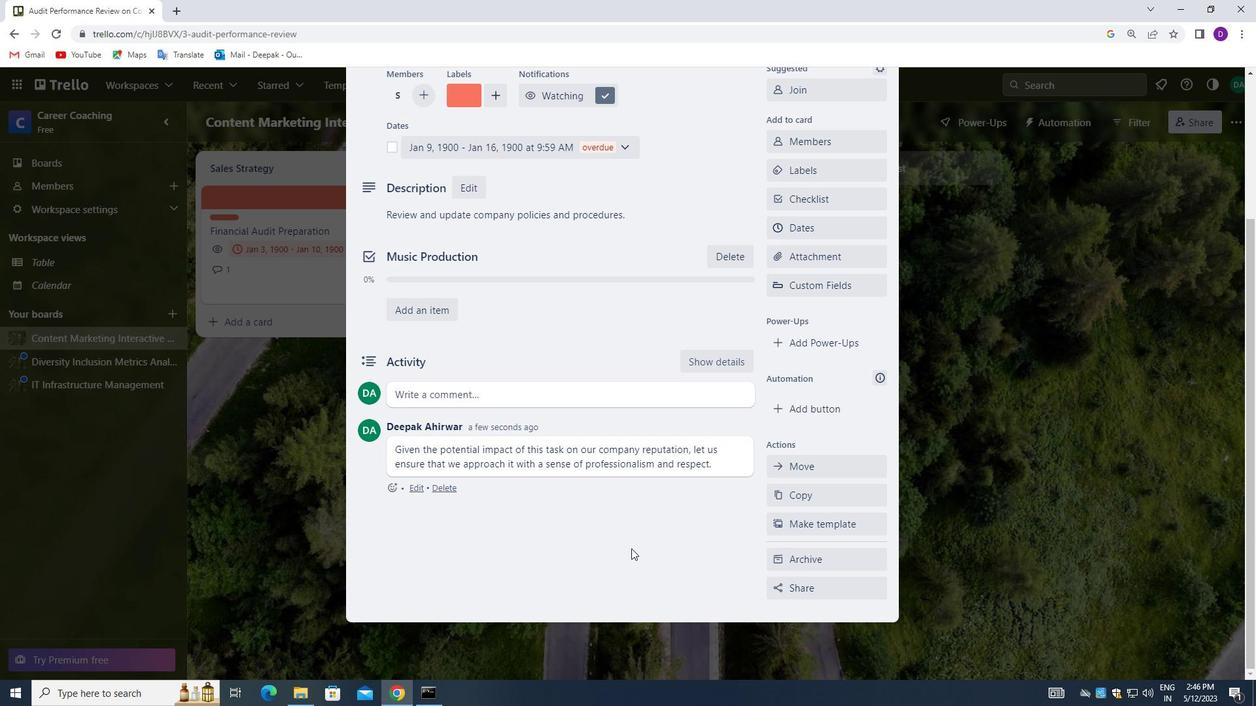
Action: Mouse scrolled (631, 549) with delta (0, 0)
Screenshot: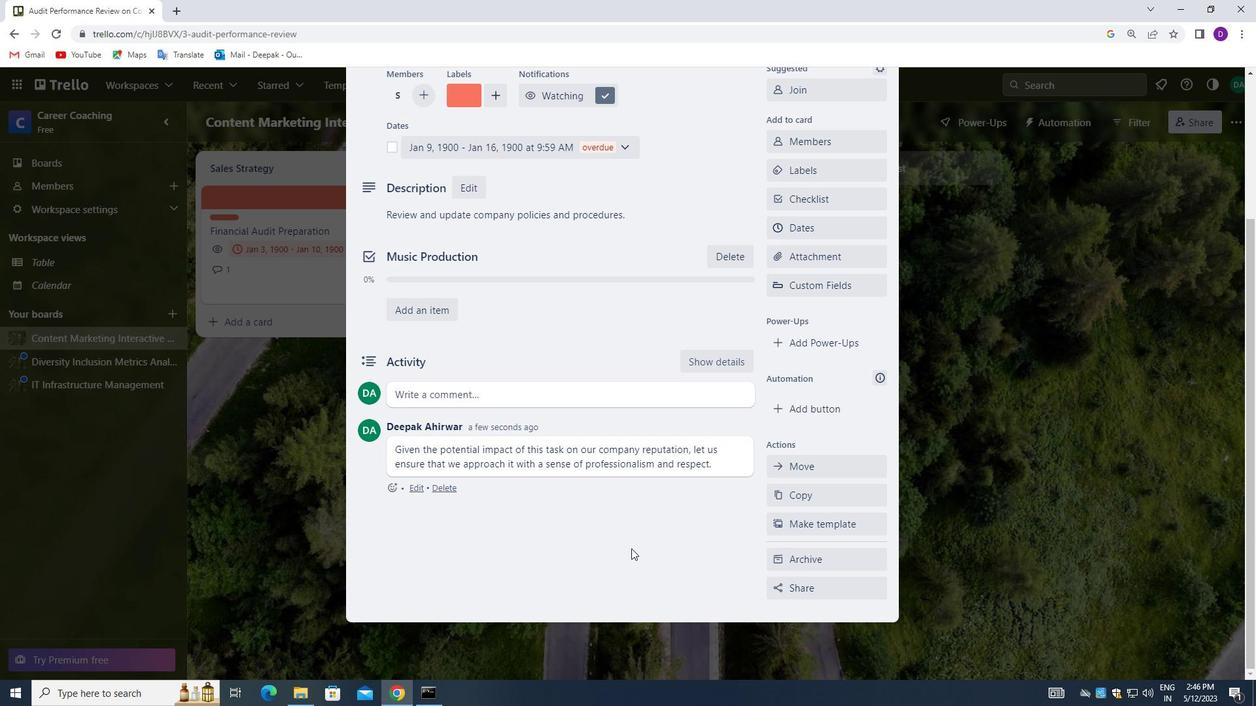 
Action: Mouse scrolled (631, 549) with delta (0, 0)
Screenshot: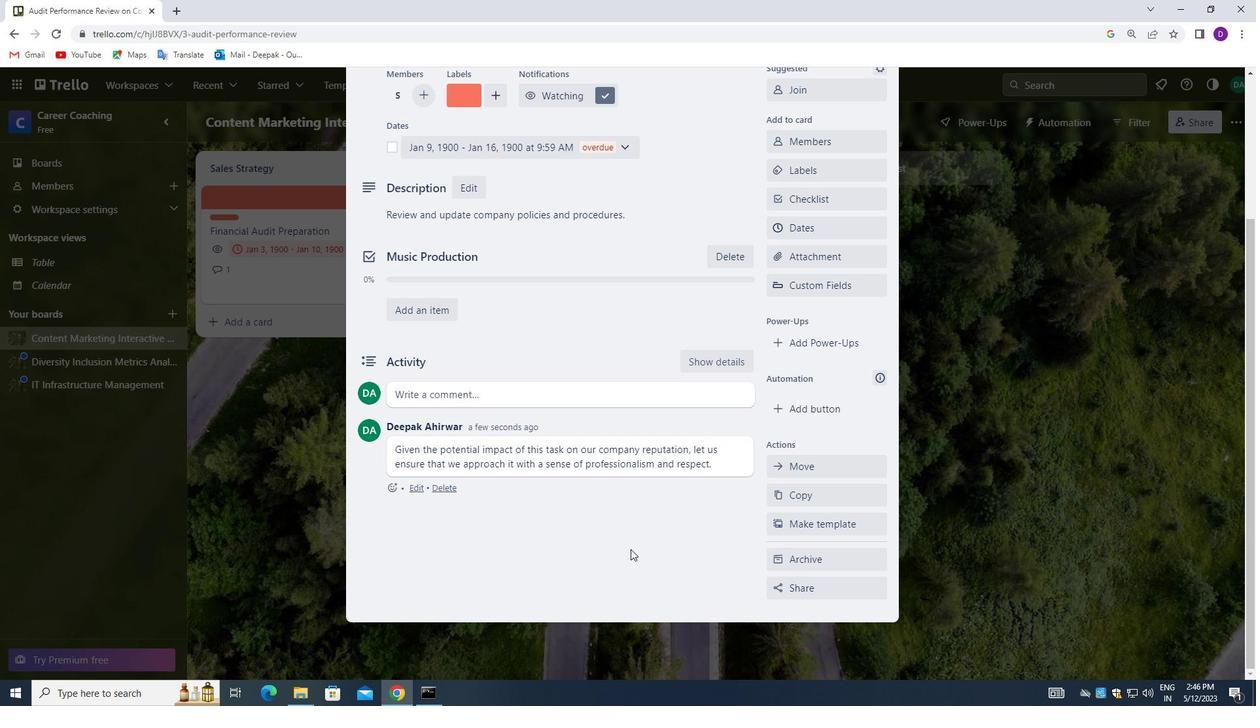 
Action: Mouse moved to (631, 498)
Screenshot: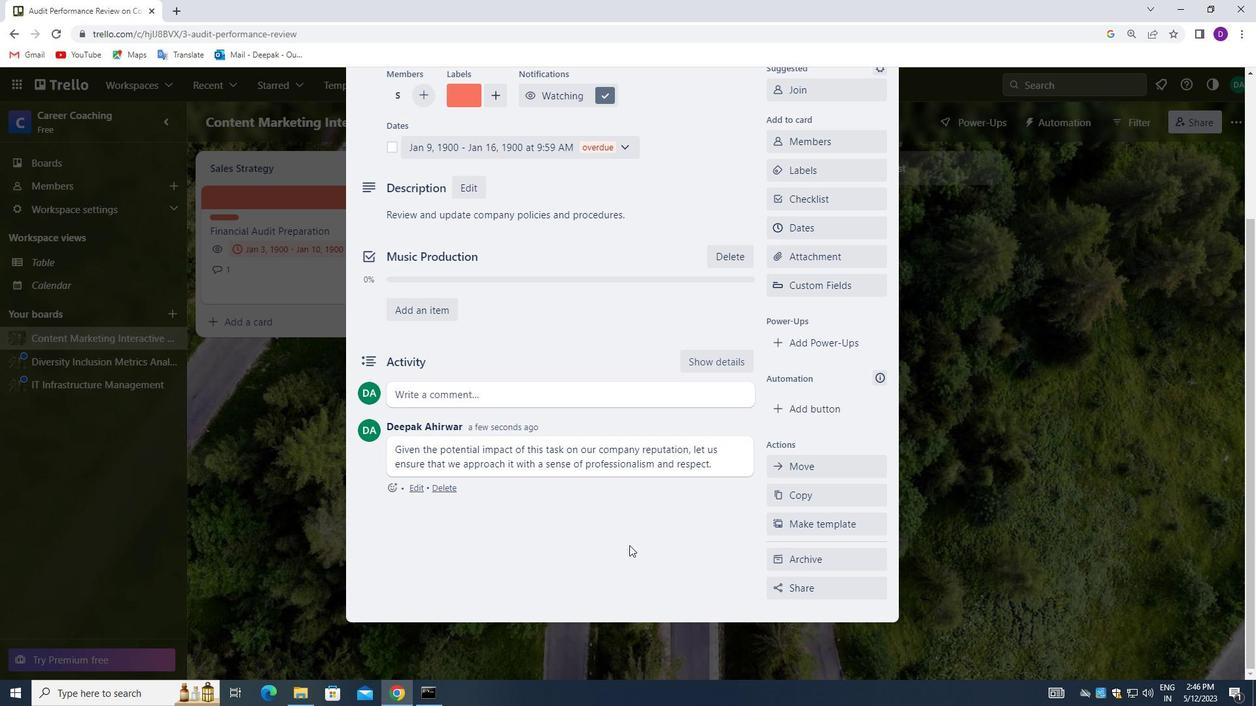 
Action: Mouse scrolled (631, 498) with delta (0, 0)
Screenshot: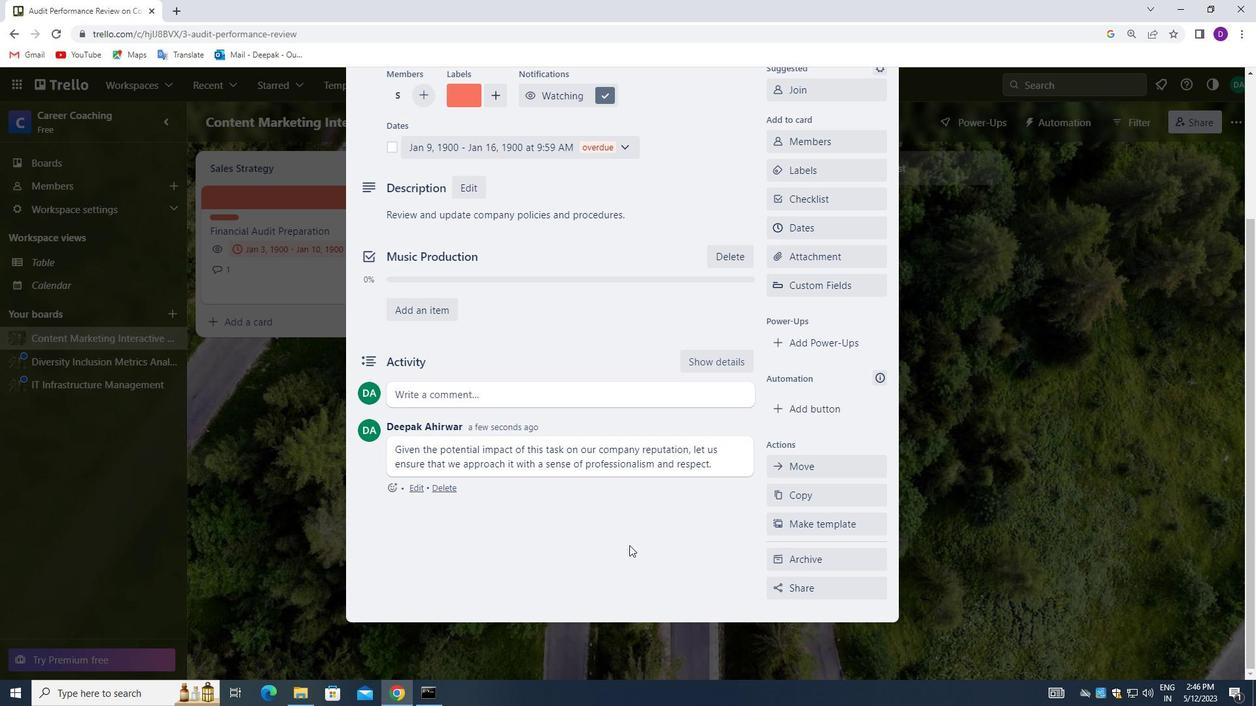 
Action: Mouse moved to (631, 494)
Screenshot: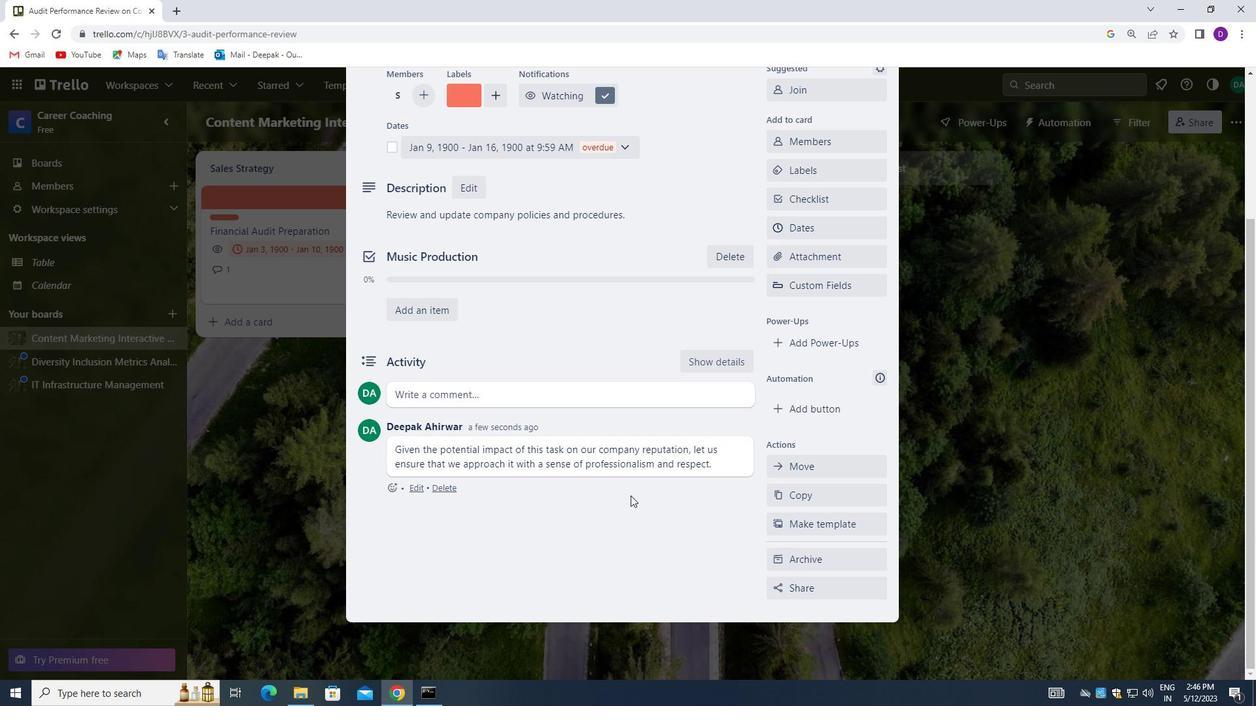
Action: Mouse scrolled (631, 494) with delta (0, 0)
Screenshot: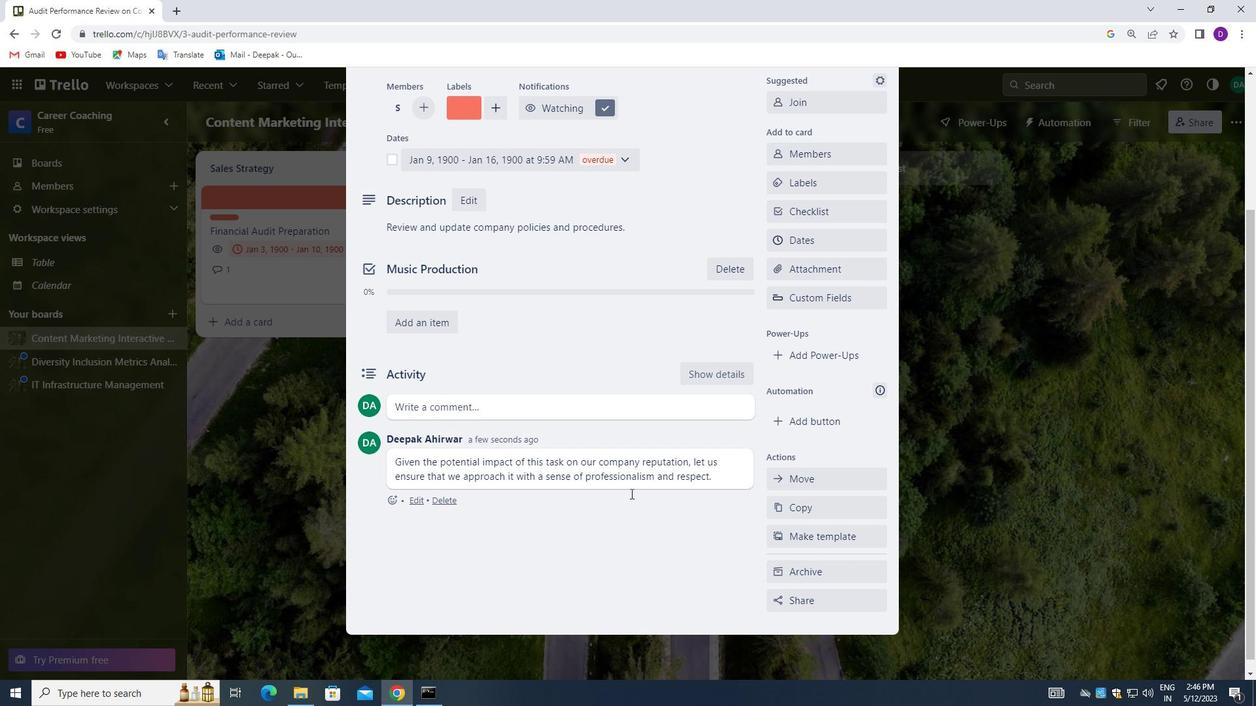 
Action: Mouse scrolled (631, 494) with delta (0, 0)
Screenshot: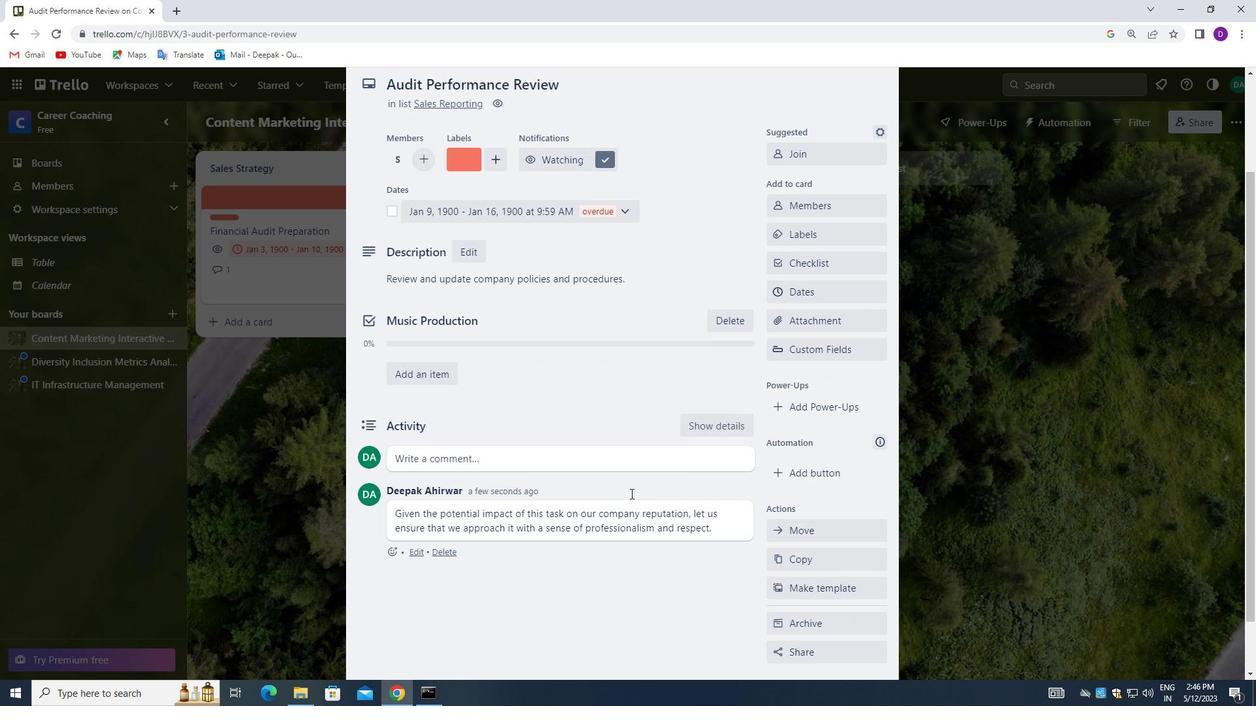 
Action: Mouse scrolled (631, 494) with delta (0, 0)
Screenshot: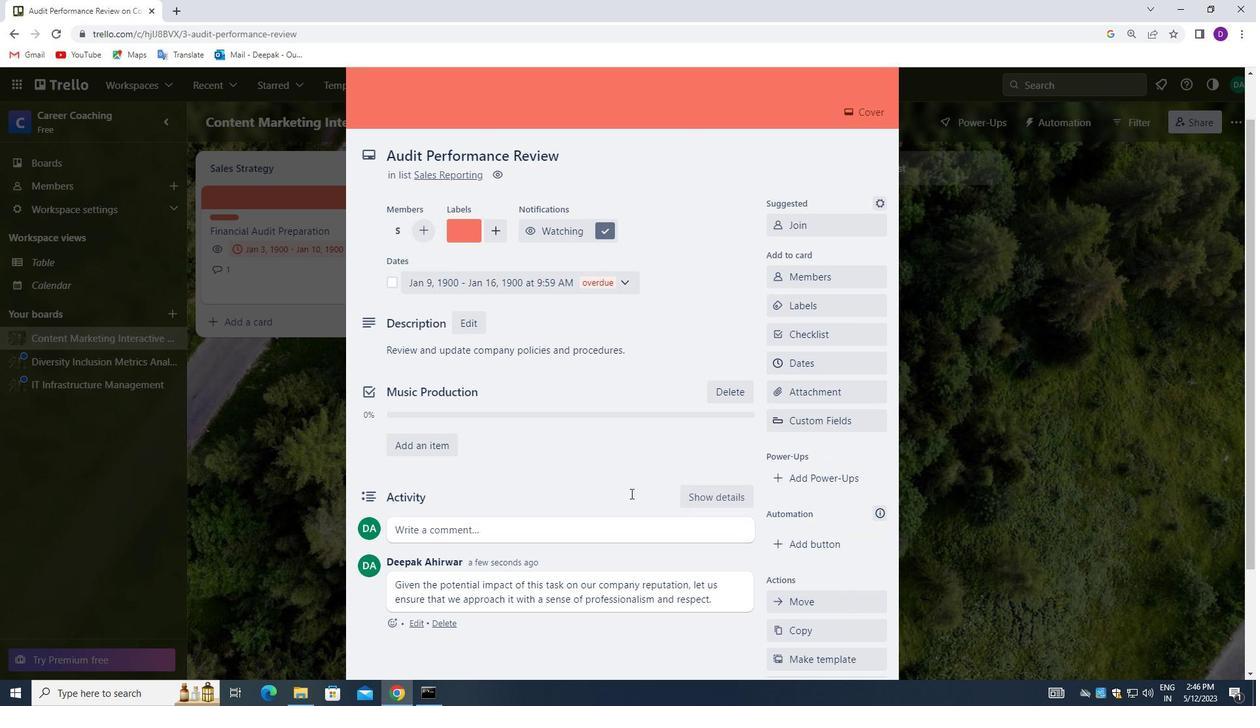 
Action: Mouse moved to (631, 493)
Screenshot: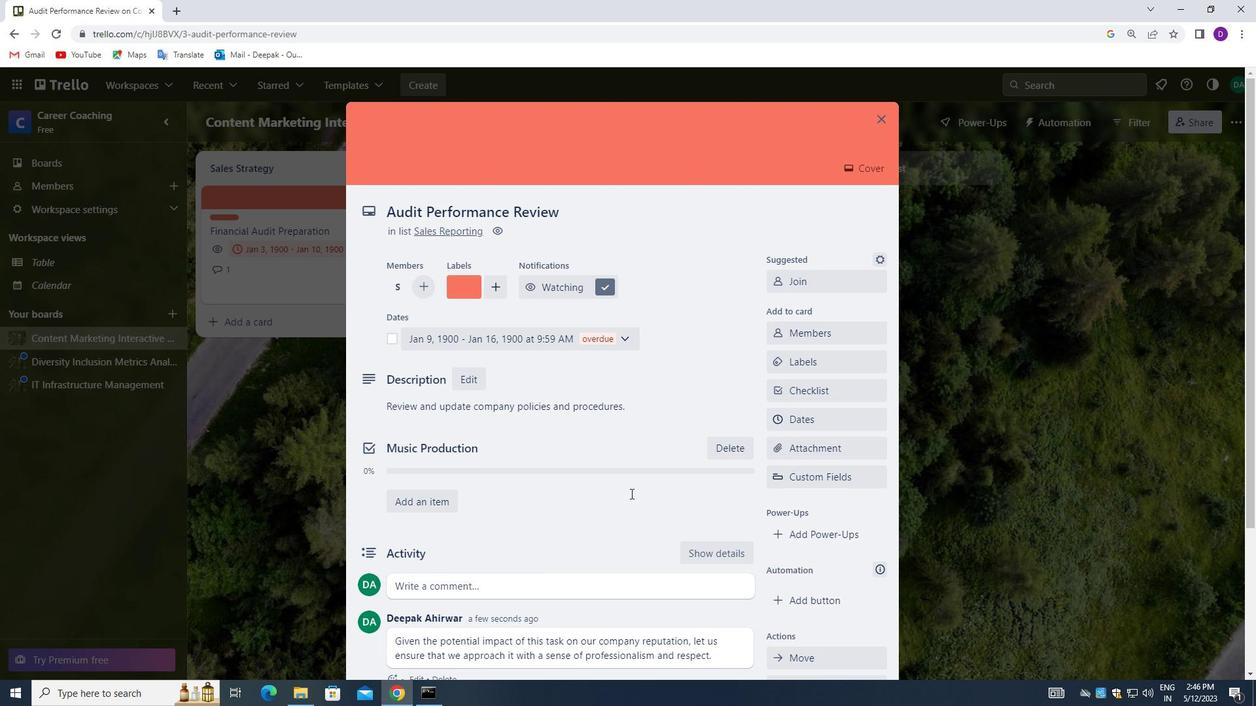 
Action: Mouse scrolled (631, 494) with delta (0, 0)
Screenshot: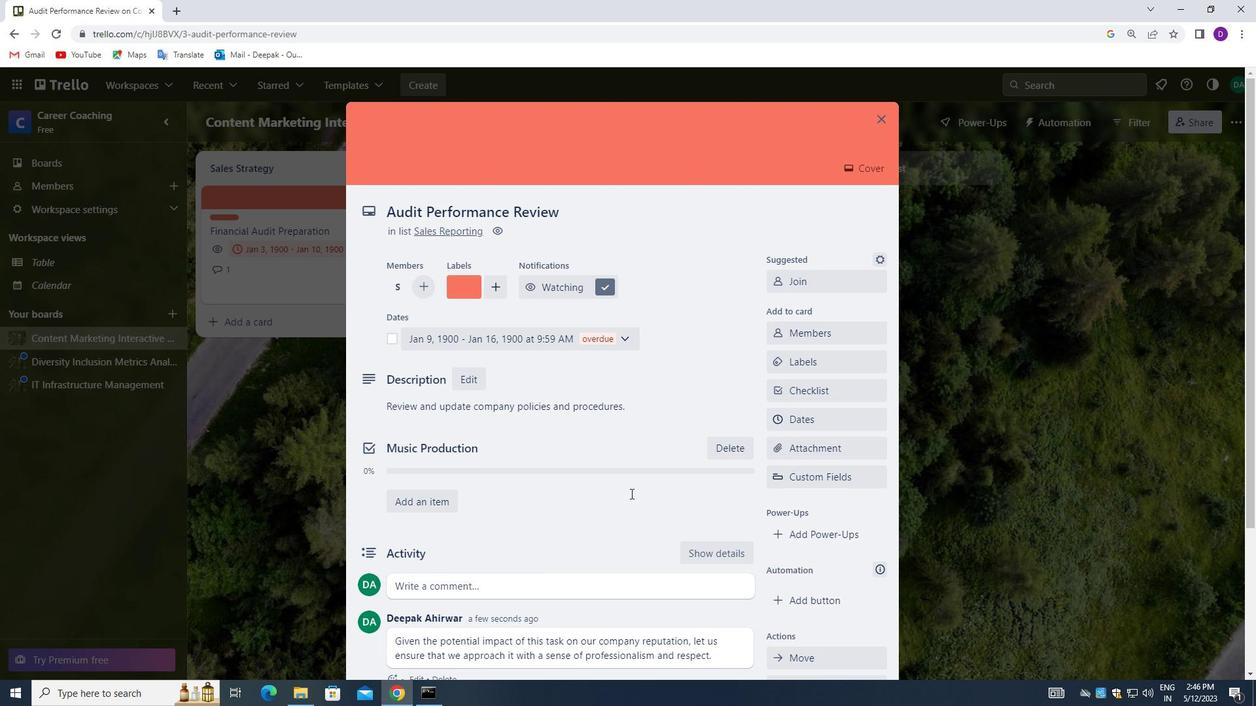
Action: Mouse scrolled (631, 494) with delta (0, 0)
Screenshot: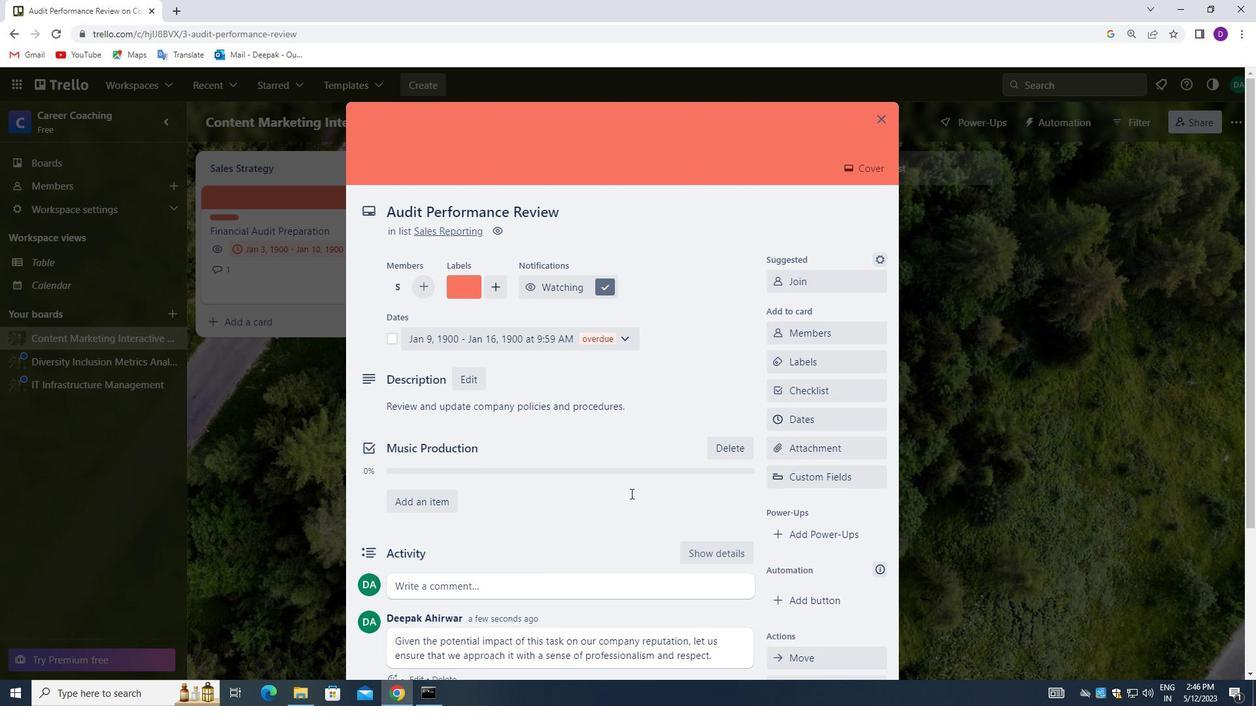 
Action: Mouse scrolled (631, 494) with delta (0, 0)
Screenshot: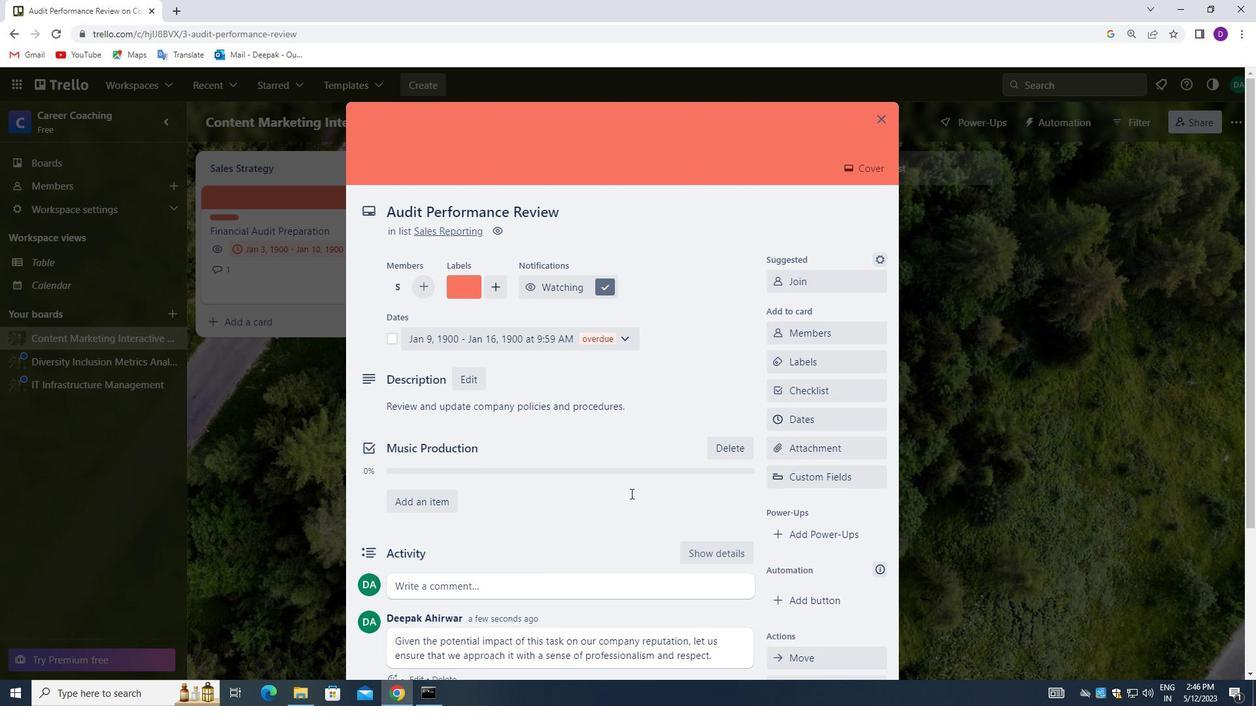 
Action: Mouse moved to (883, 121)
Screenshot: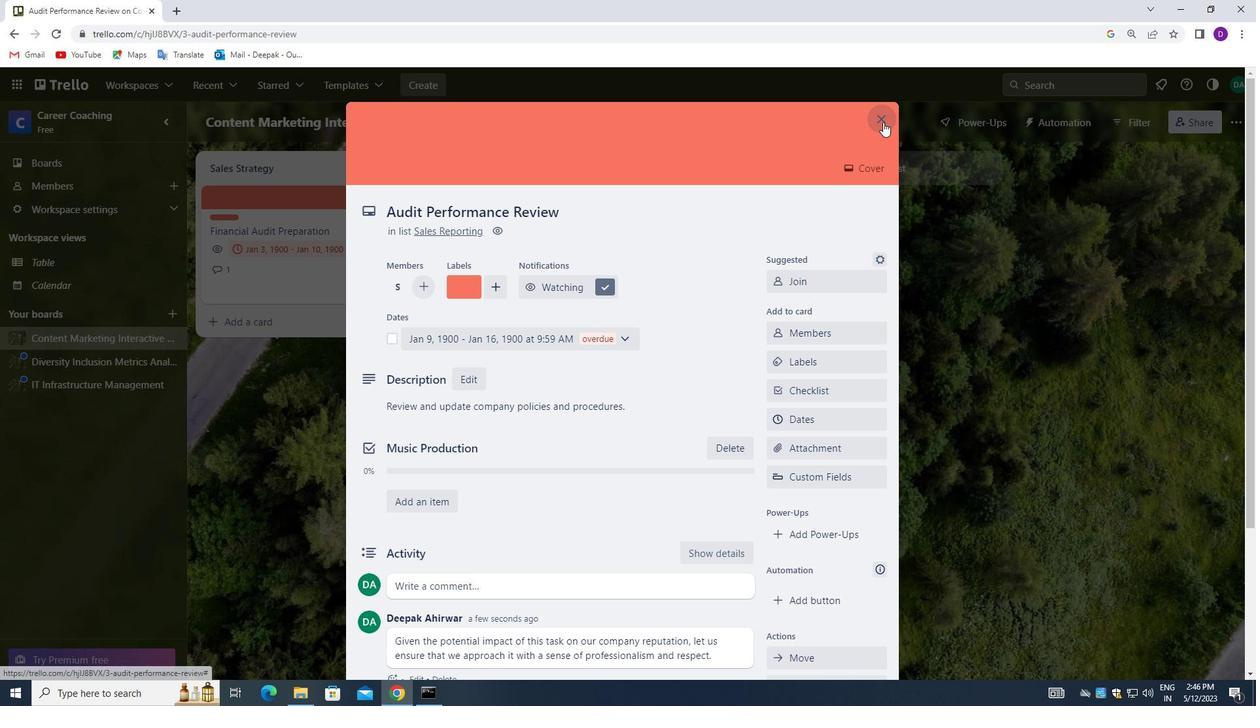 
Action: Mouse pressed left at (883, 121)
Screenshot: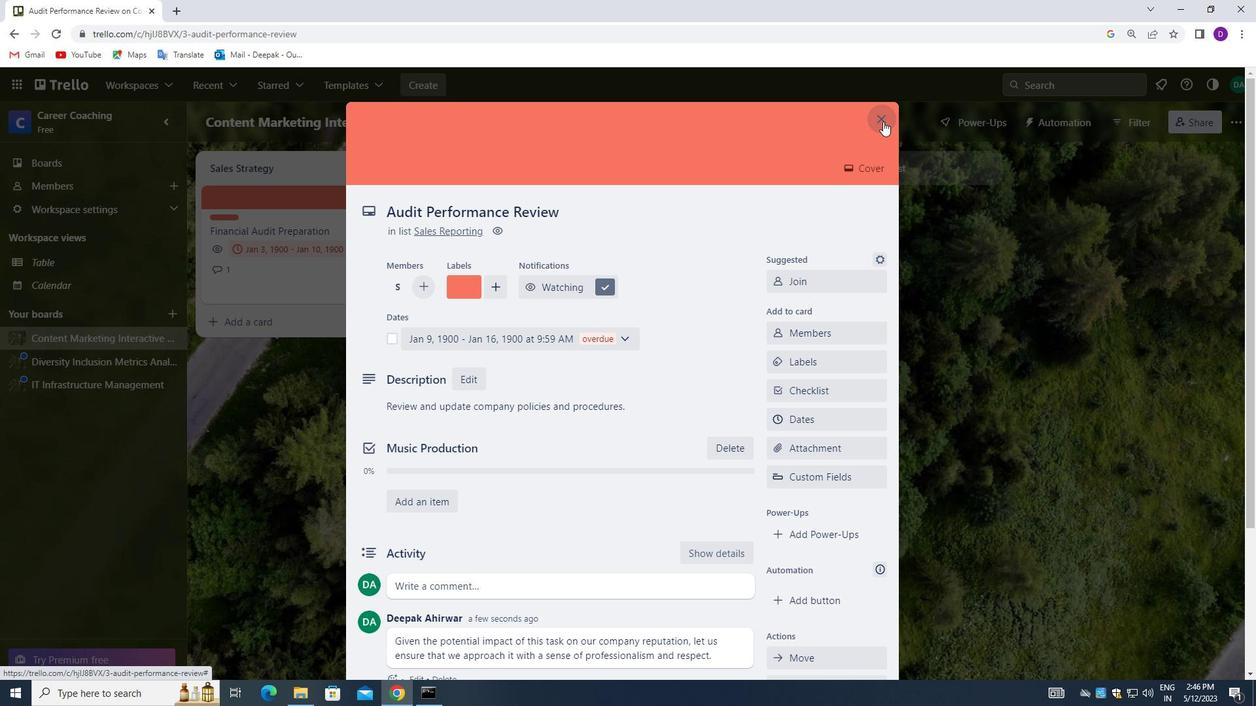 
Action: Mouse moved to (314, 389)
Screenshot: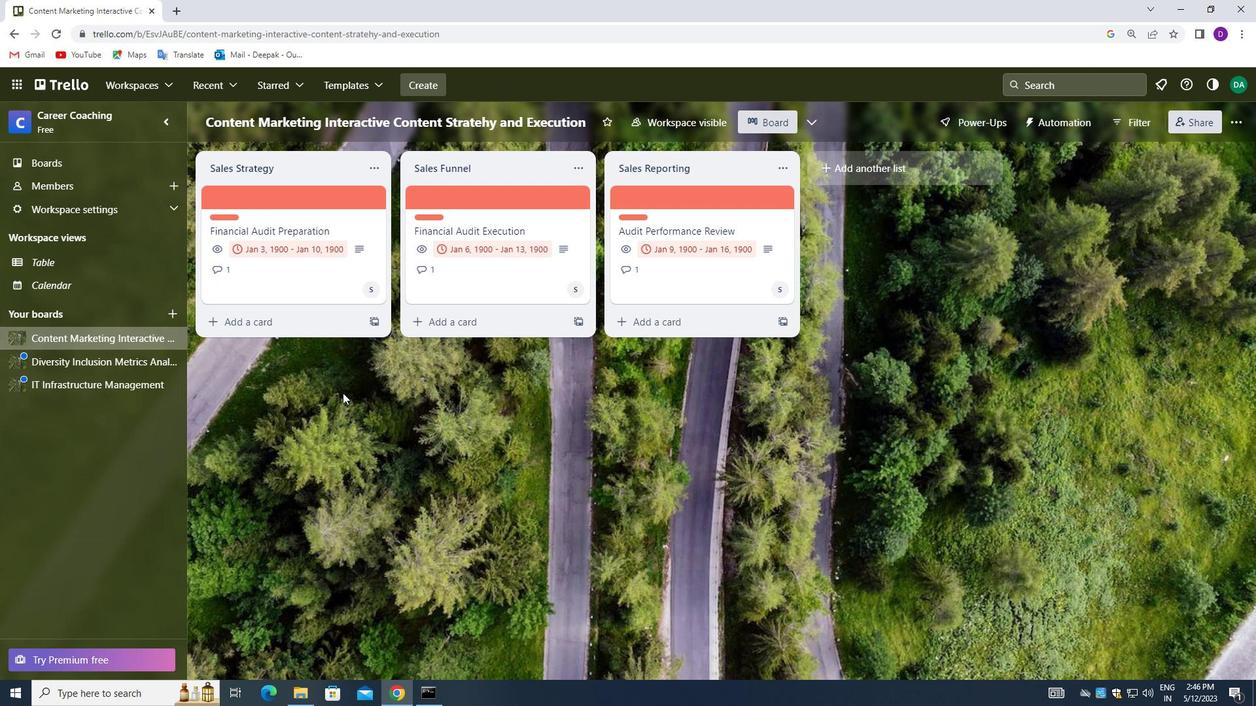 
Action: Mouse scrolled (314, 390) with delta (0, 0)
Screenshot: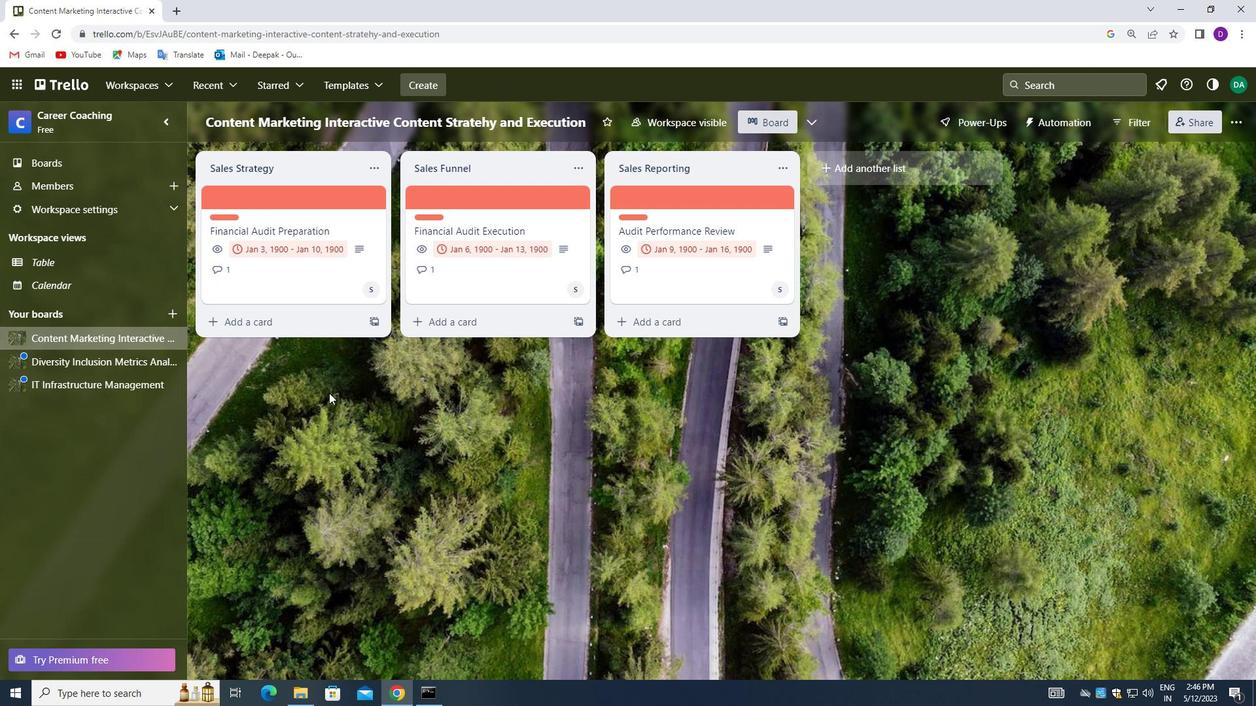 
Action: Mouse moved to (312, 389)
Screenshot: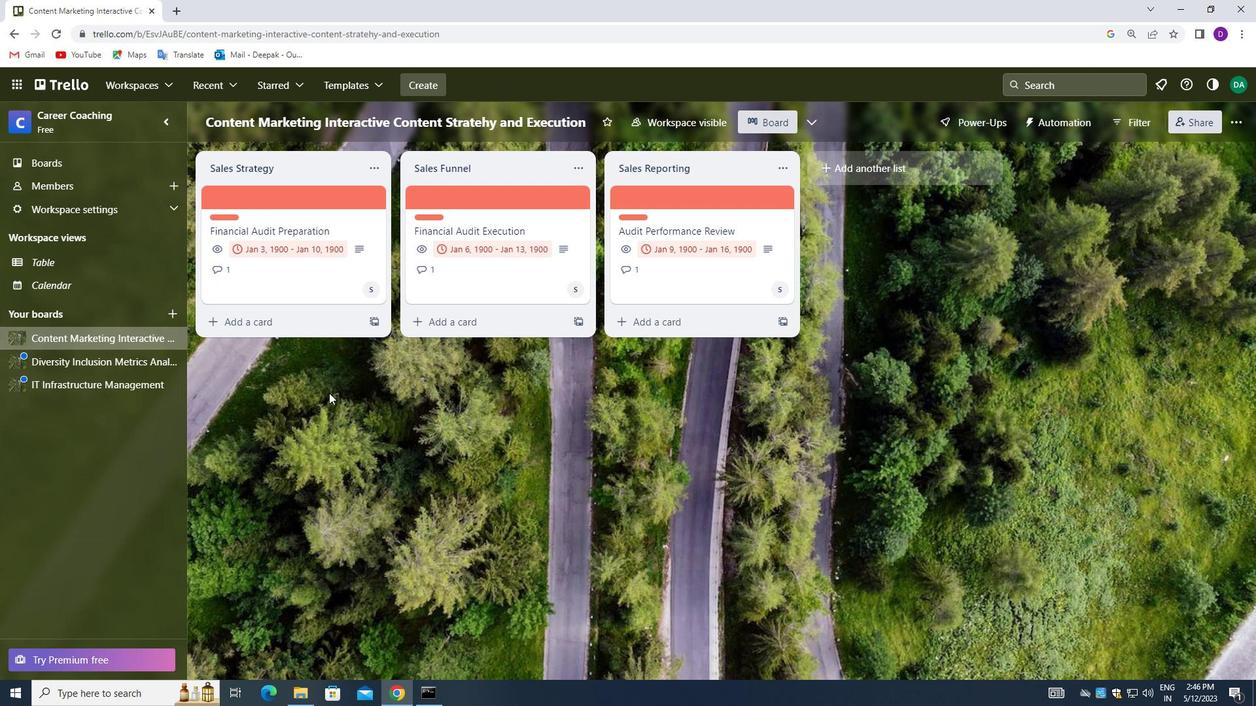 
Action: Mouse scrolled (312, 390) with delta (0, 0)
Screenshot: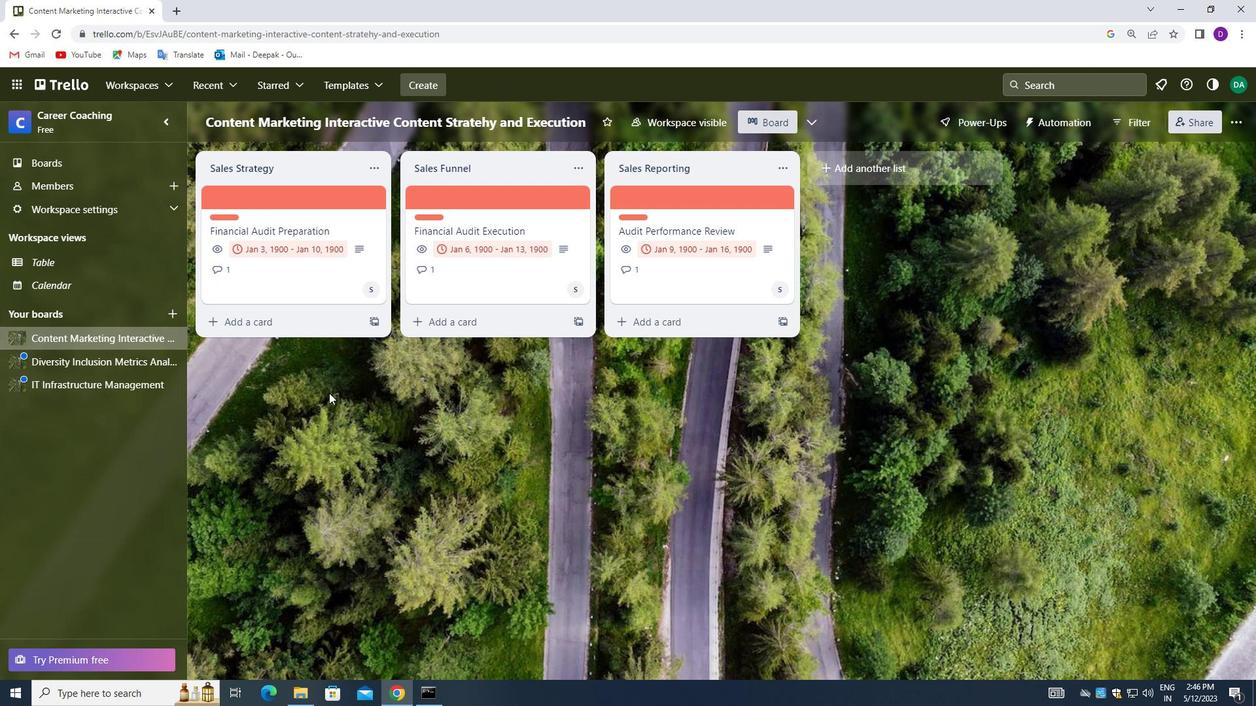 
Action: Mouse moved to (312, 388)
Screenshot: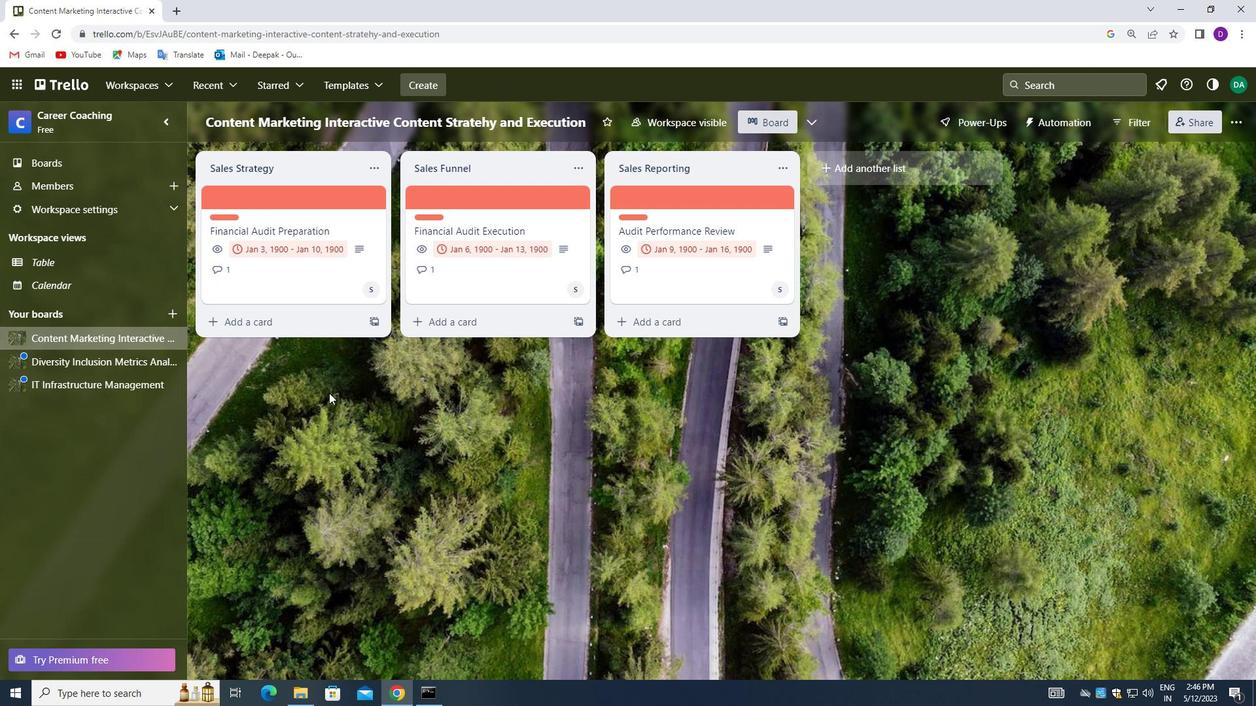 
Action: Mouse scrolled (312, 389) with delta (0, 0)
Screenshot: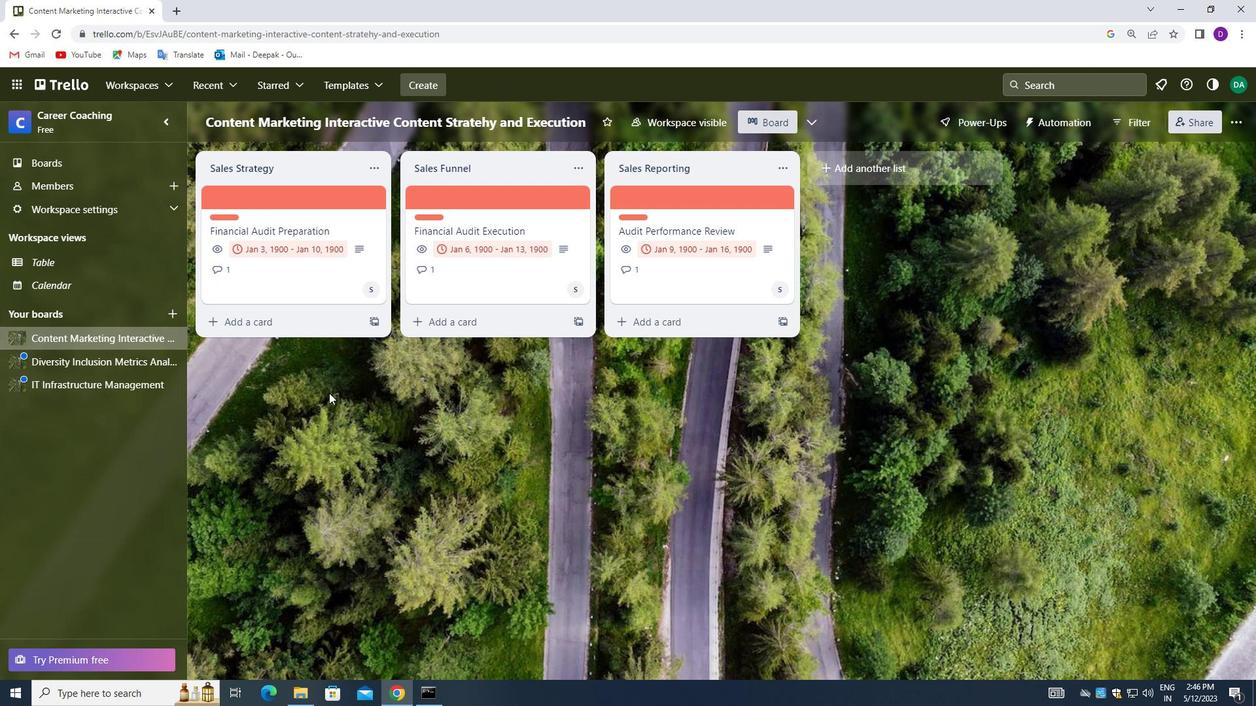 
Action: Mouse moved to (87, 168)
Screenshot: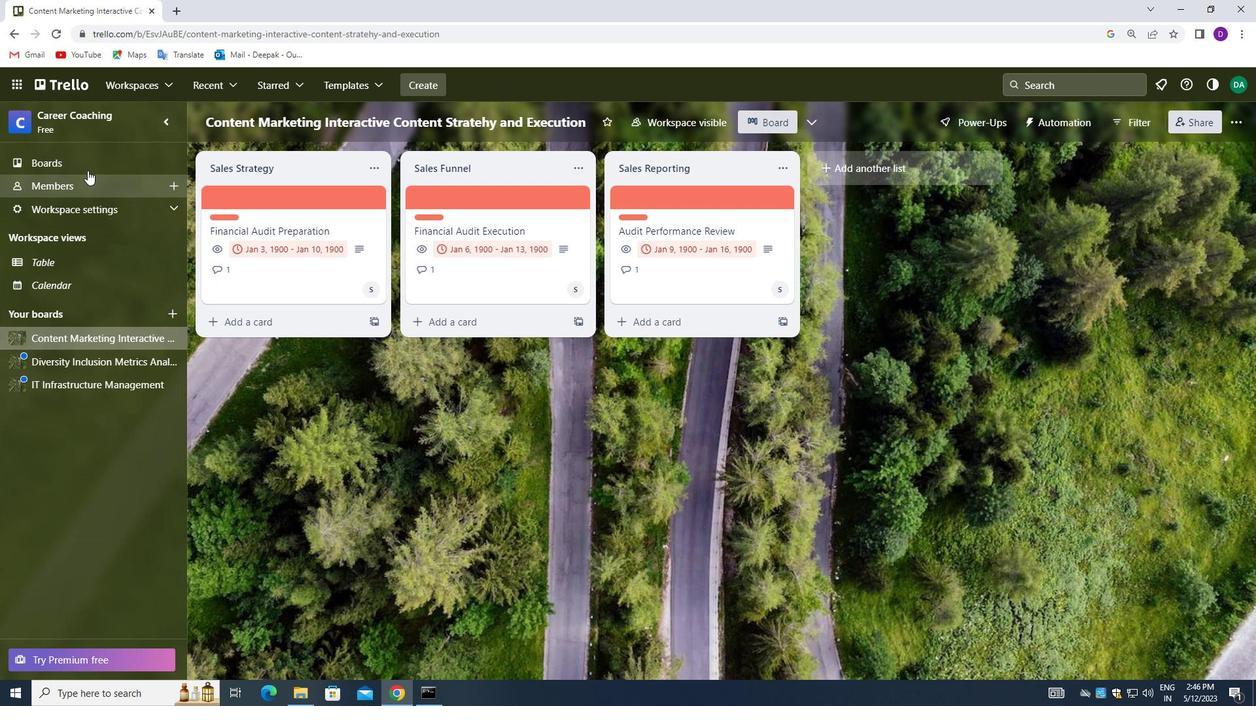 
Action: Mouse pressed left at (87, 168)
Screenshot: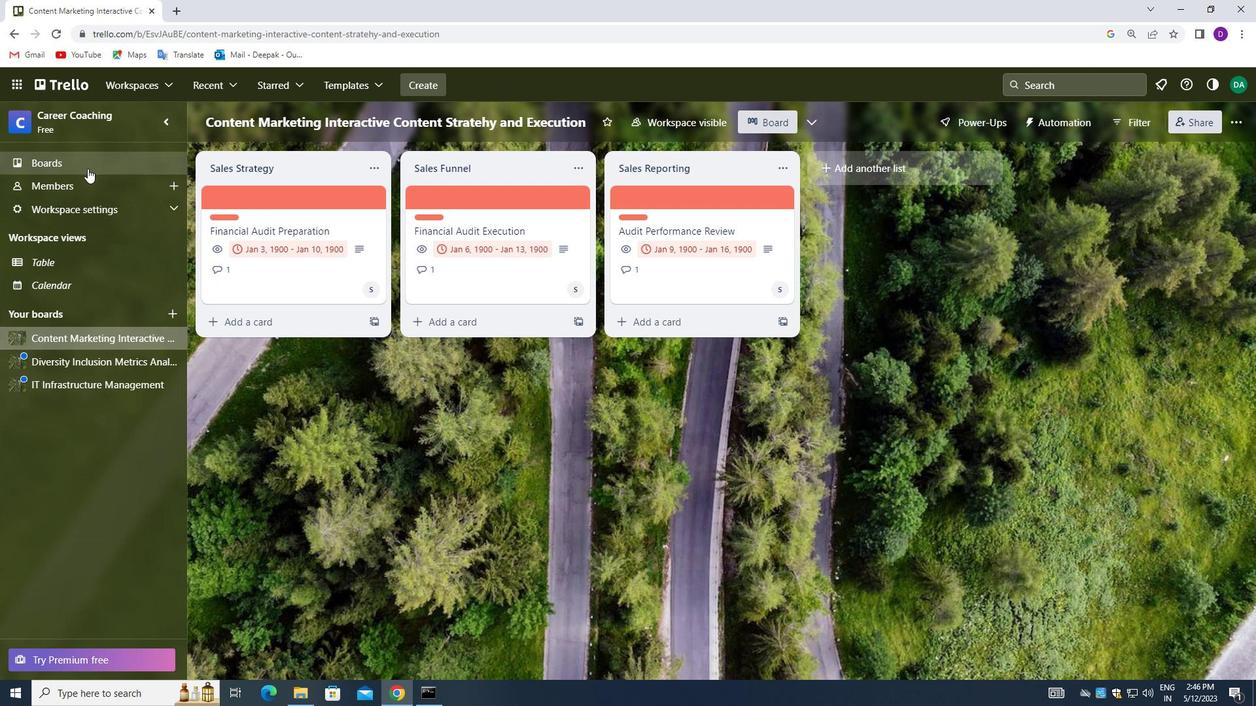 
Action: Mouse moved to (451, 245)
Screenshot: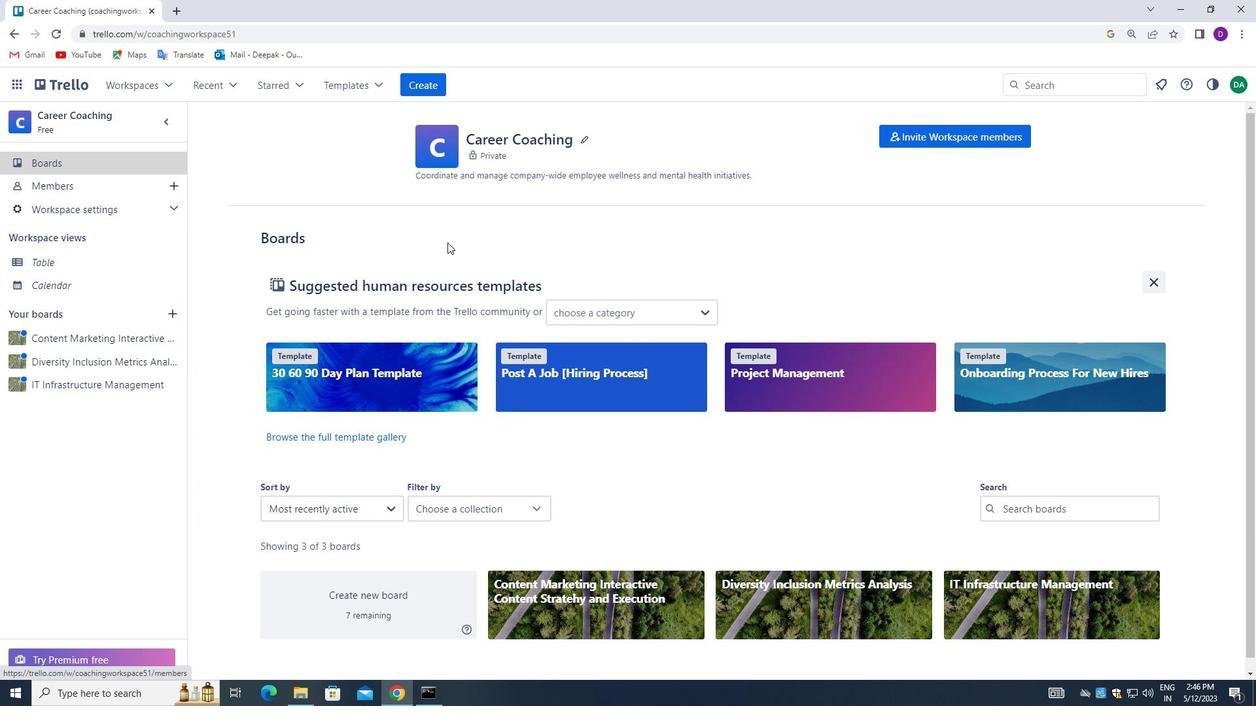 
